 Task: Purchase the Mivi DuoPods A650 and select a delivery location.
Action: Mouse moved to (430, 357)
Screenshot: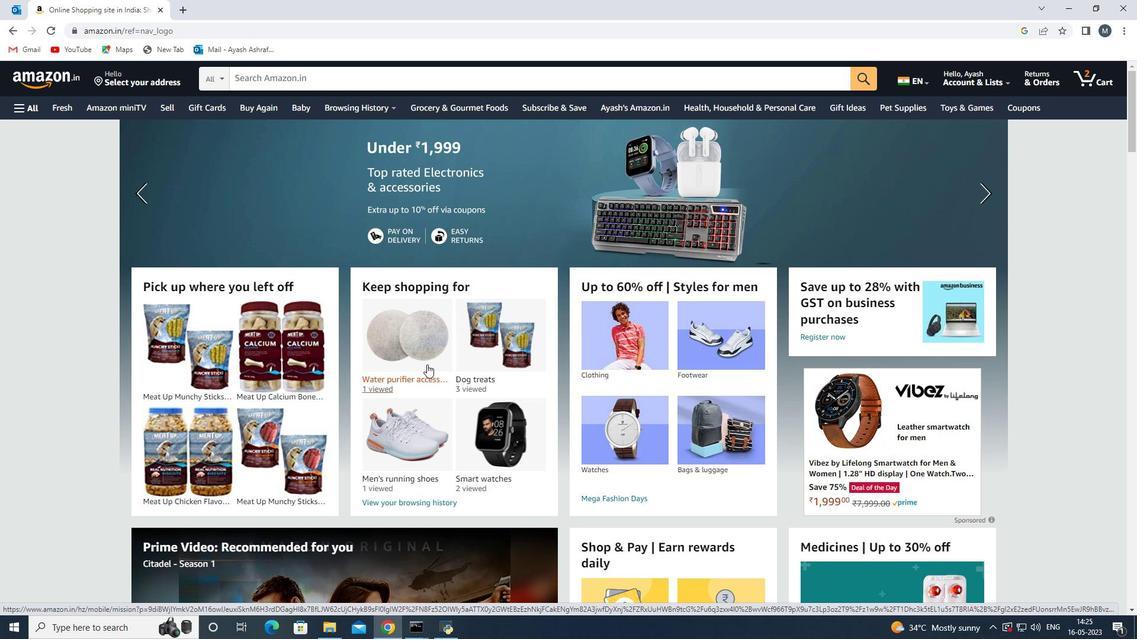
Action: Mouse scrolled (430, 357) with delta (0, 0)
Screenshot: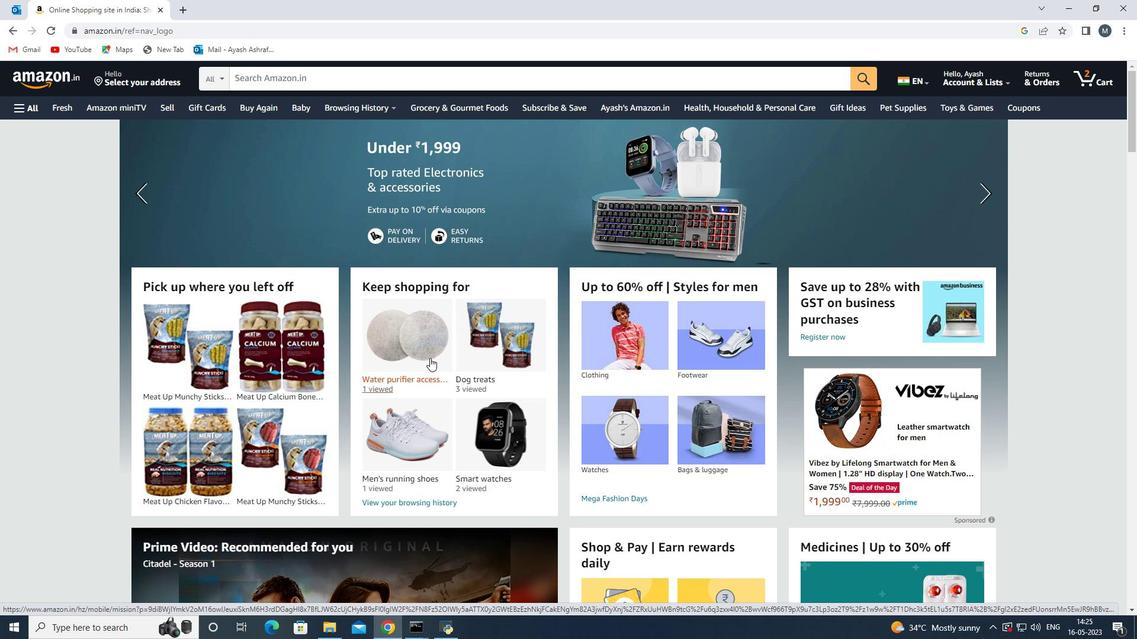 
Action: Mouse scrolled (430, 357) with delta (0, 0)
Screenshot: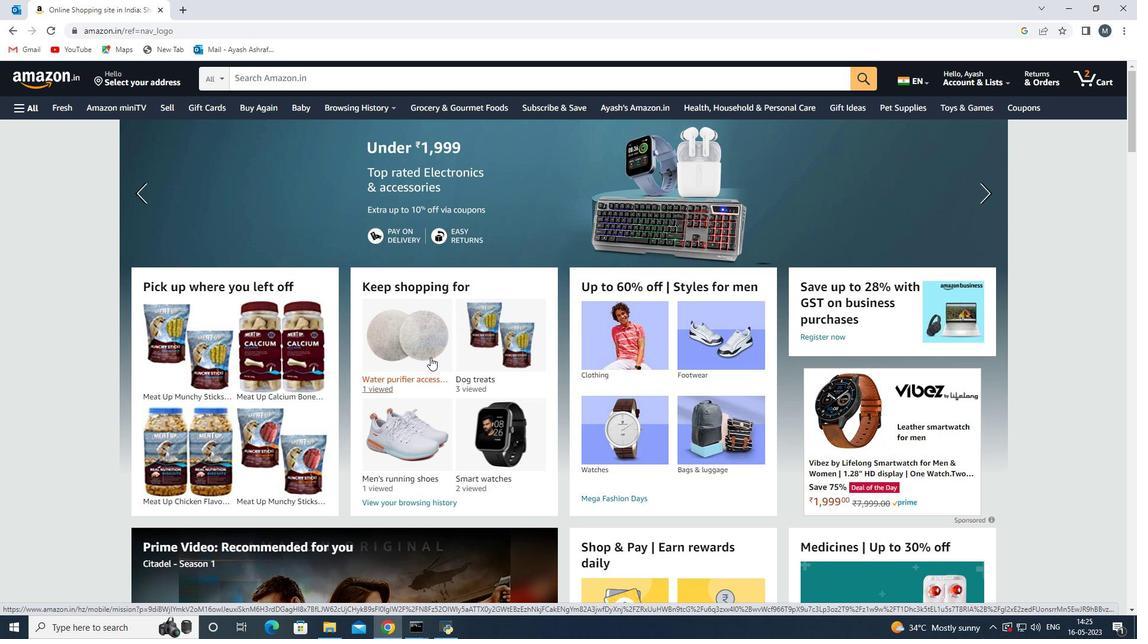 
Action: Mouse moved to (446, 333)
Screenshot: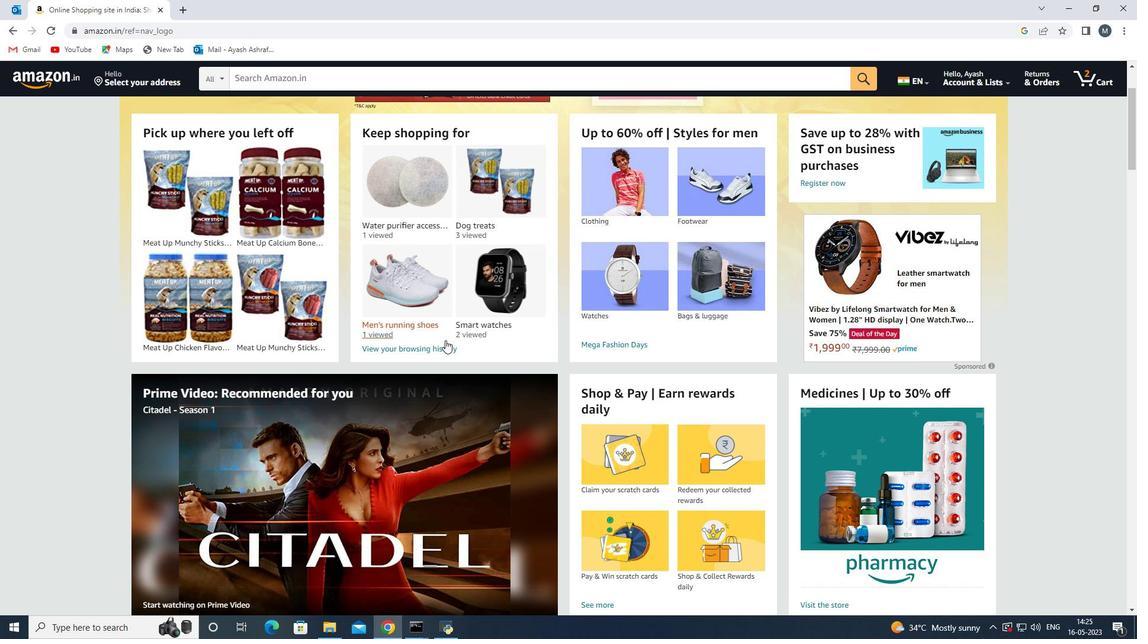 
Action: Mouse scrolled (446, 332) with delta (0, 0)
Screenshot: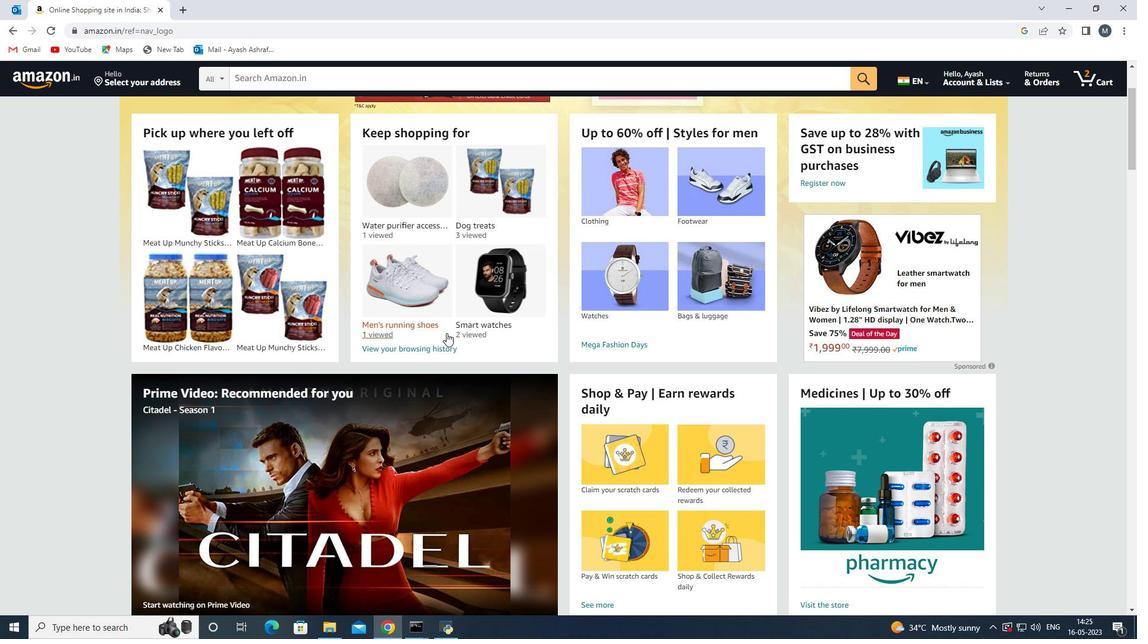 
Action: Mouse scrolled (446, 332) with delta (0, 0)
Screenshot: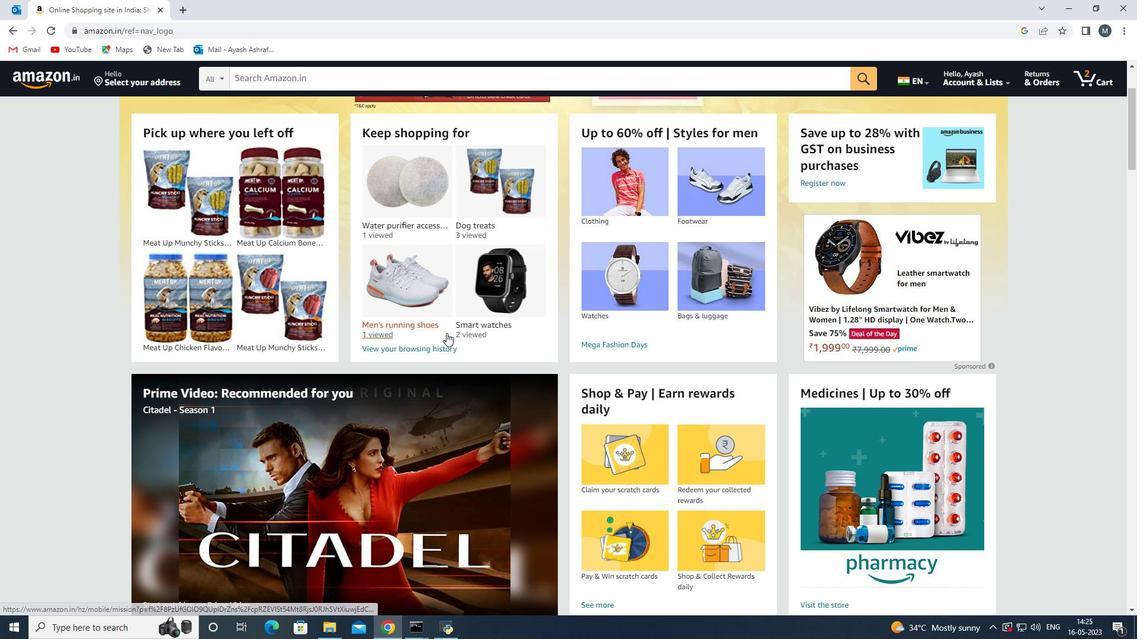 
Action: Mouse scrolled (446, 332) with delta (0, 0)
Screenshot: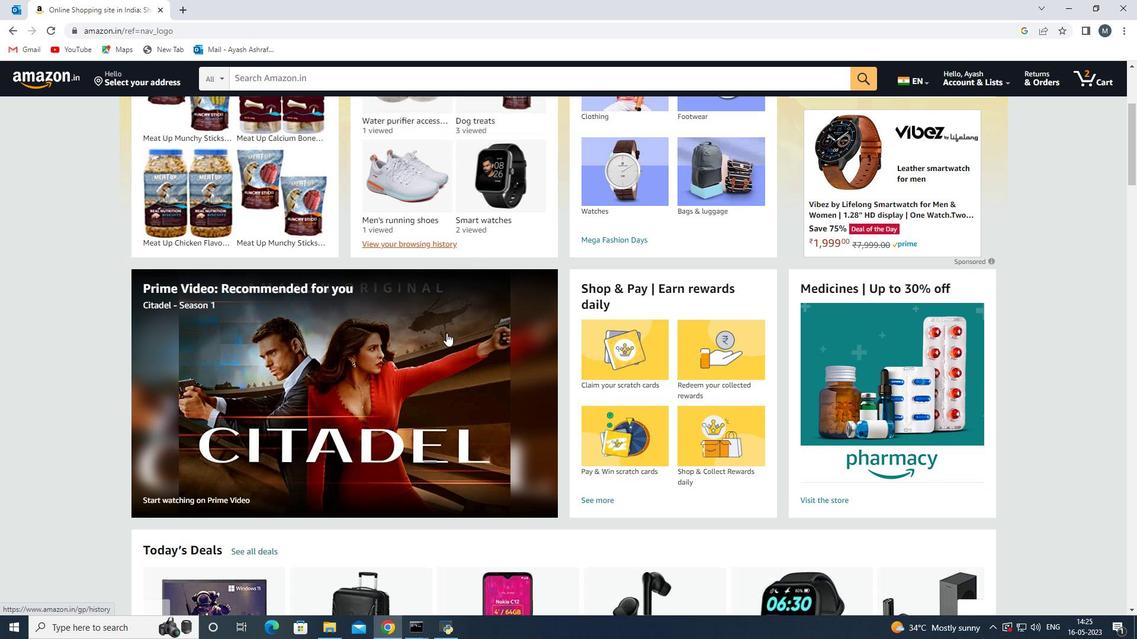
Action: Mouse scrolled (446, 332) with delta (0, 0)
Screenshot: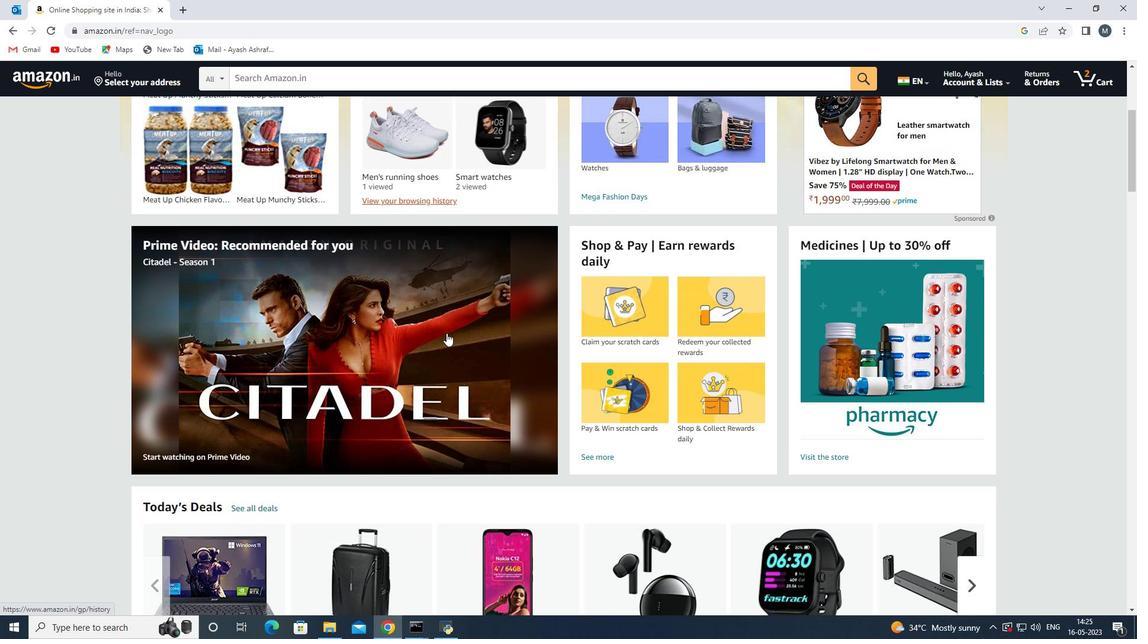 
Action: Mouse scrolled (446, 332) with delta (0, 0)
Screenshot: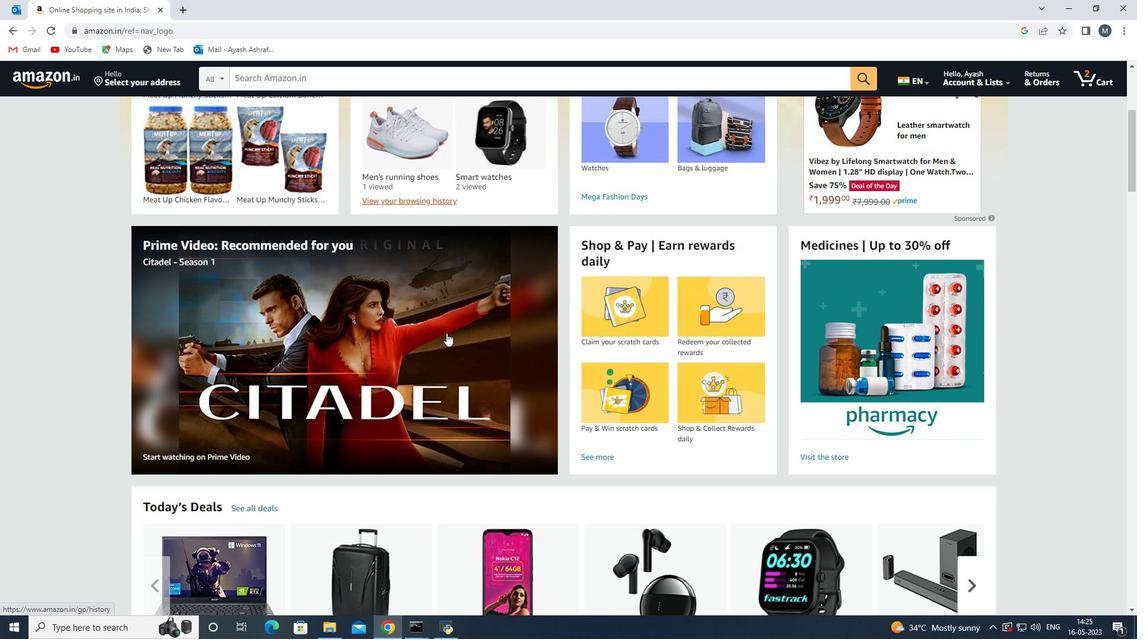 
Action: Mouse scrolled (446, 332) with delta (0, 0)
Screenshot: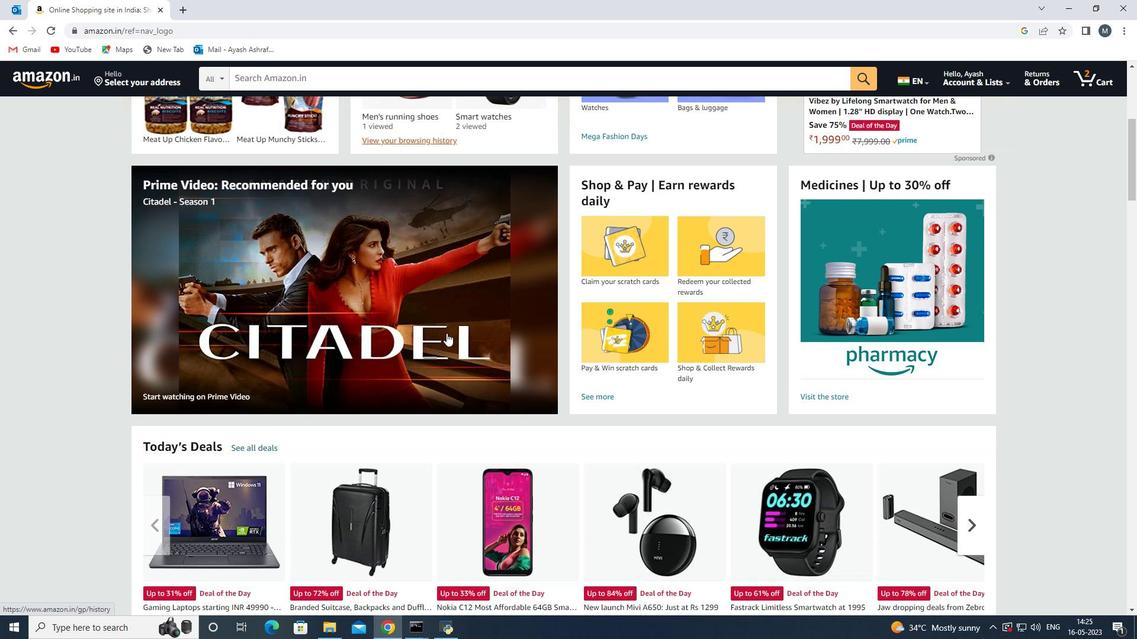 
Action: Mouse moved to (440, 336)
Screenshot: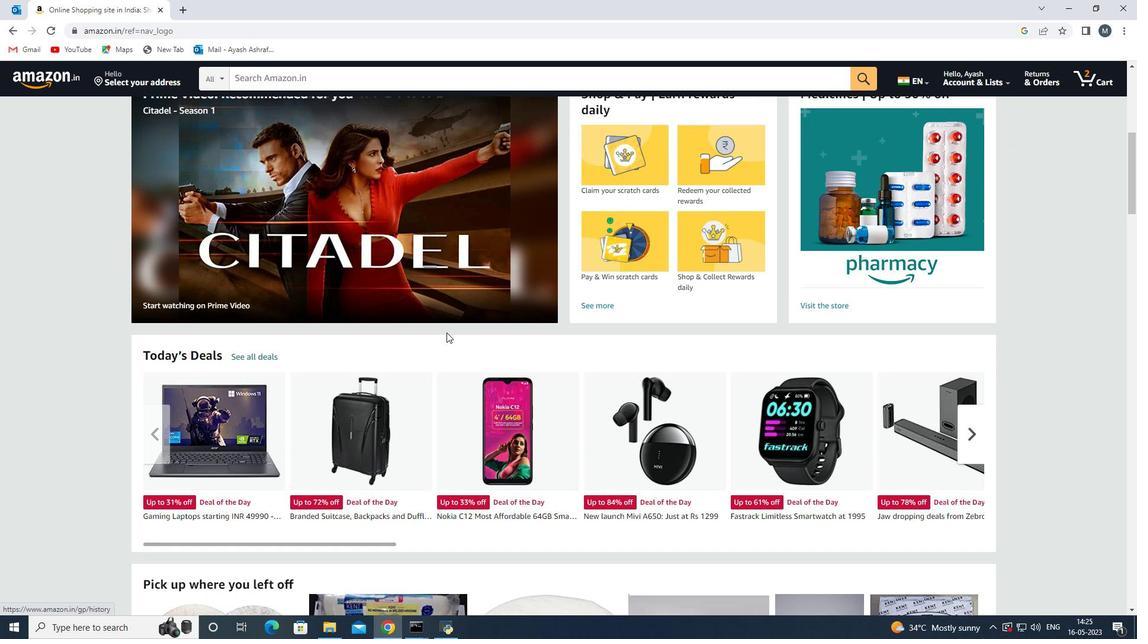 
Action: Mouse scrolled (440, 335) with delta (0, 0)
Screenshot: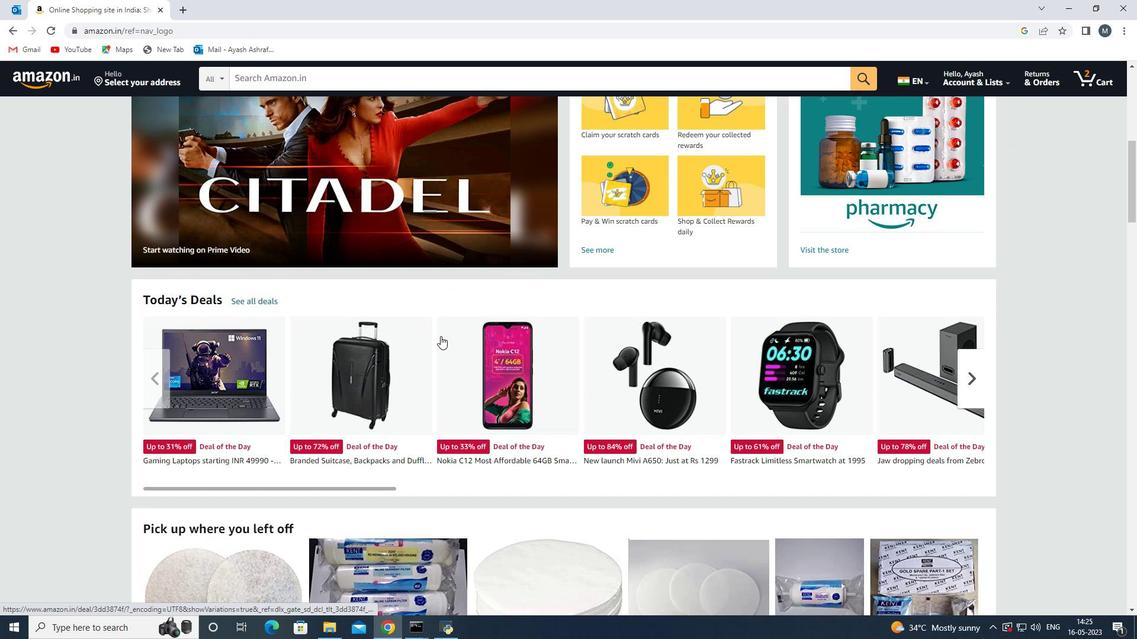 
Action: Mouse scrolled (440, 335) with delta (0, 0)
Screenshot: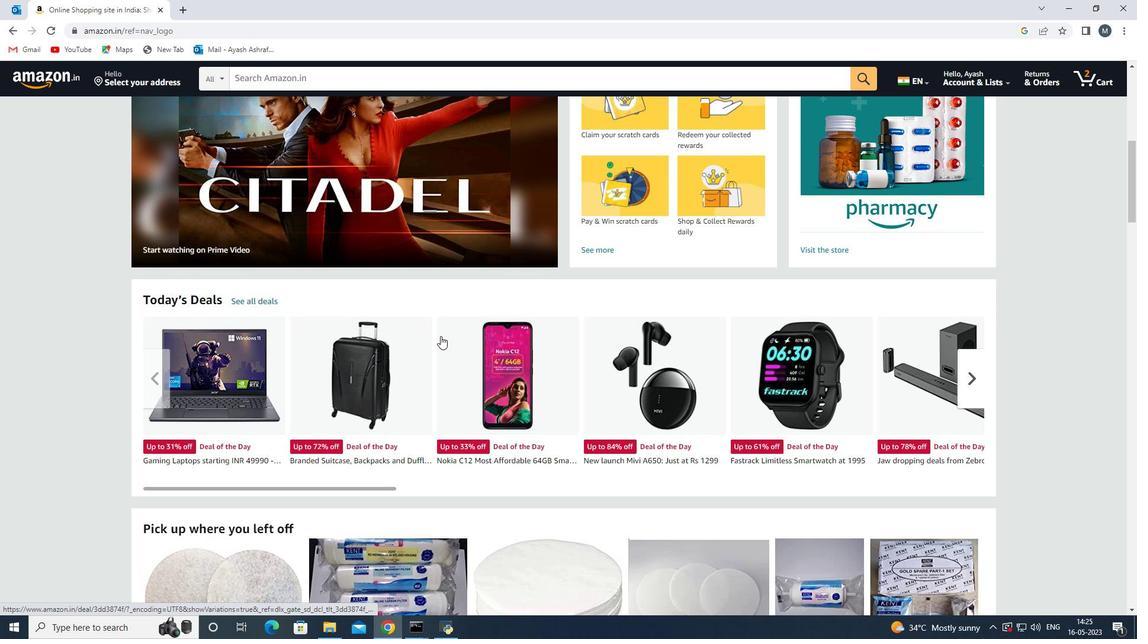 
Action: Mouse moved to (651, 266)
Screenshot: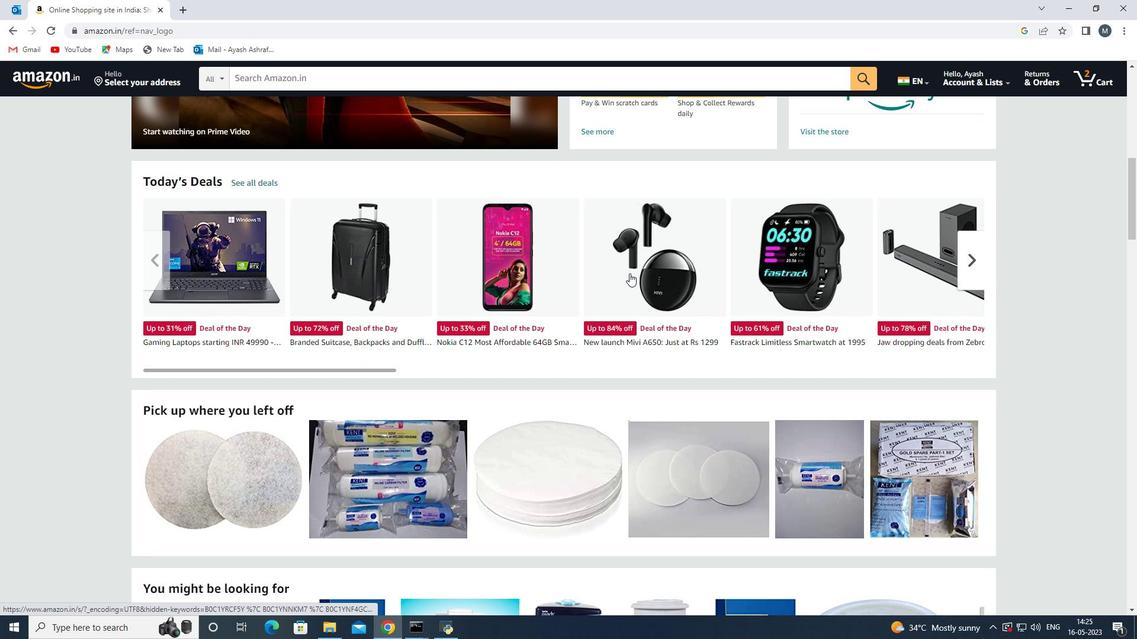 
Action: Mouse pressed left at (651, 266)
Screenshot: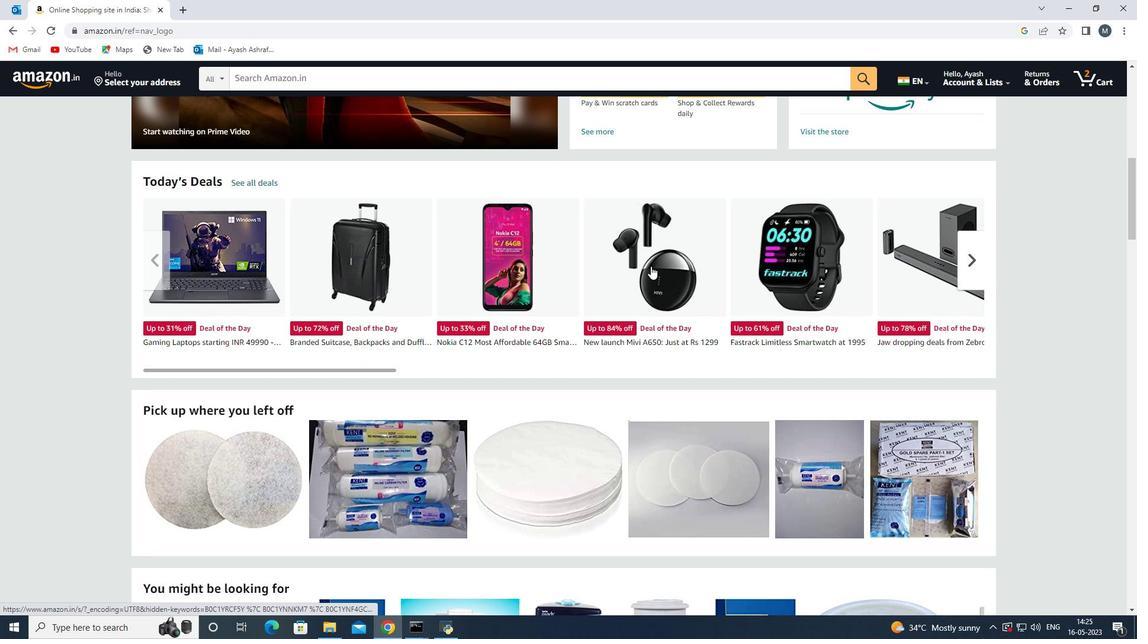 
Action: Mouse moved to (289, 312)
Screenshot: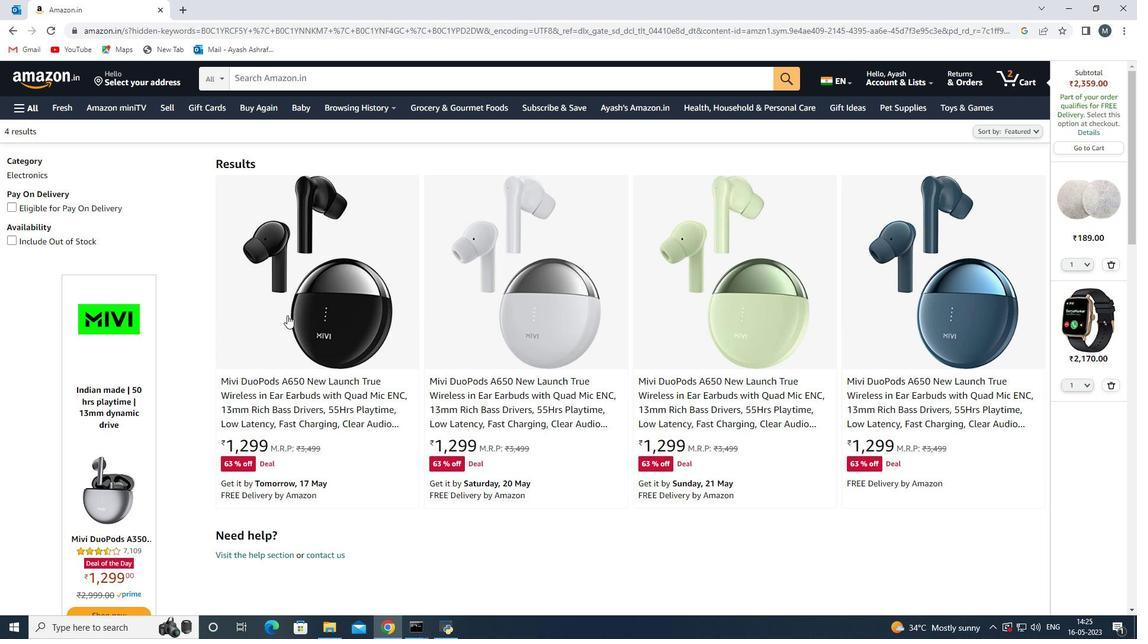
Action: Mouse pressed left at (289, 312)
Screenshot: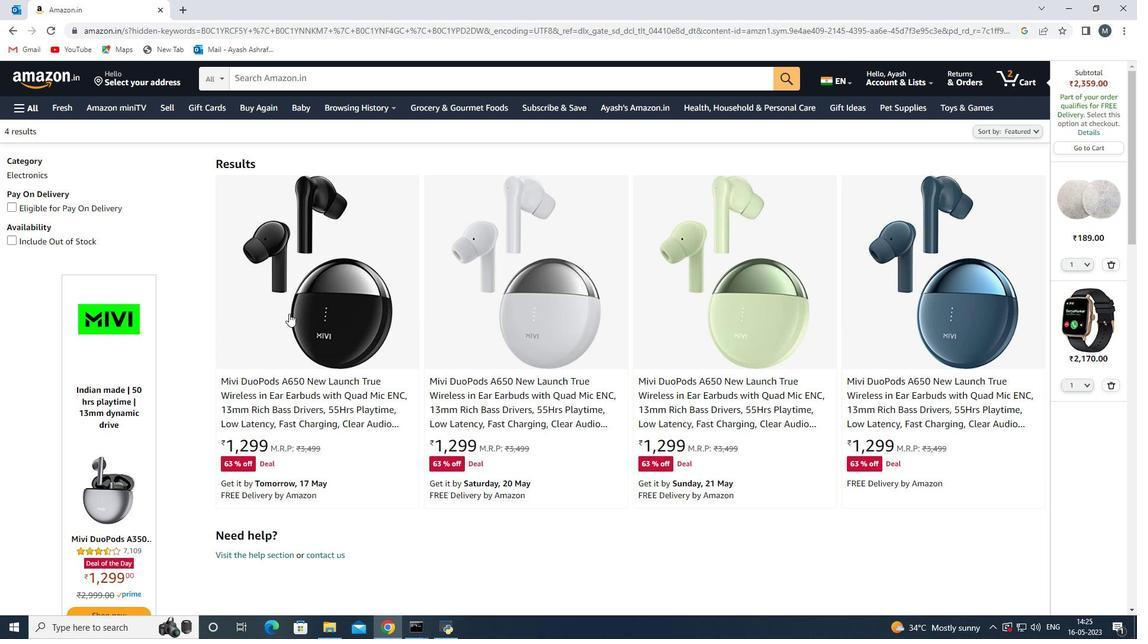 
Action: Mouse moved to (431, 318)
Screenshot: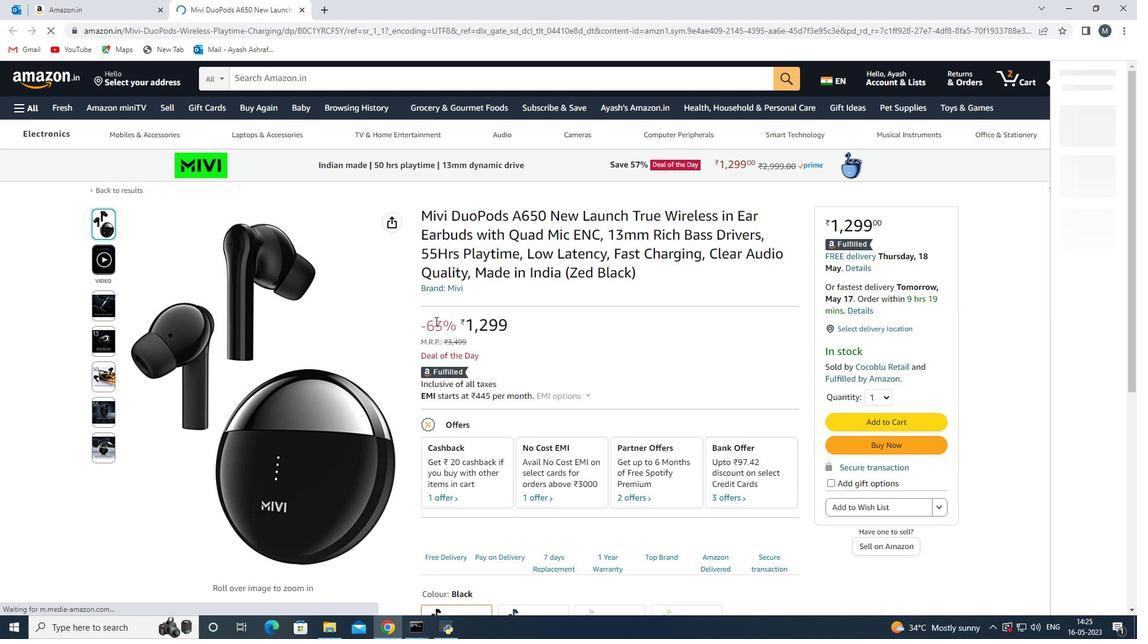 
Action: Mouse scrolled (431, 317) with delta (0, 0)
Screenshot: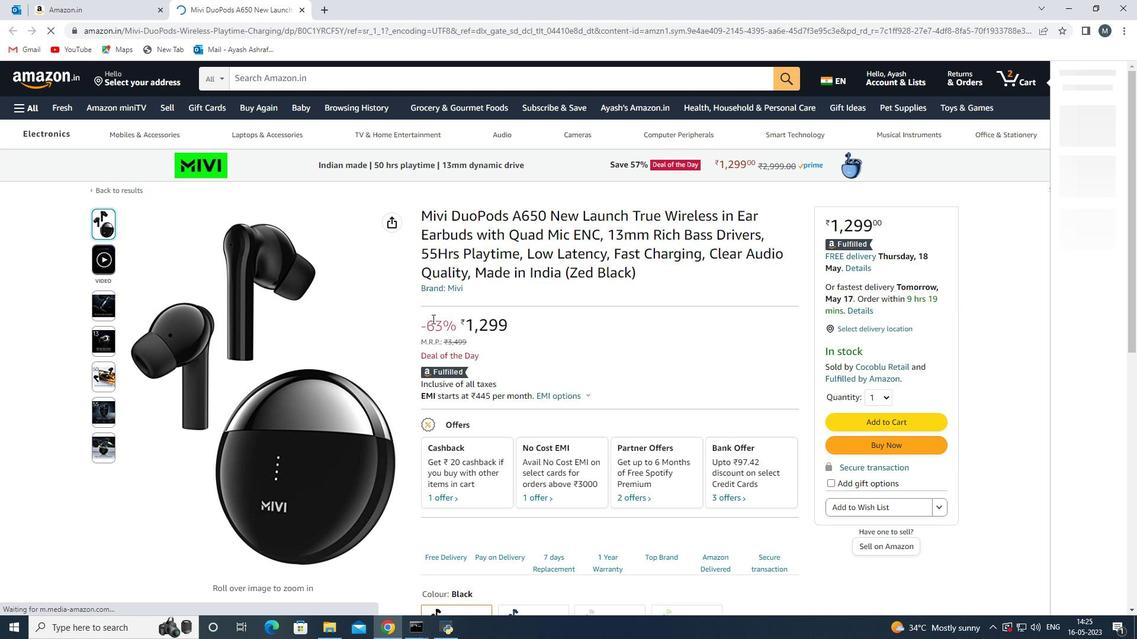 
Action: Mouse scrolled (431, 317) with delta (0, 0)
Screenshot: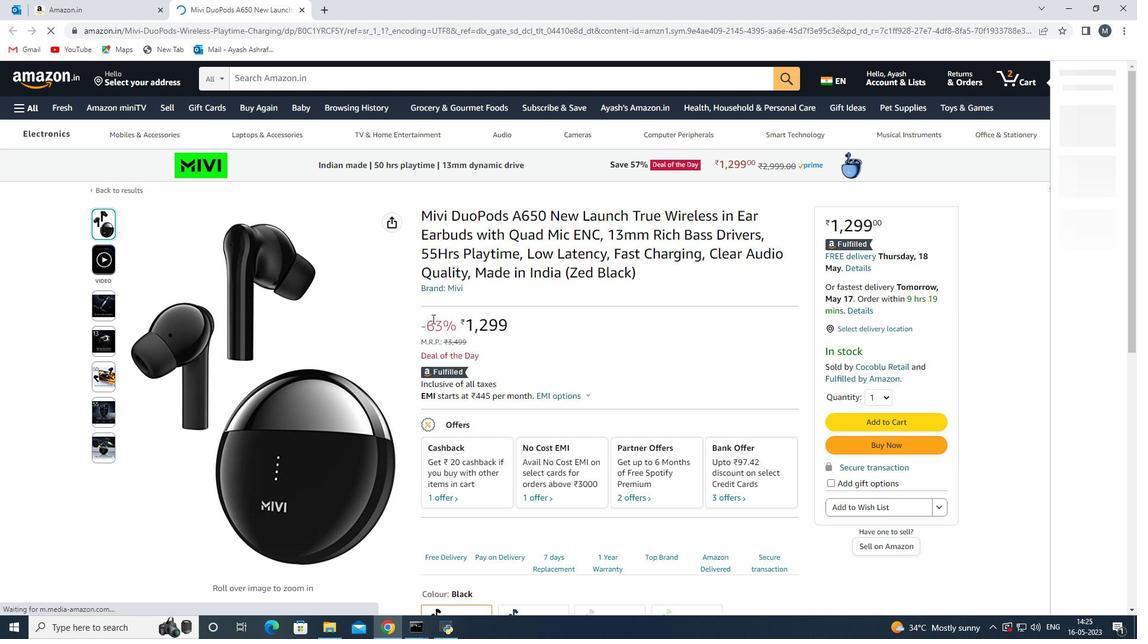 
Action: Mouse moved to (879, 331)
Screenshot: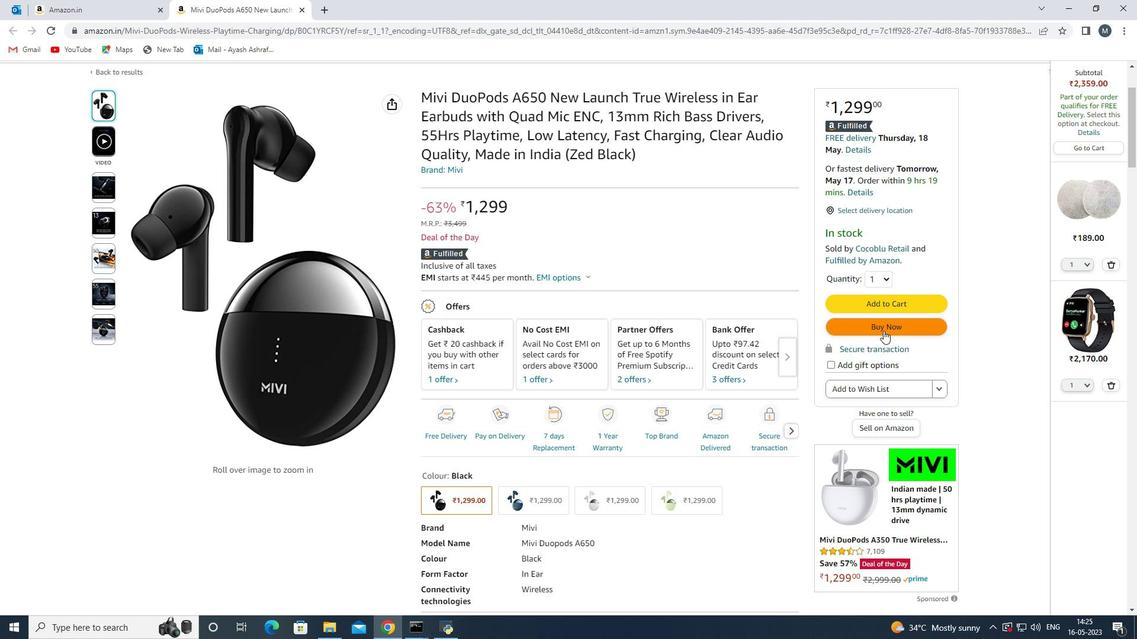 
Action: Mouse scrolled (879, 330) with delta (0, 0)
Screenshot: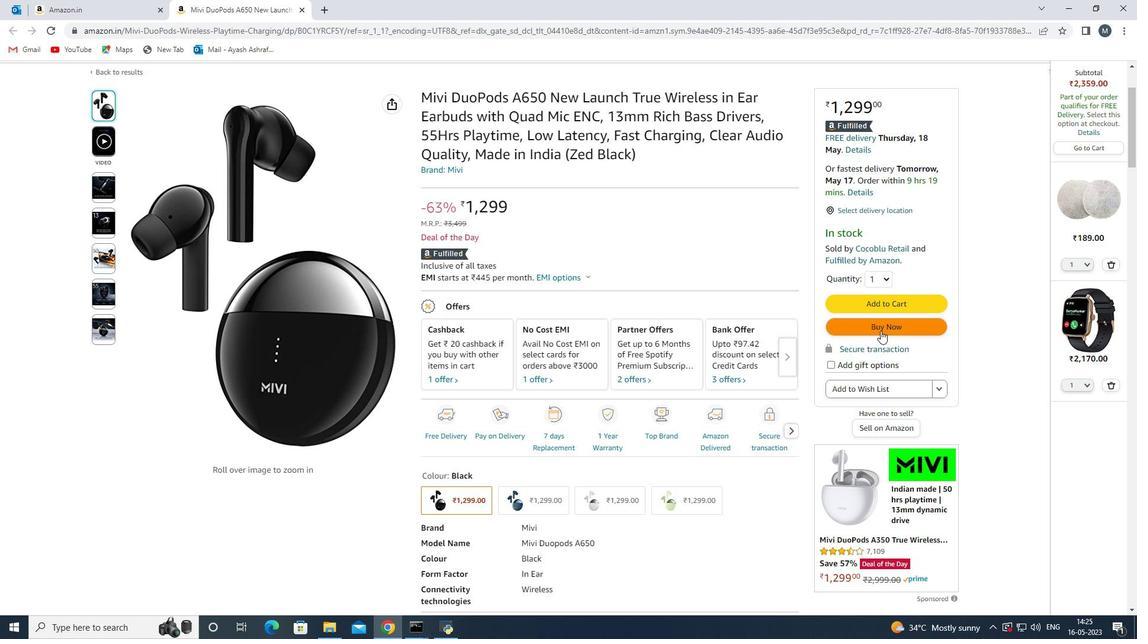 
Action: Mouse moved to (853, 331)
Screenshot: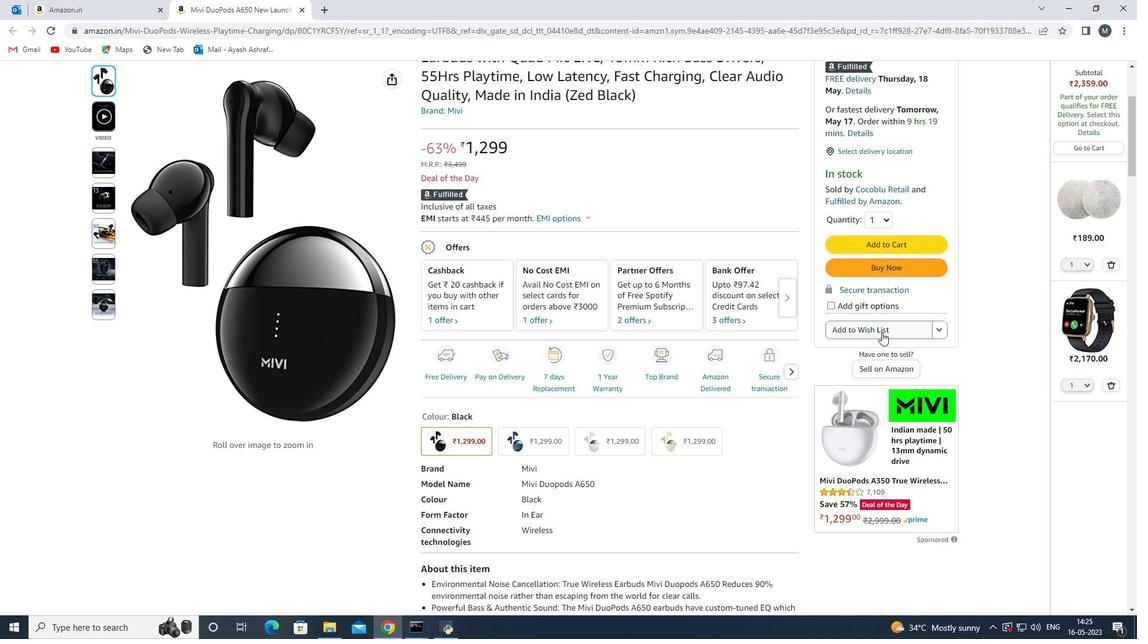 
Action: Mouse scrolled (853, 332) with delta (0, 0)
Screenshot: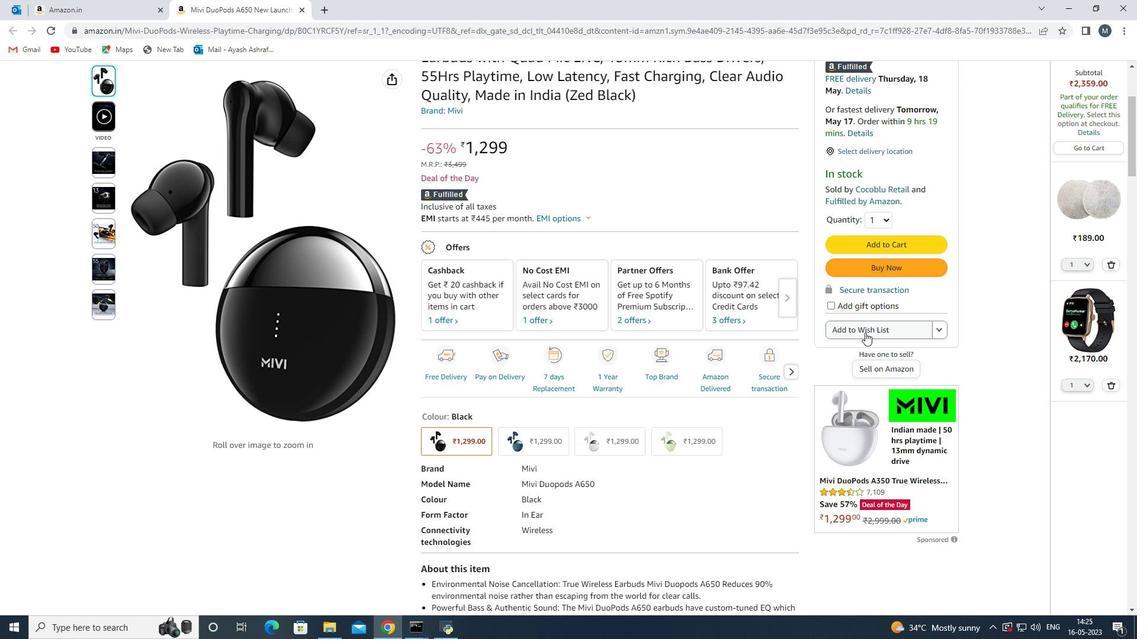 
Action: Mouse scrolled (853, 332) with delta (0, 0)
Screenshot: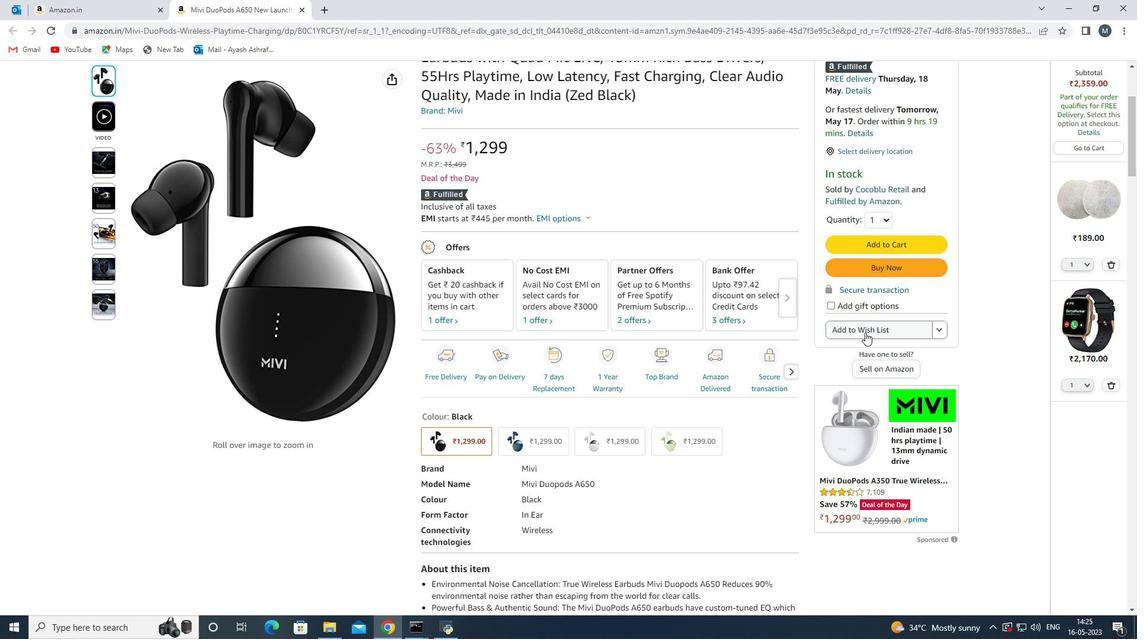 
Action: Mouse moved to (485, 332)
Screenshot: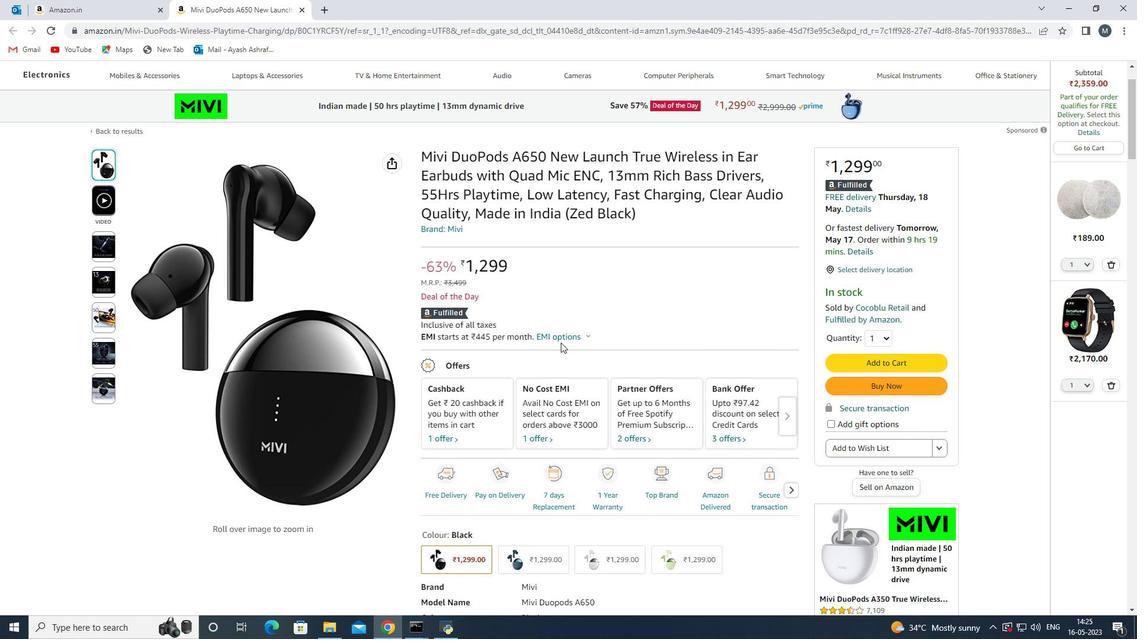 
Action: Mouse scrolled (485, 332) with delta (0, 0)
Screenshot: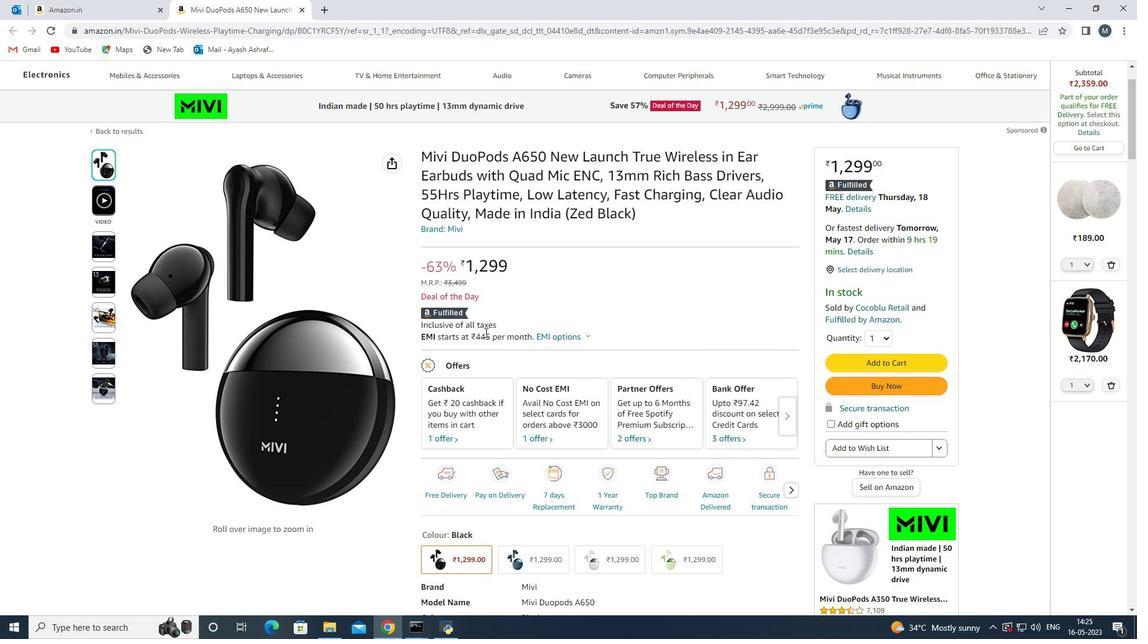 
Action: Mouse scrolled (485, 332) with delta (0, 0)
Screenshot: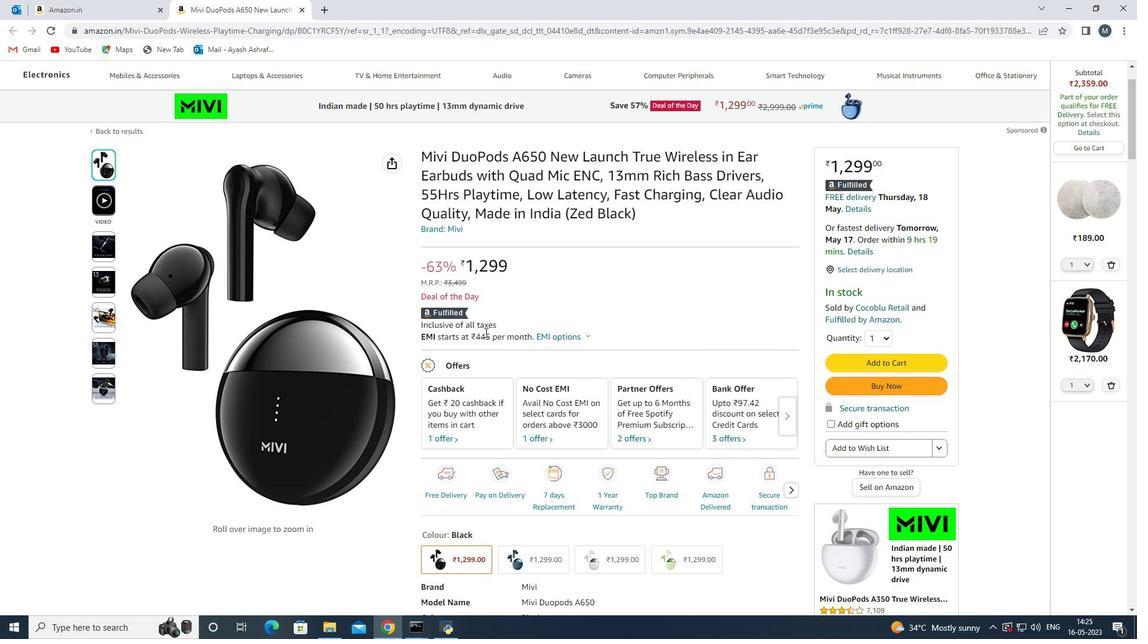 
Action: Mouse moved to (787, 300)
Screenshot: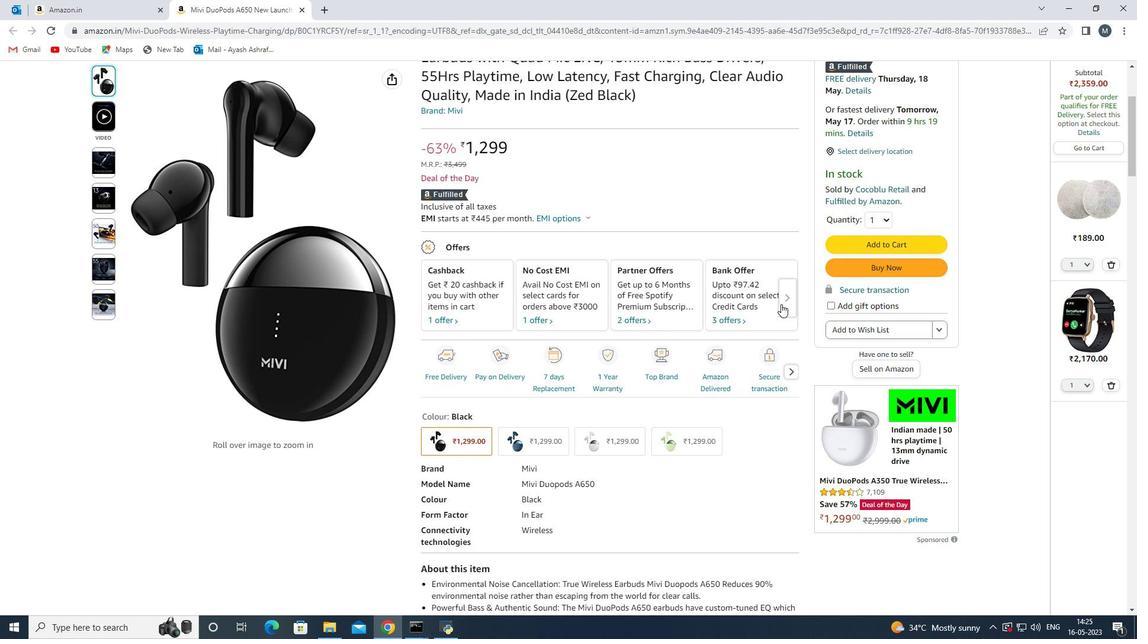 
Action: Mouse pressed left at (787, 300)
Screenshot: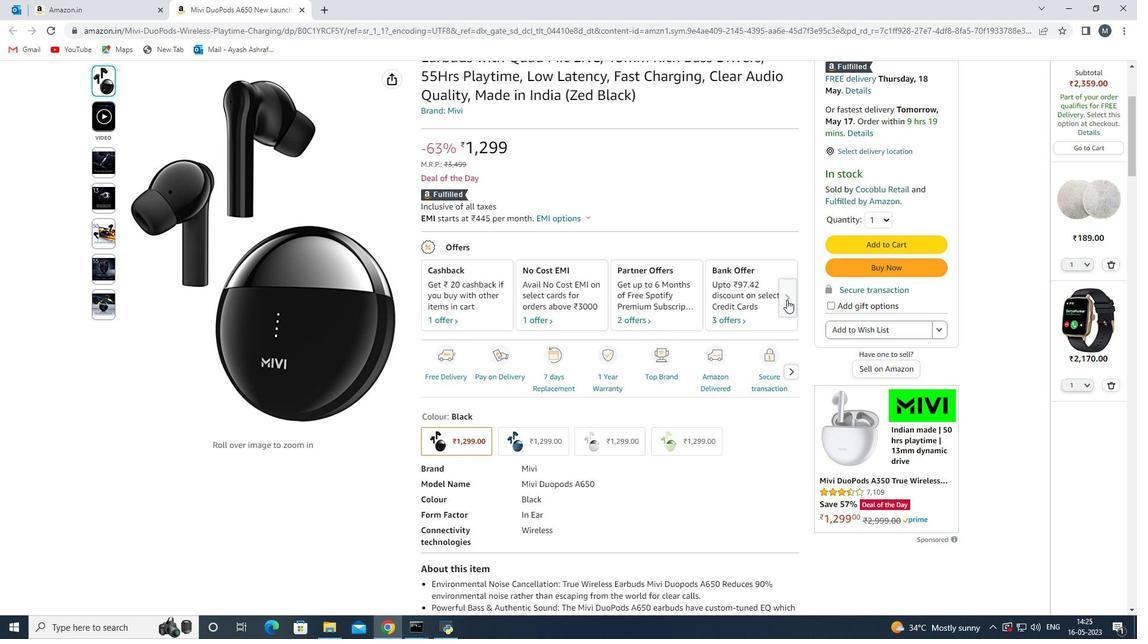
Action: Mouse moved to (494, 313)
Screenshot: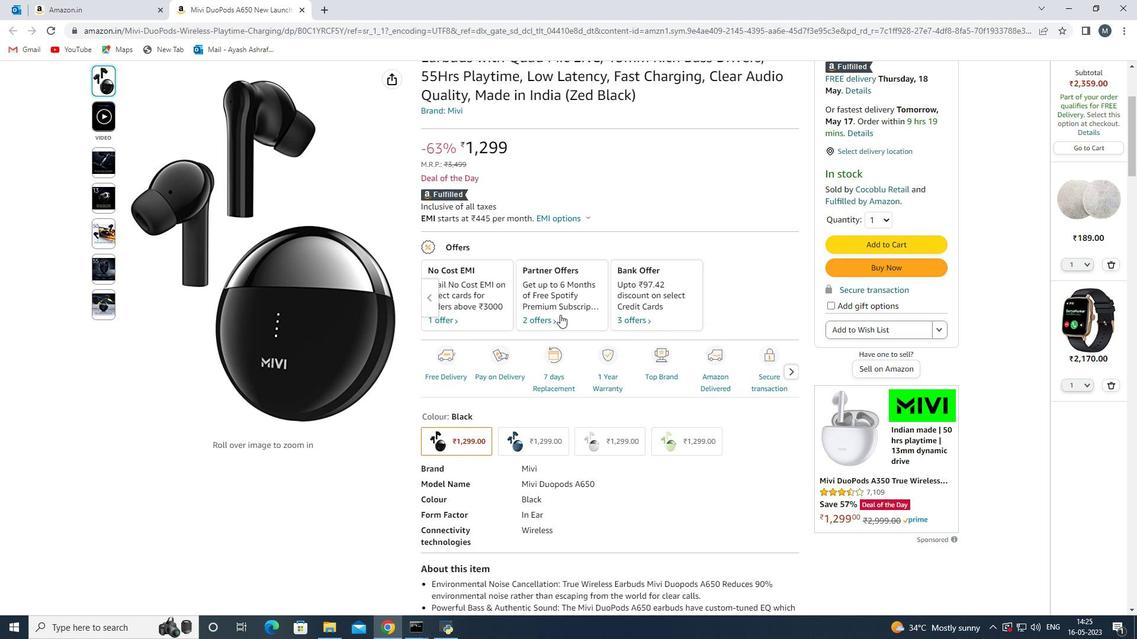 
Action: Mouse scrolled (494, 312) with delta (0, 0)
Screenshot: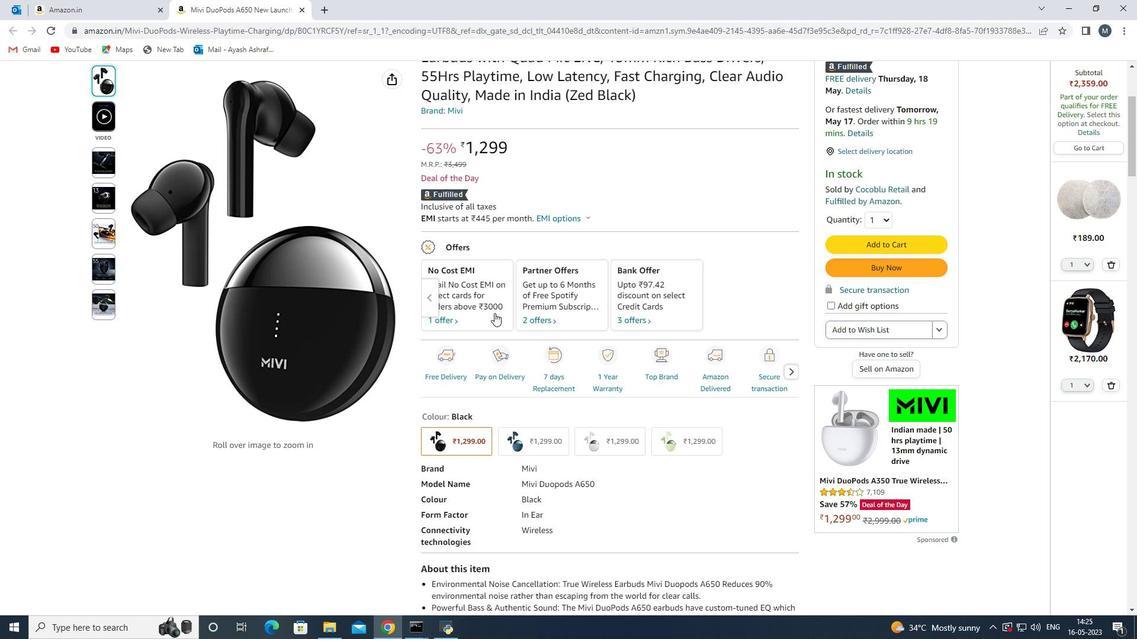 
Action: Mouse moved to (793, 312)
Screenshot: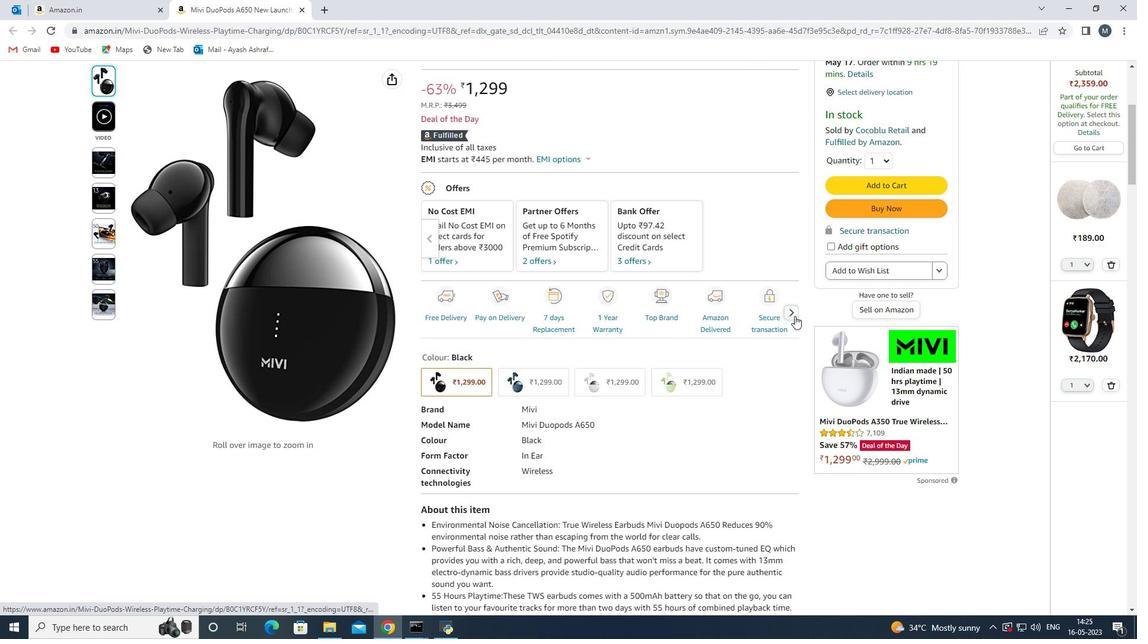 
Action: Mouse pressed left at (793, 312)
Screenshot: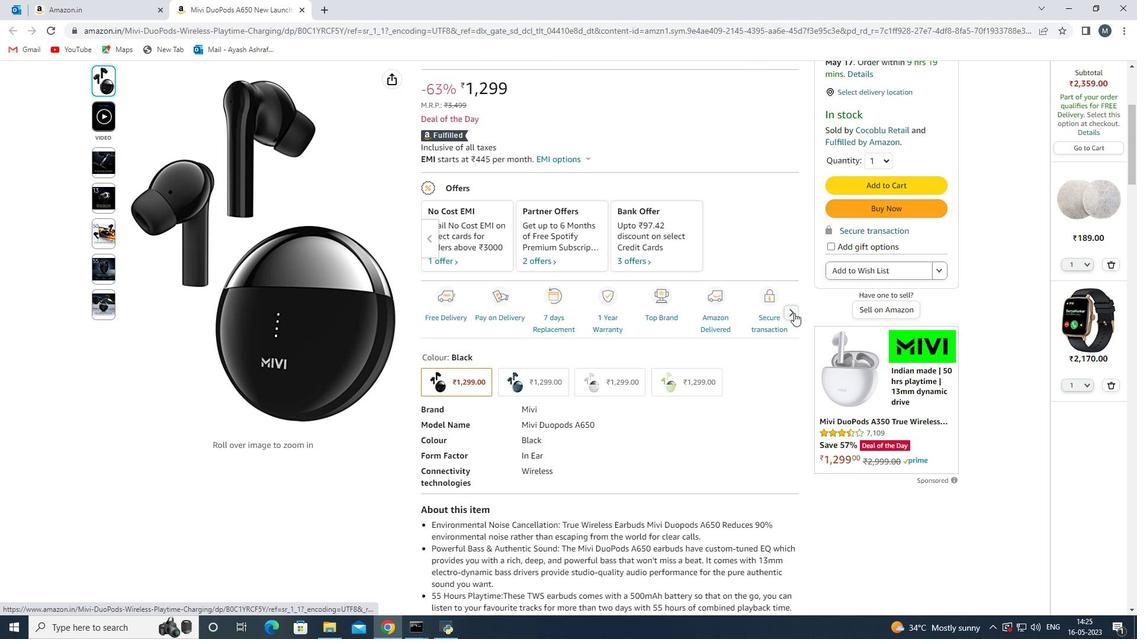 
Action: Mouse moved to (556, 351)
Screenshot: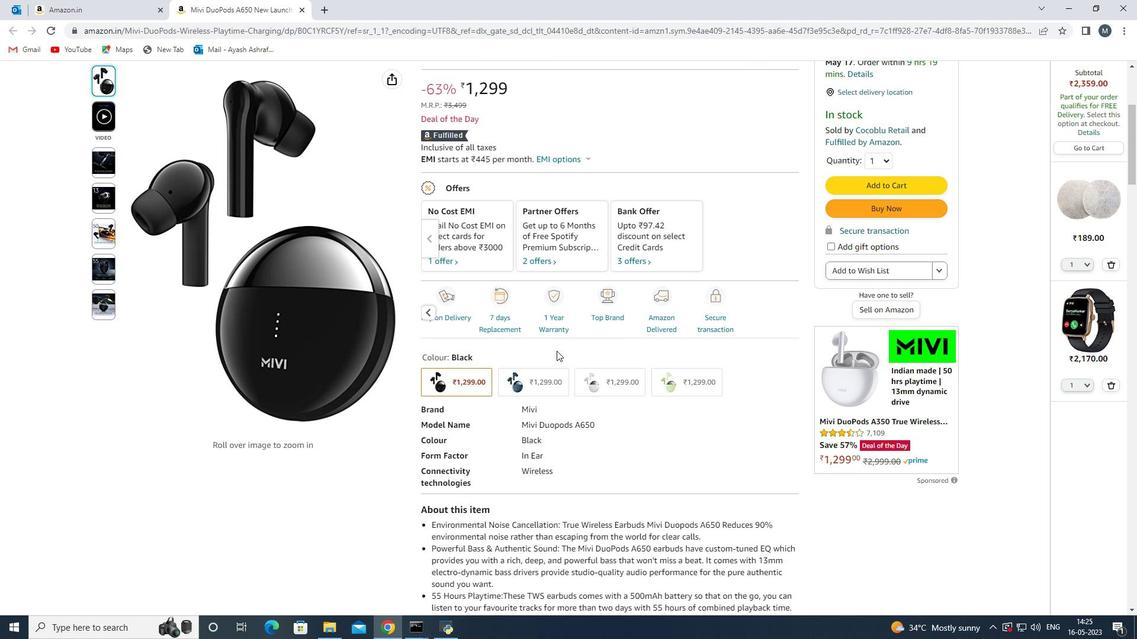 
Action: Mouse scrolled (556, 351) with delta (0, 0)
Screenshot: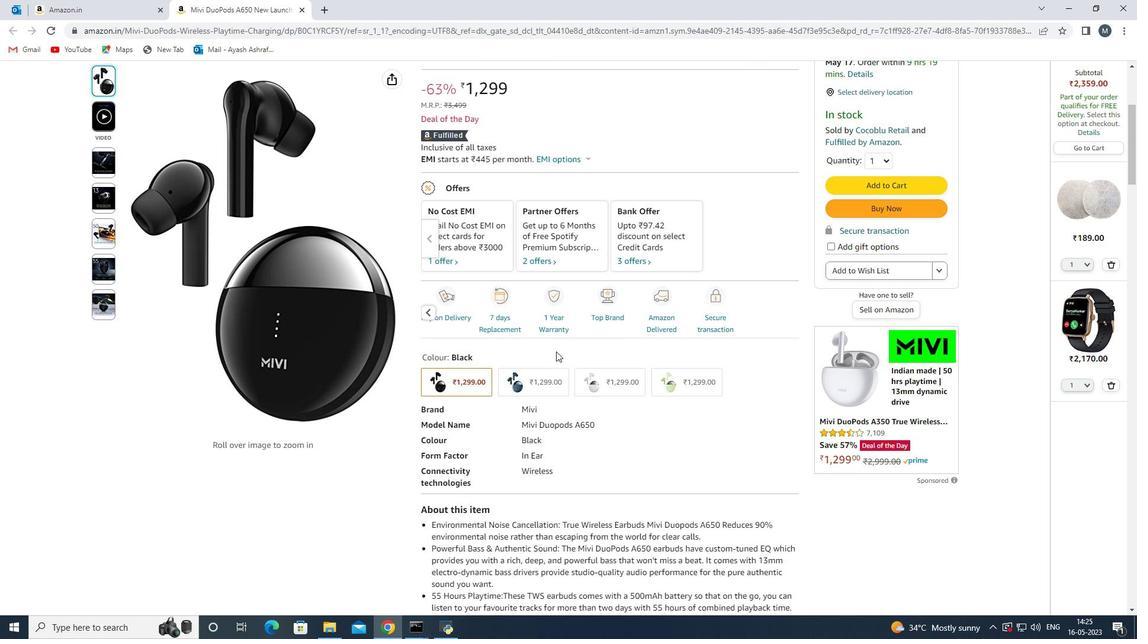 
Action: Mouse scrolled (556, 351) with delta (0, 0)
Screenshot: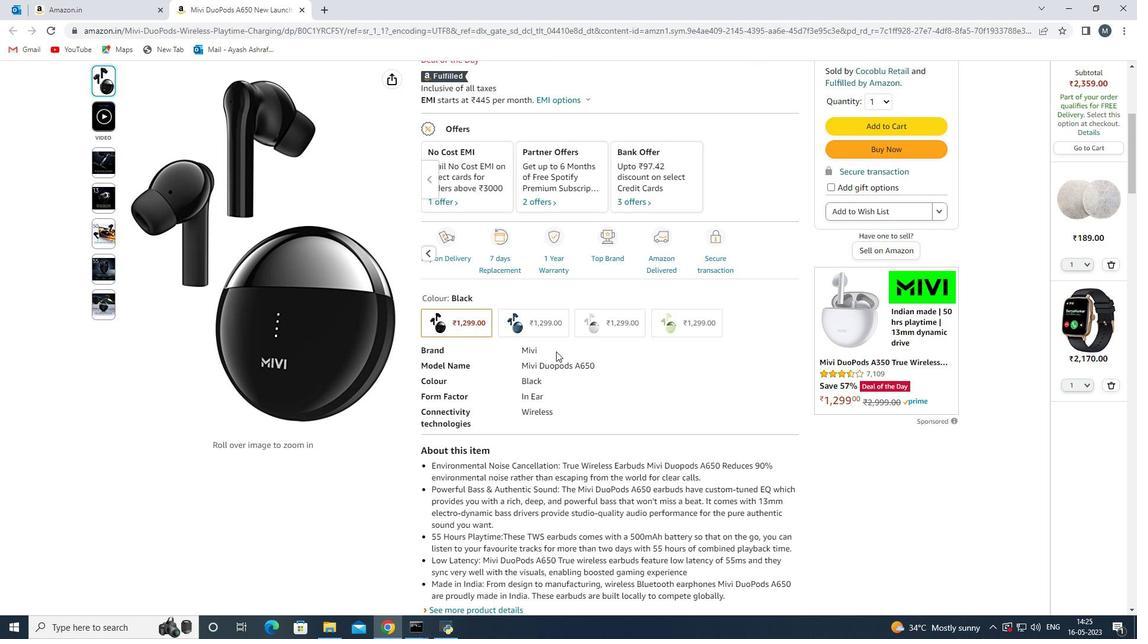 
Action: Mouse scrolled (556, 351) with delta (0, 0)
Screenshot: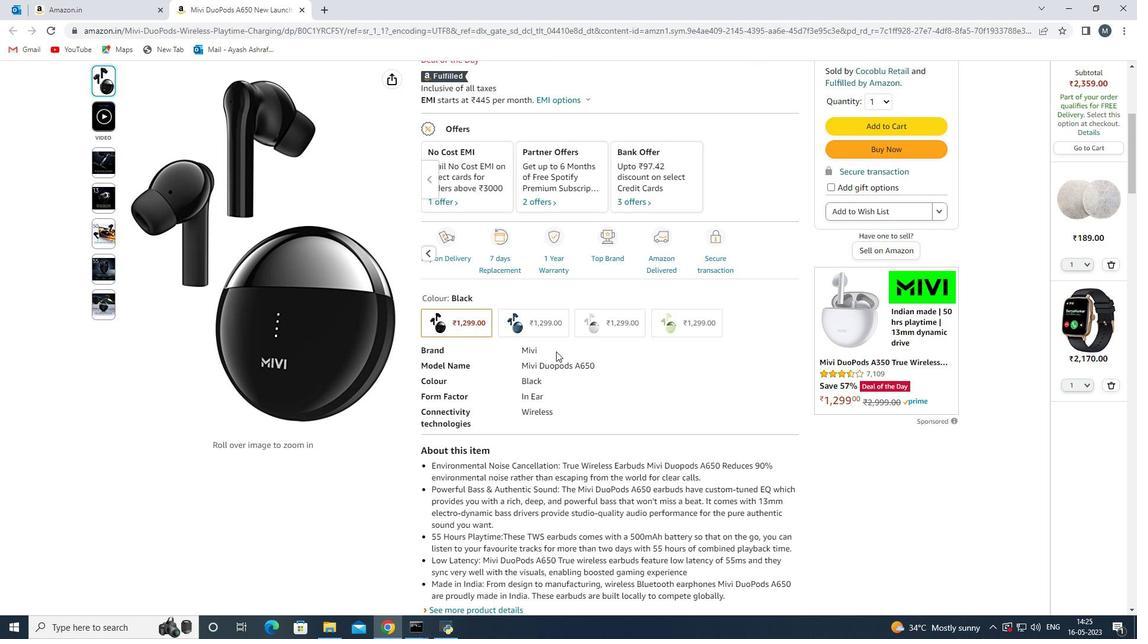 
Action: Mouse scrolled (556, 351) with delta (0, 0)
Screenshot: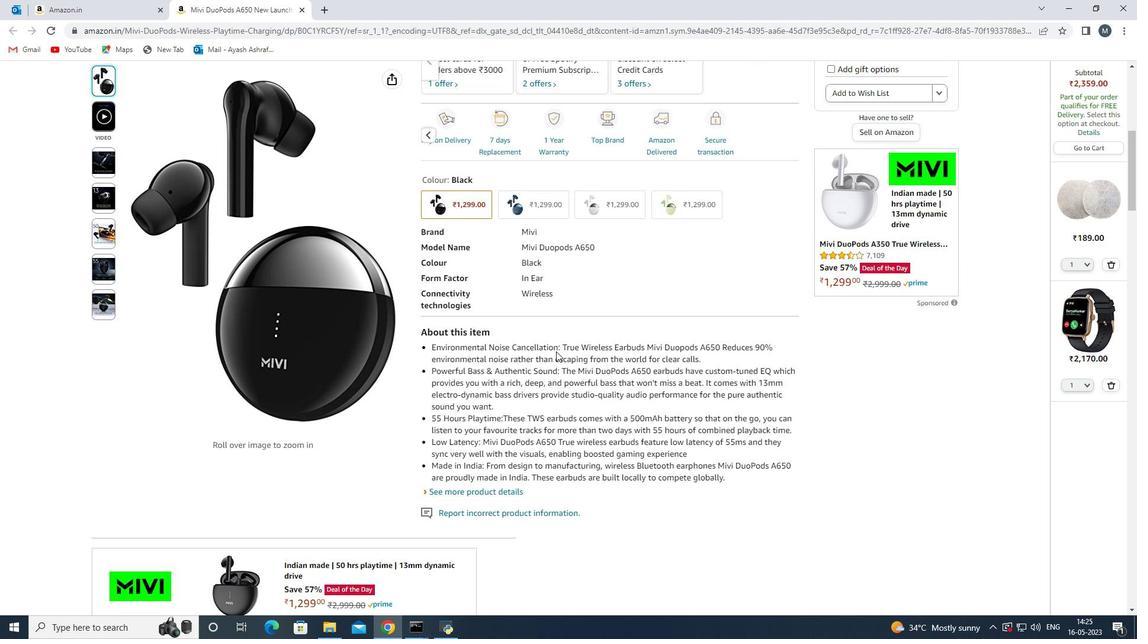 
Action: Mouse scrolled (556, 351) with delta (0, 0)
Screenshot: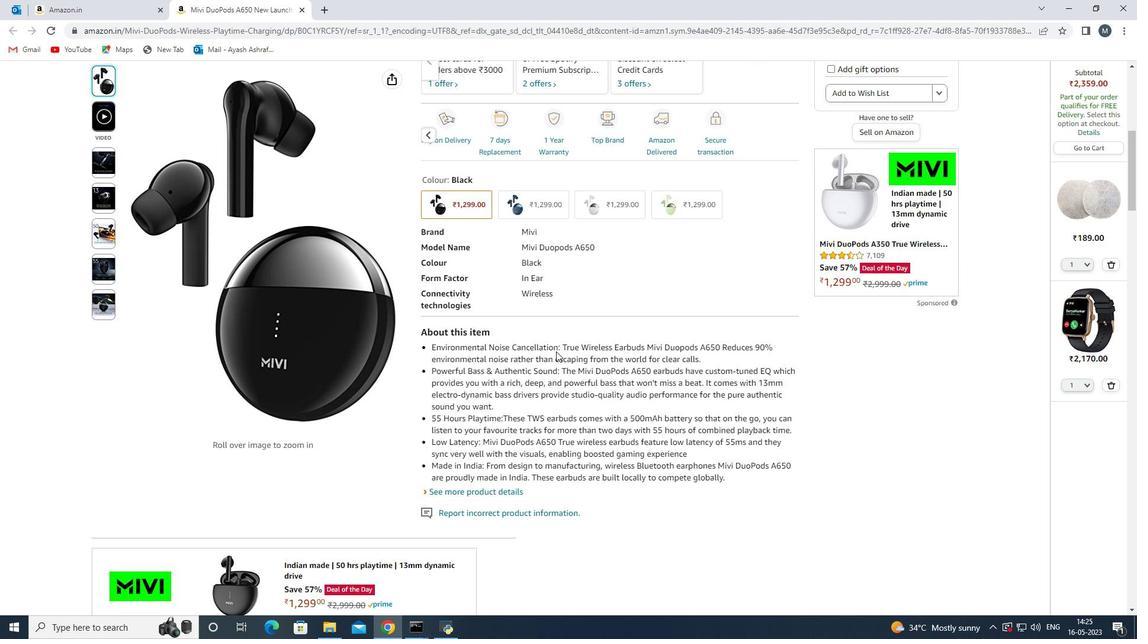 
Action: Mouse scrolled (556, 351) with delta (0, 0)
Screenshot: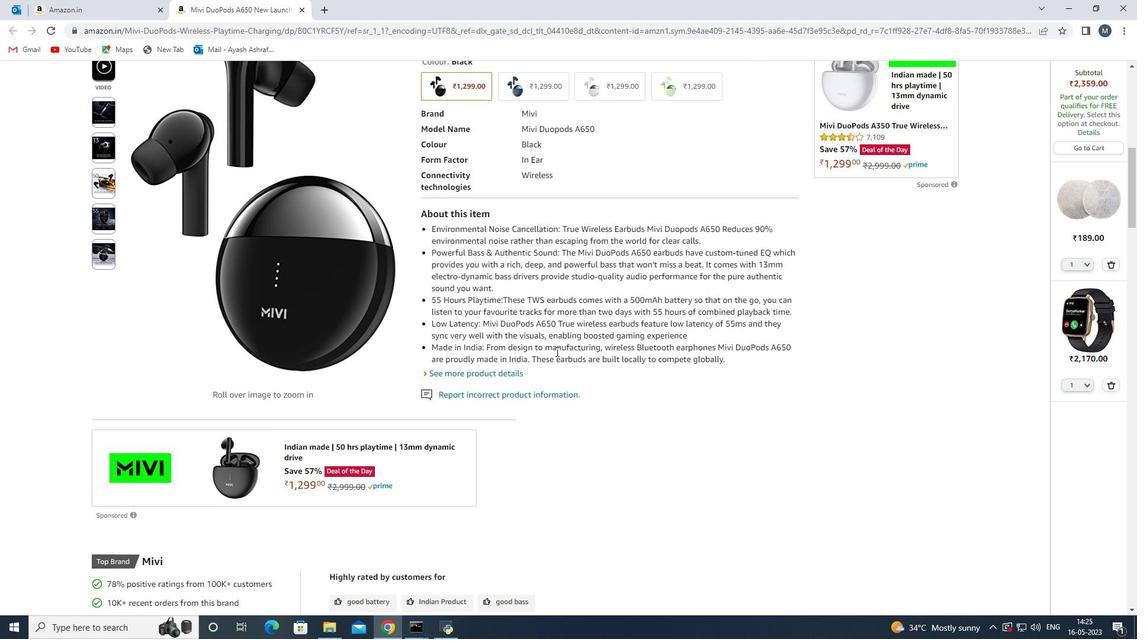 
Action: Mouse scrolled (556, 351) with delta (0, 0)
Screenshot: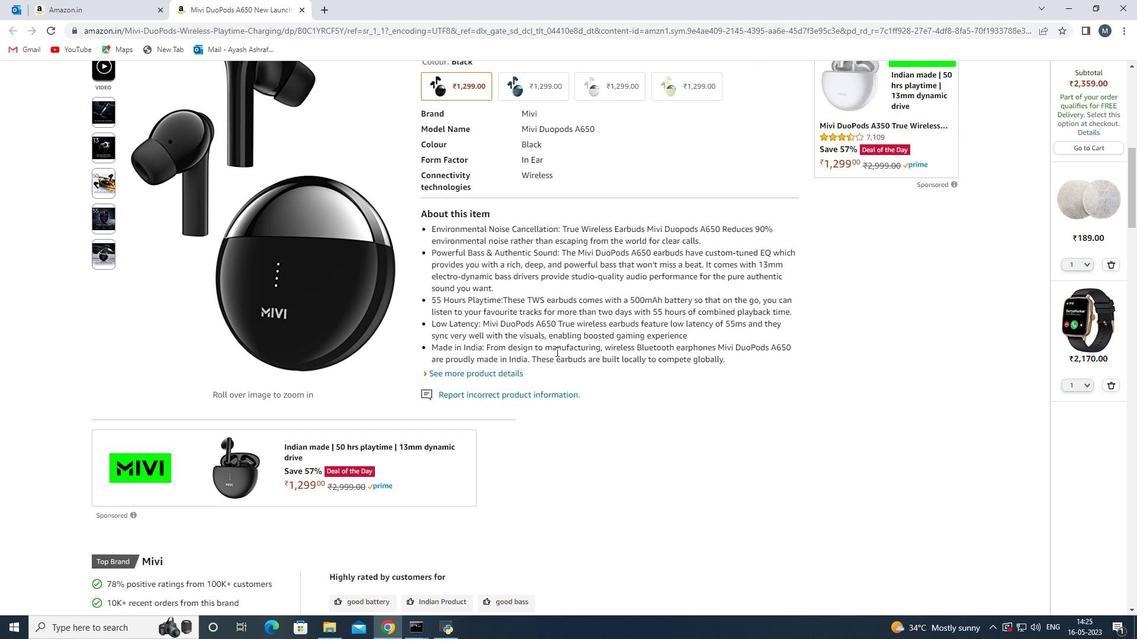 
Action: Mouse moved to (498, 355)
Screenshot: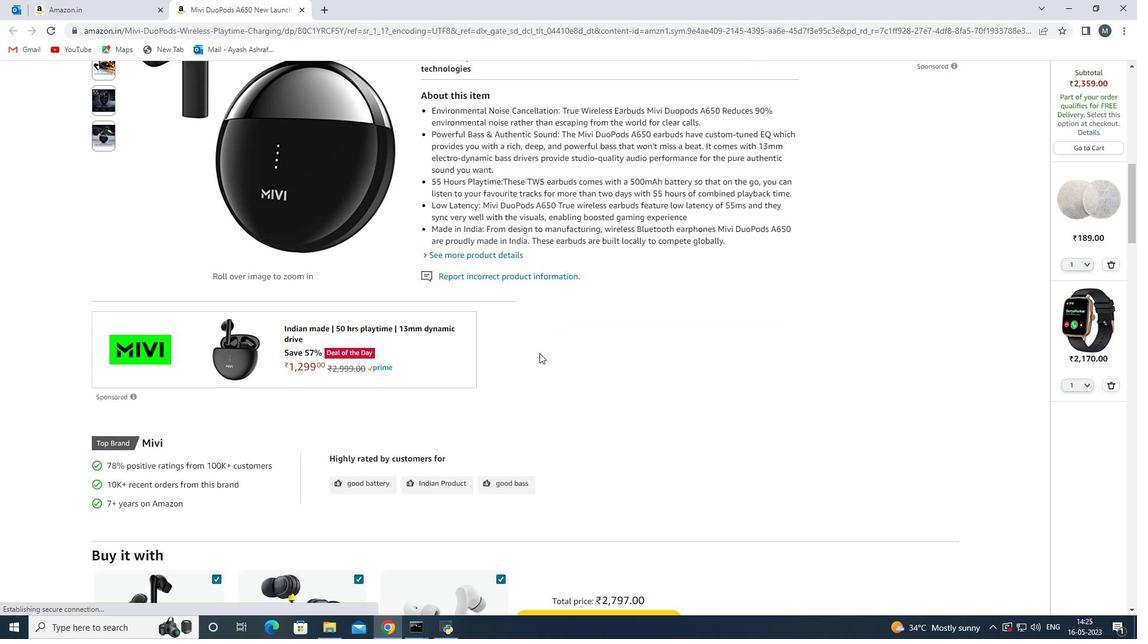 
Action: Mouse scrolled (498, 354) with delta (0, 0)
Screenshot: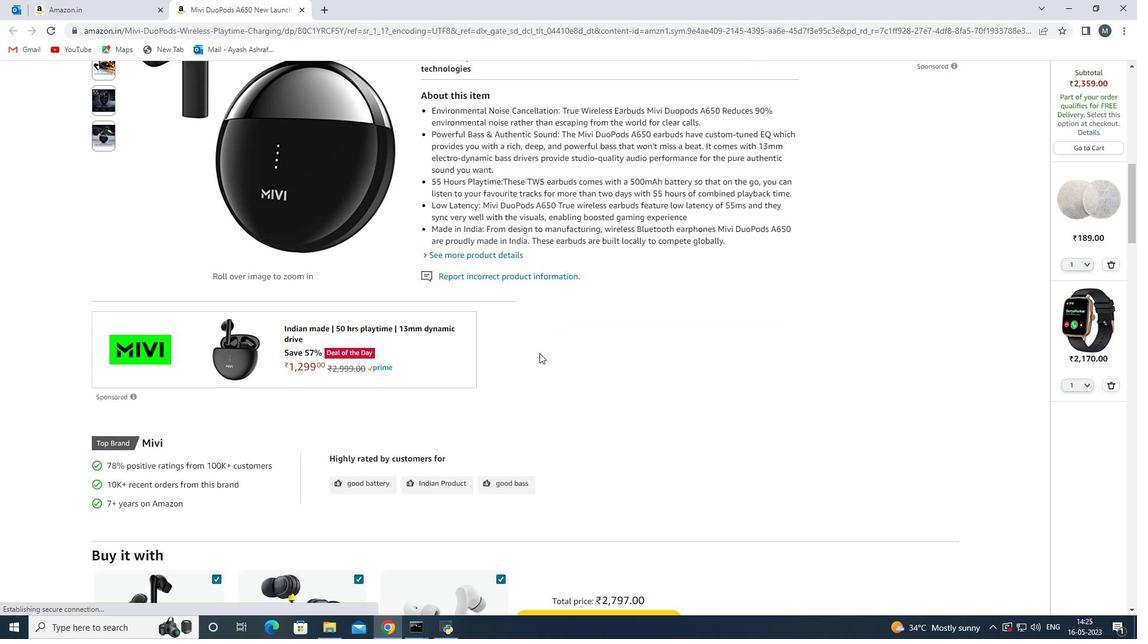 
Action: Mouse moved to (497, 355)
Screenshot: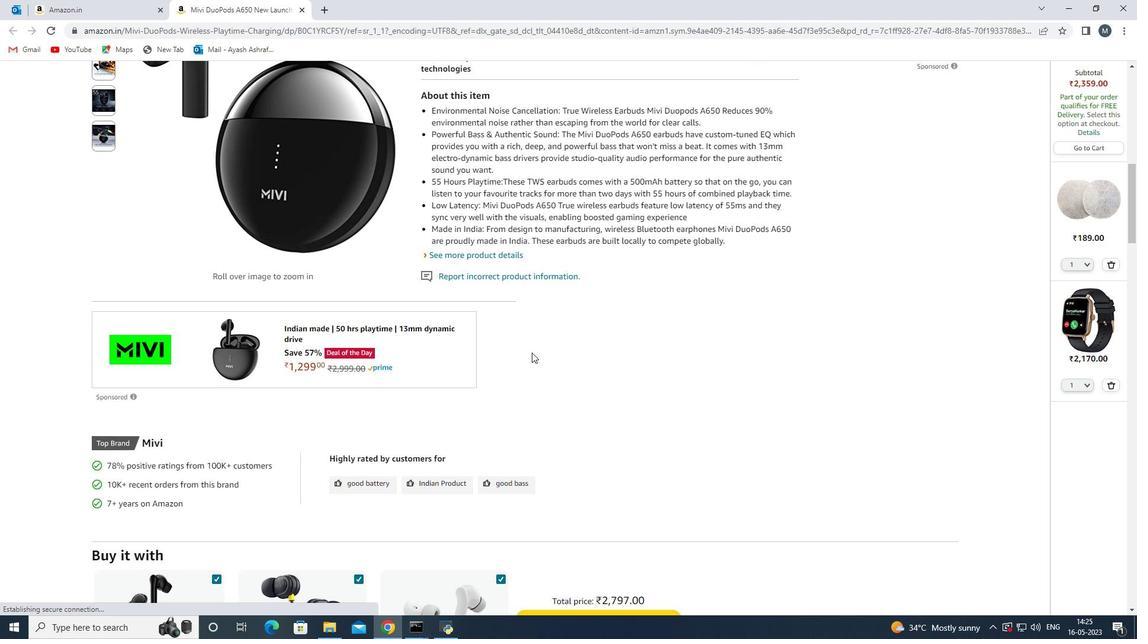 
Action: Mouse scrolled (497, 354) with delta (0, 0)
Screenshot: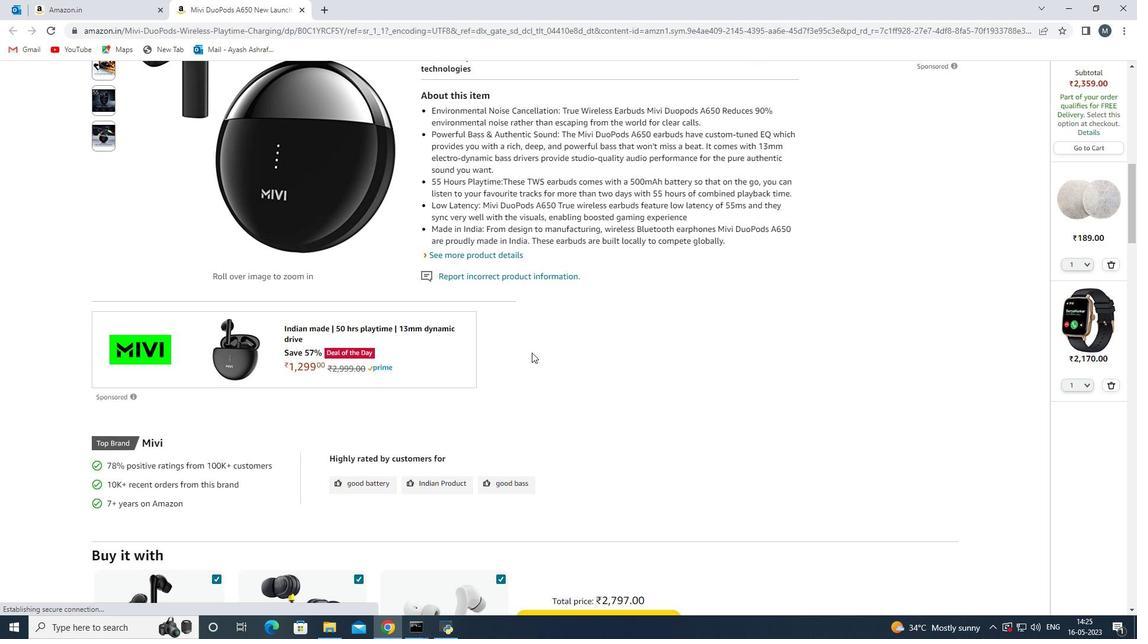
Action: Mouse scrolled (497, 354) with delta (0, 0)
Screenshot: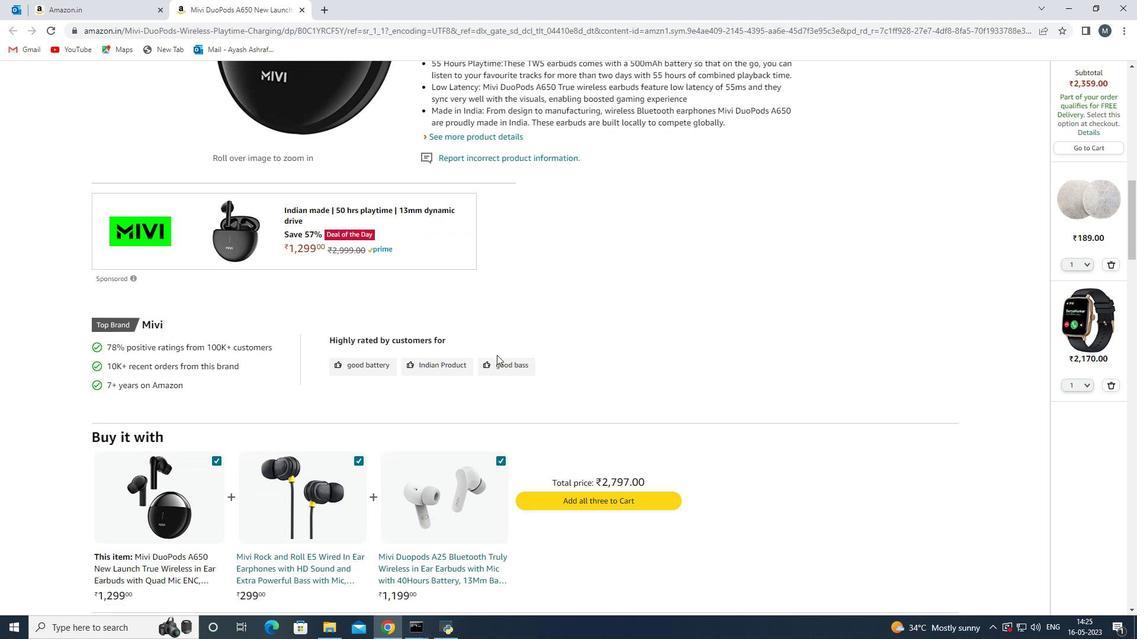 
Action: Mouse scrolled (497, 354) with delta (0, 0)
Screenshot: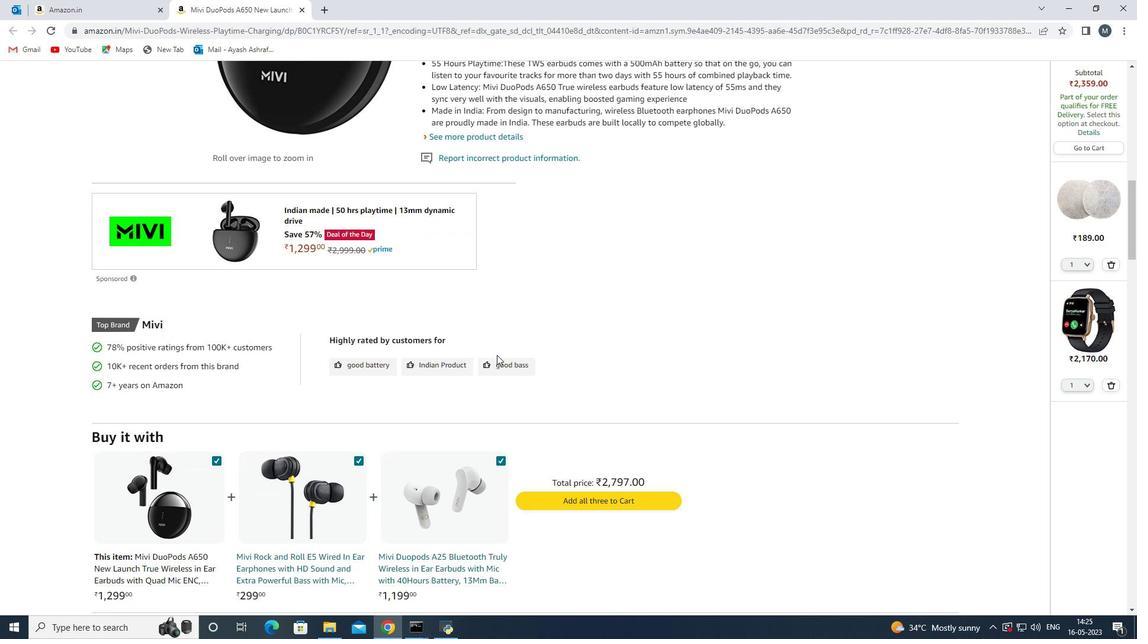 
Action: Mouse scrolled (497, 354) with delta (0, 0)
Screenshot: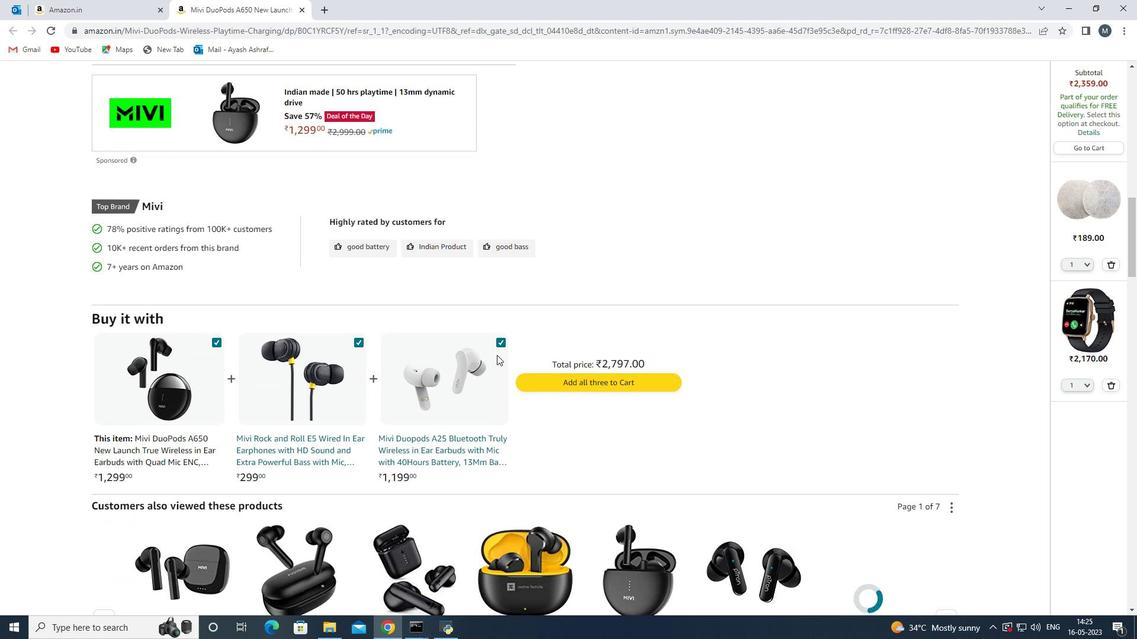 
Action: Mouse scrolled (497, 354) with delta (0, 0)
Screenshot: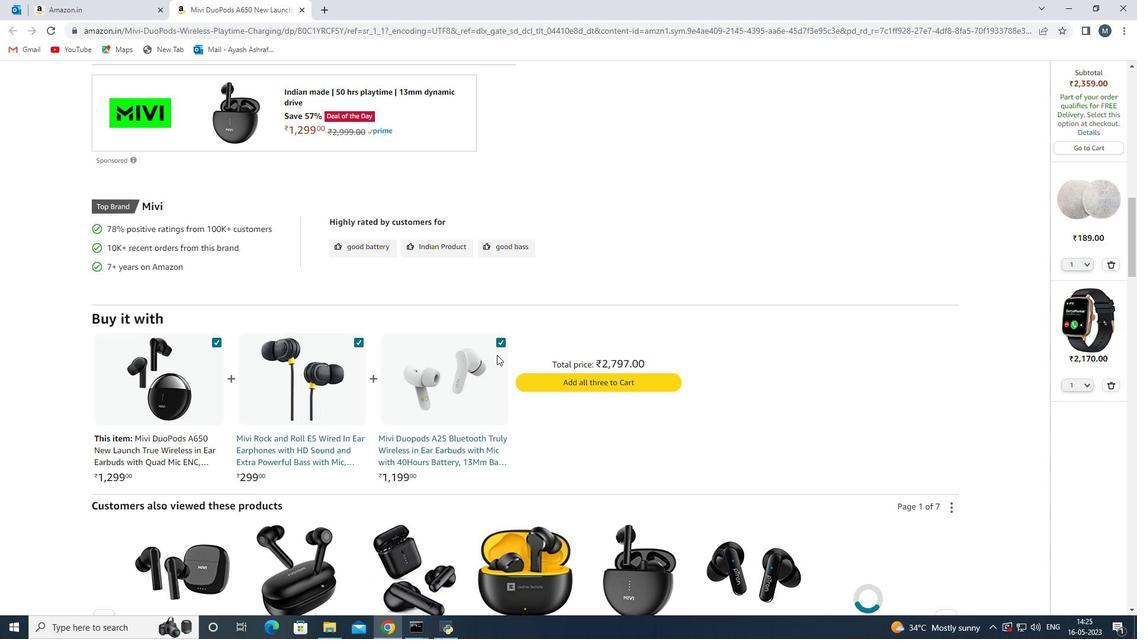 
Action: Mouse scrolled (497, 354) with delta (0, 0)
Screenshot: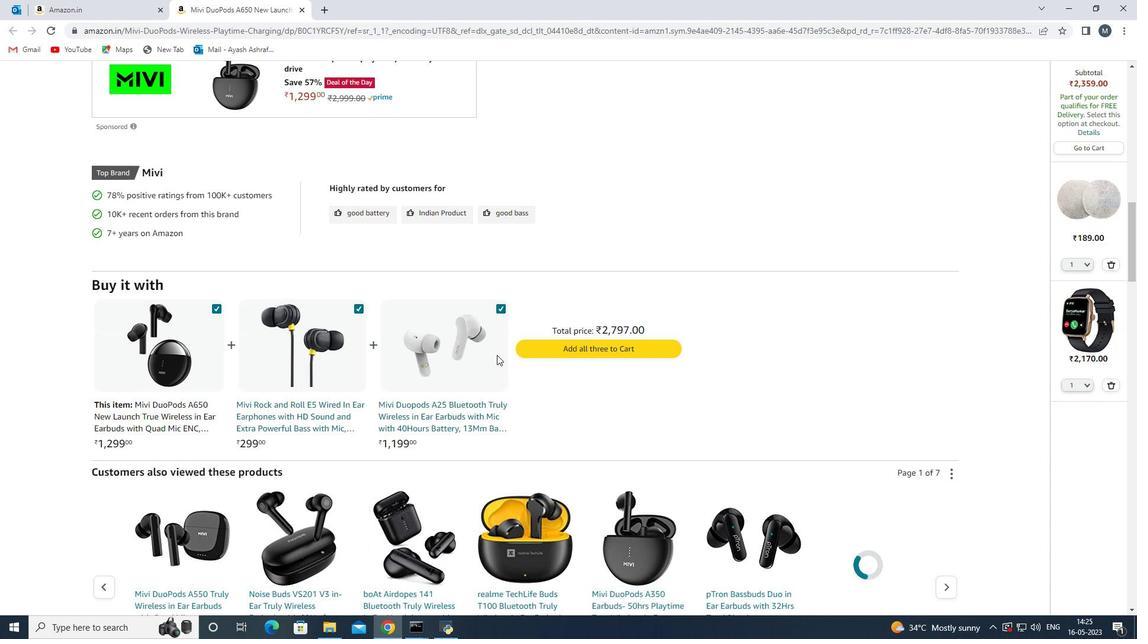 
Action: Mouse scrolled (497, 354) with delta (0, 0)
Screenshot: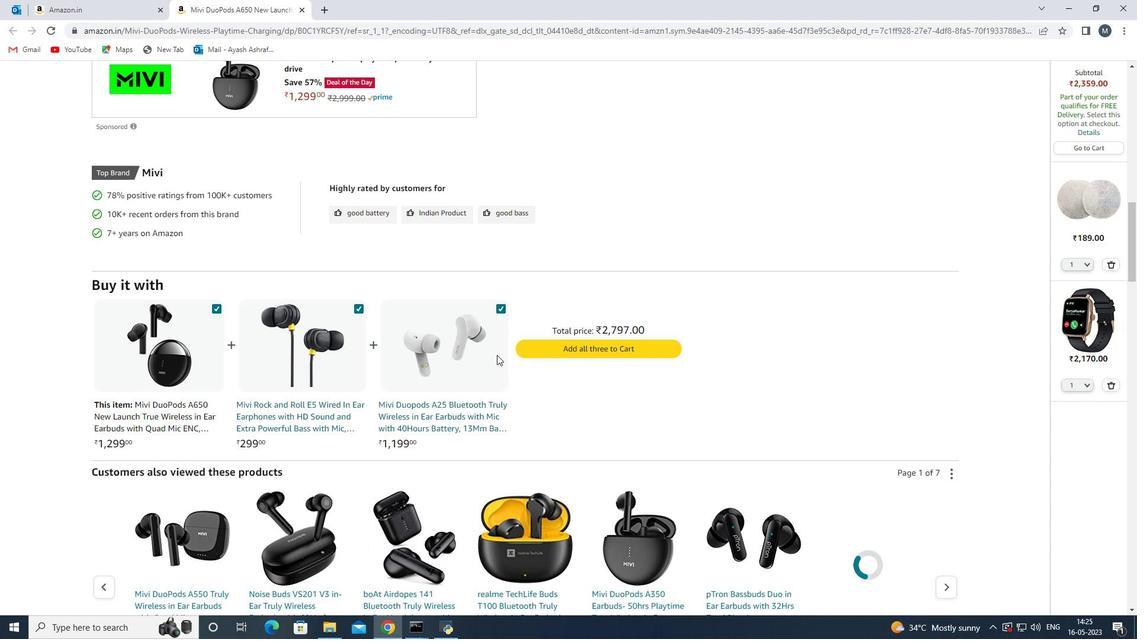 
Action: Mouse scrolled (497, 354) with delta (0, 0)
Screenshot: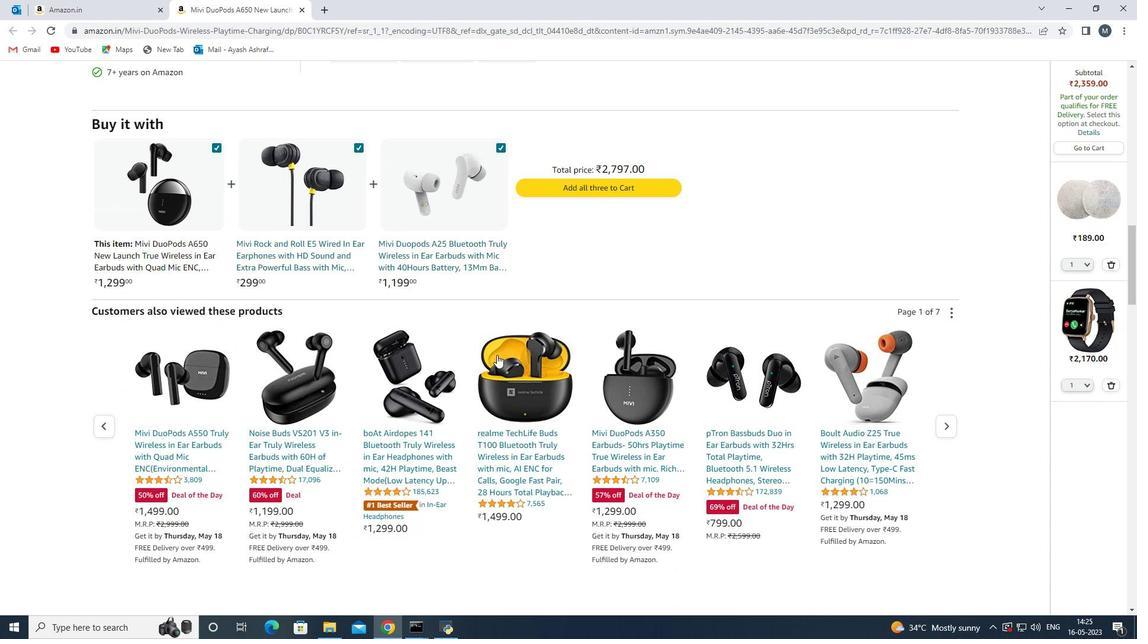 
Action: Mouse moved to (316, 274)
Screenshot: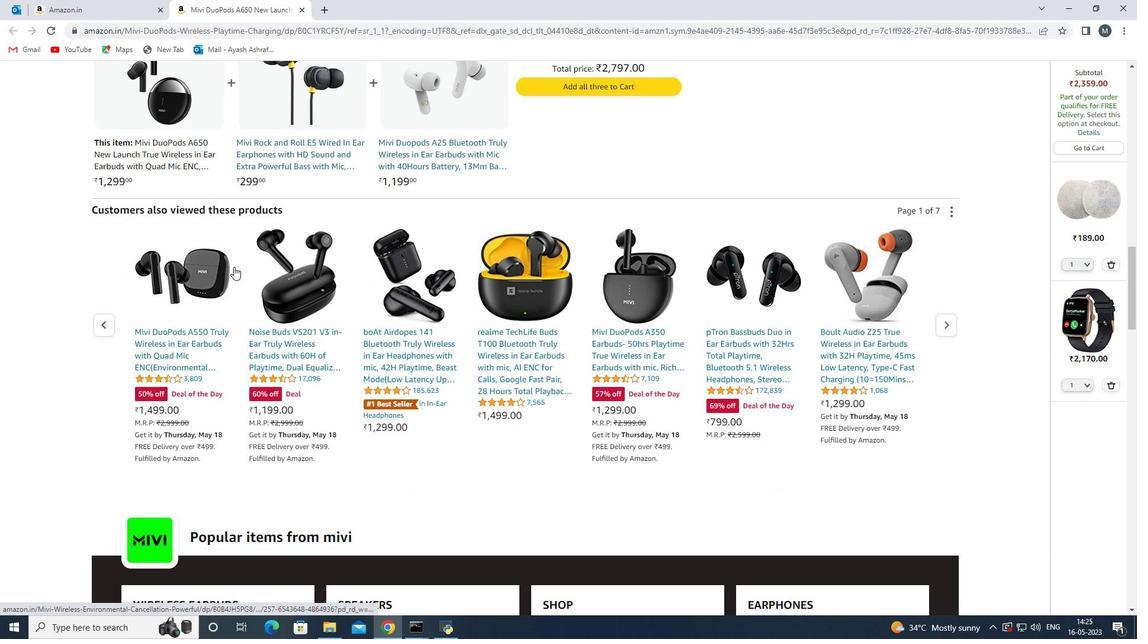 
Action: Mouse scrolled (316, 274) with delta (0, 0)
Screenshot: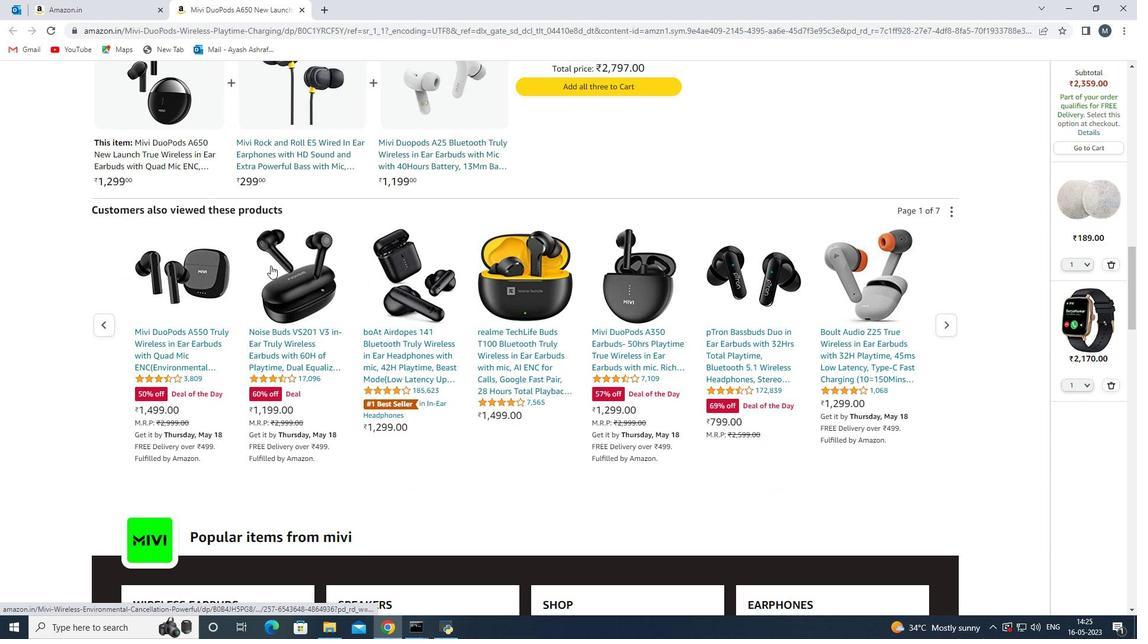 
Action: Mouse scrolled (316, 274) with delta (0, 0)
Screenshot: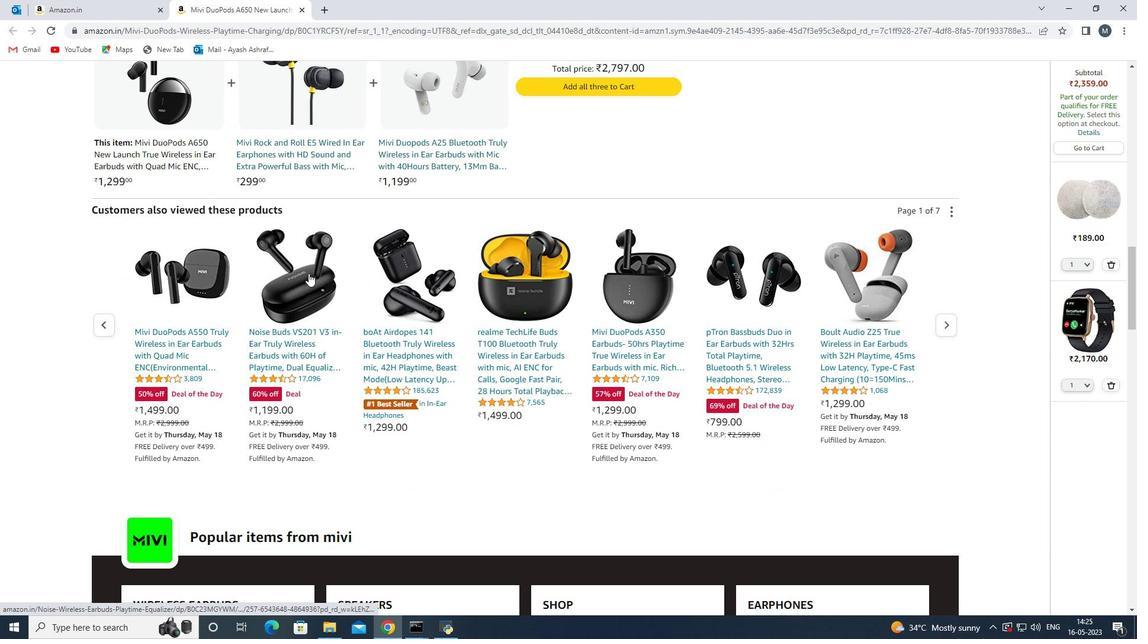 
Action: Mouse scrolled (316, 274) with delta (0, 0)
Screenshot: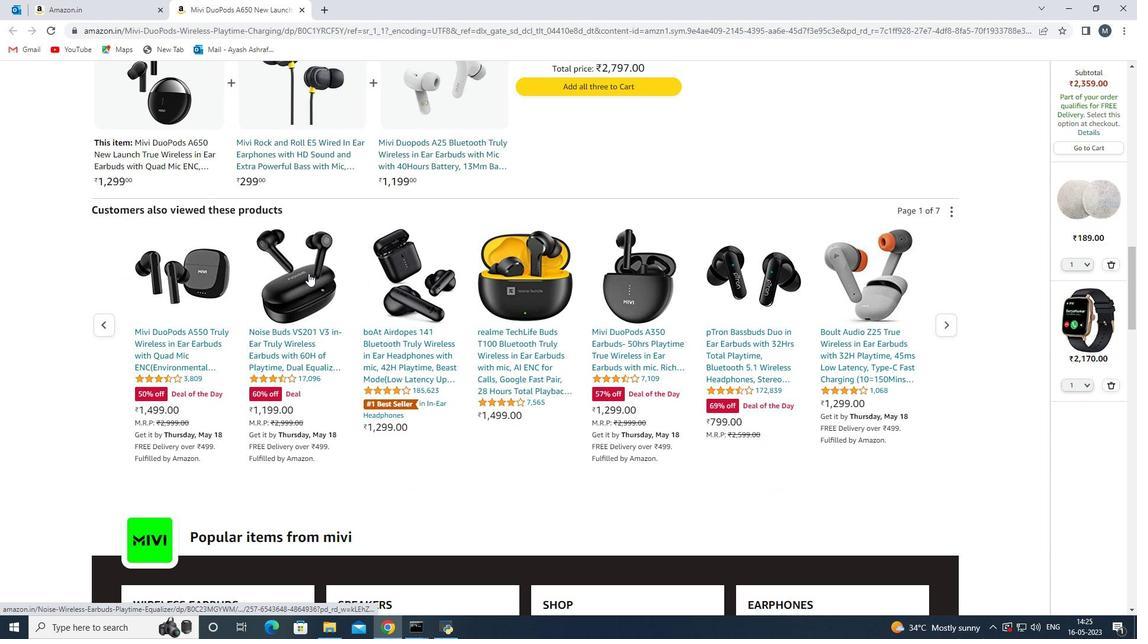 
Action: Mouse scrolled (316, 274) with delta (0, 0)
Screenshot: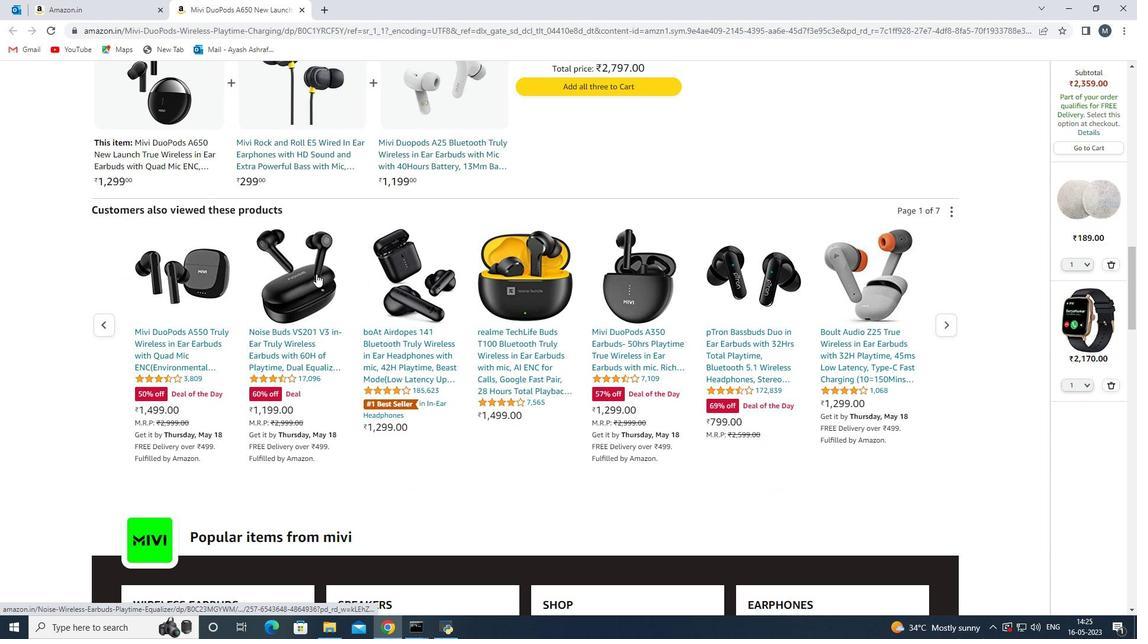
Action: Mouse scrolled (316, 274) with delta (0, 0)
Screenshot: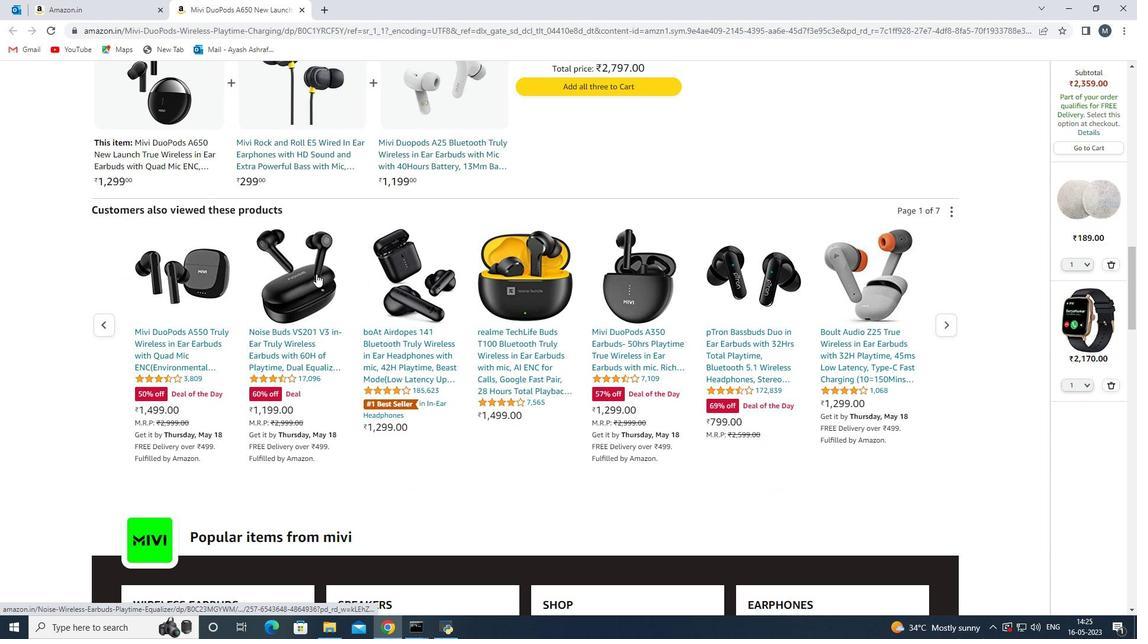 
Action: Mouse moved to (398, 291)
Screenshot: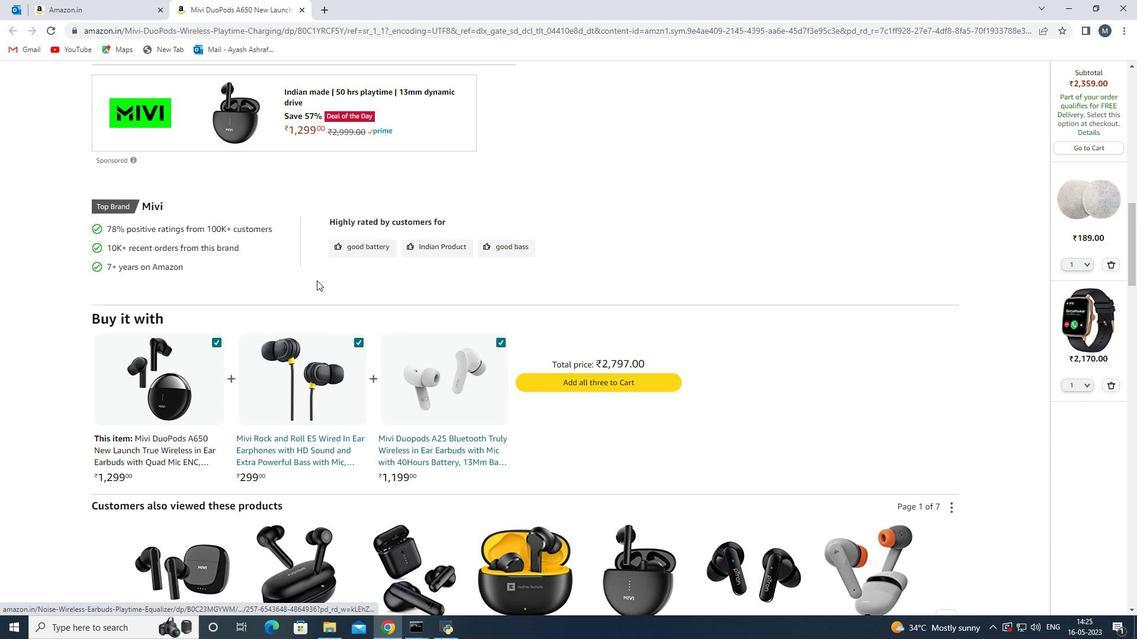 
Action: Mouse scrolled (398, 292) with delta (0, 0)
Screenshot: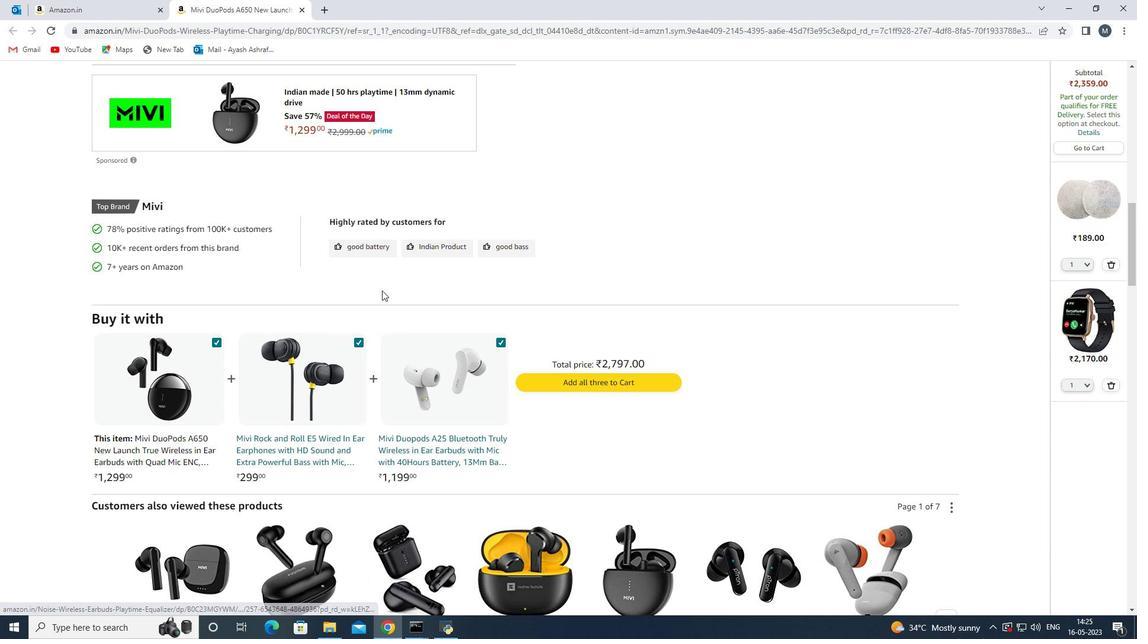 
Action: Mouse moved to (398, 292)
Screenshot: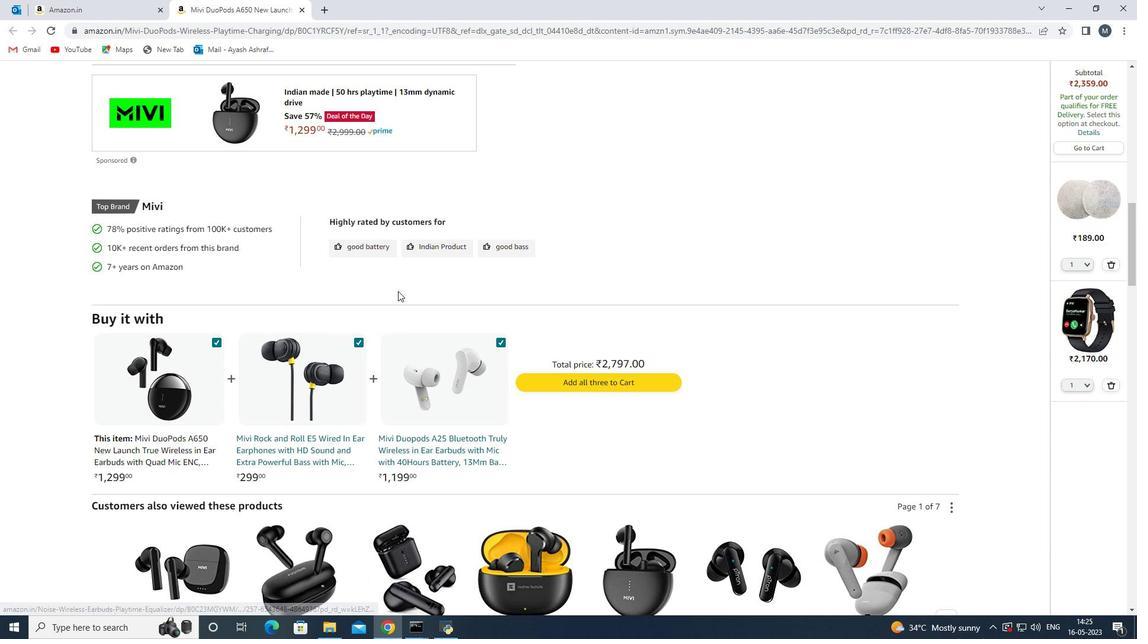 
Action: Mouse scrolled (398, 292) with delta (0, 0)
Screenshot: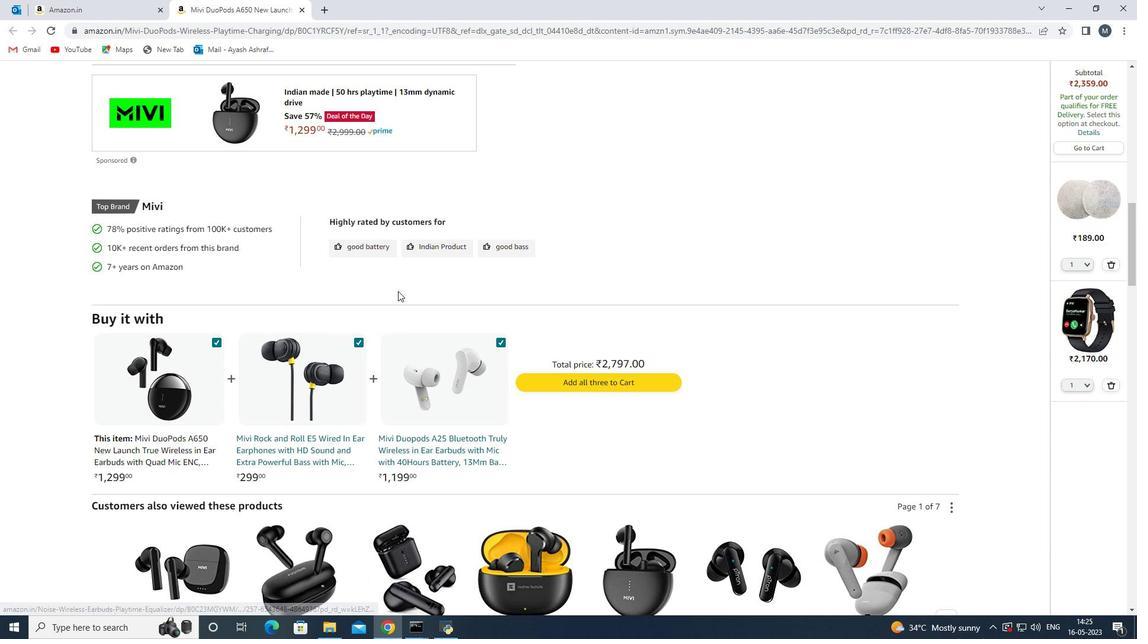 
Action: Mouse scrolled (398, 292) with delta (0, 0)
Screenshot: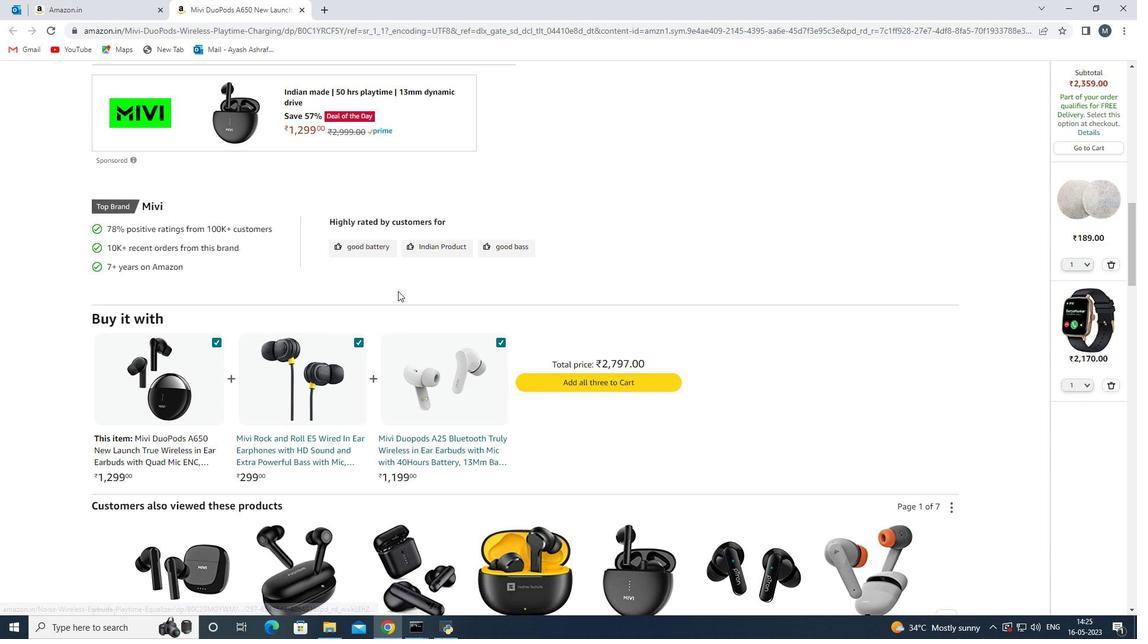 
Action: Mouse moved to (379, 305)
Screenshot: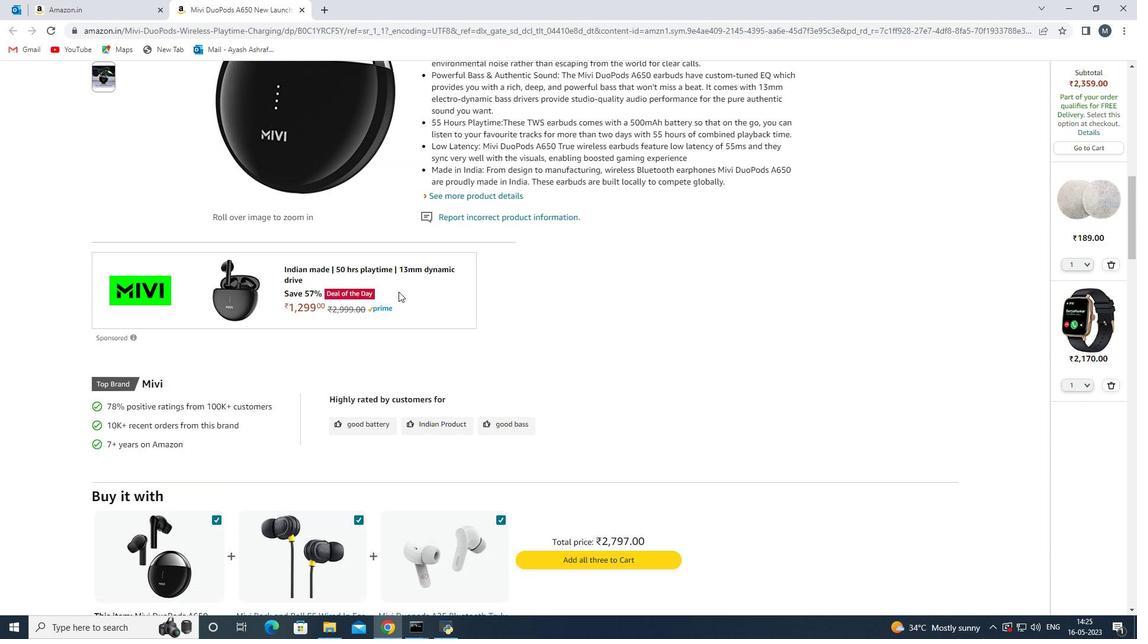 
Action: Mouse scrolled (379, 306) with delta (0, 0)
Screenshot: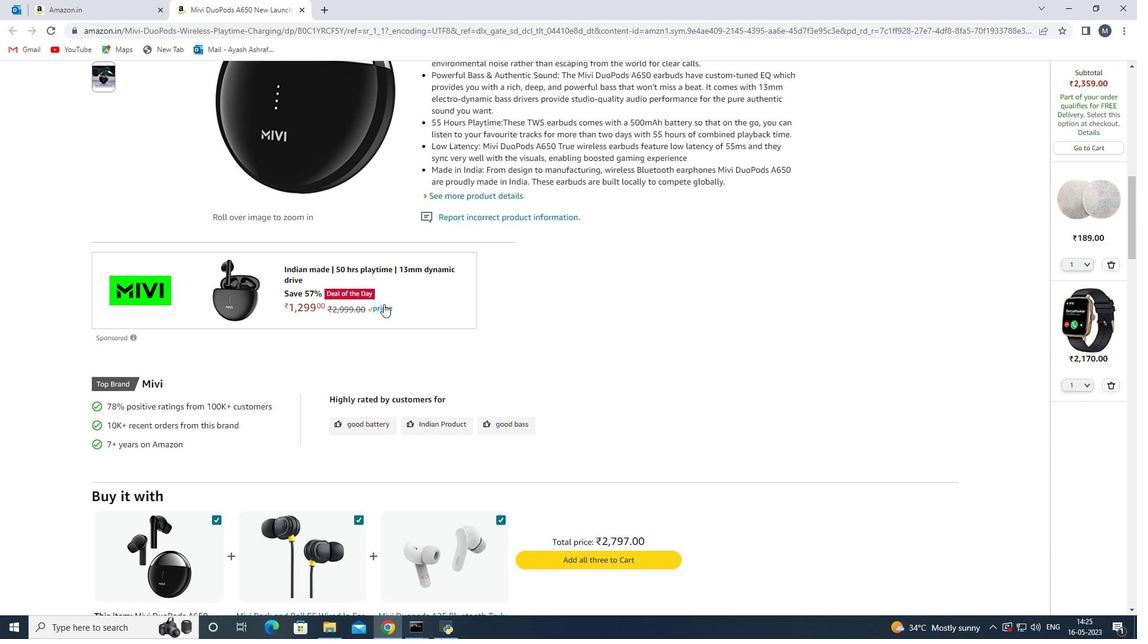 
Action: Mouse moved to (378, 306)
Screenshot: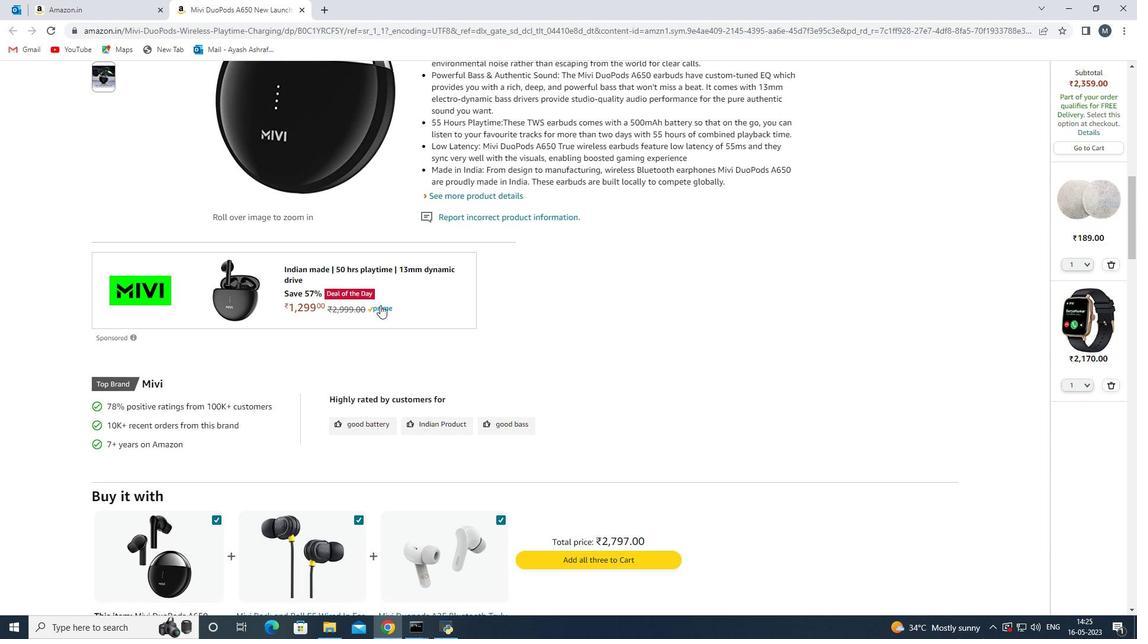 
Action: Mouse scrolled (378, 306) with delta (0, 0)
Screenshot: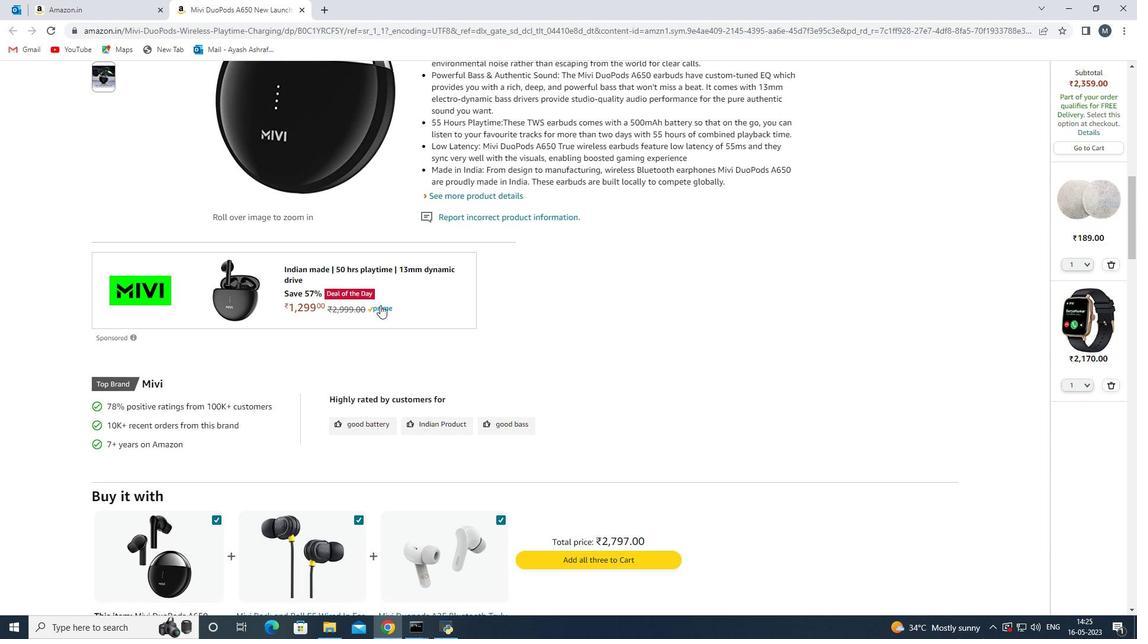 
Action: Mouse moved to (372, 308)
Screenshot: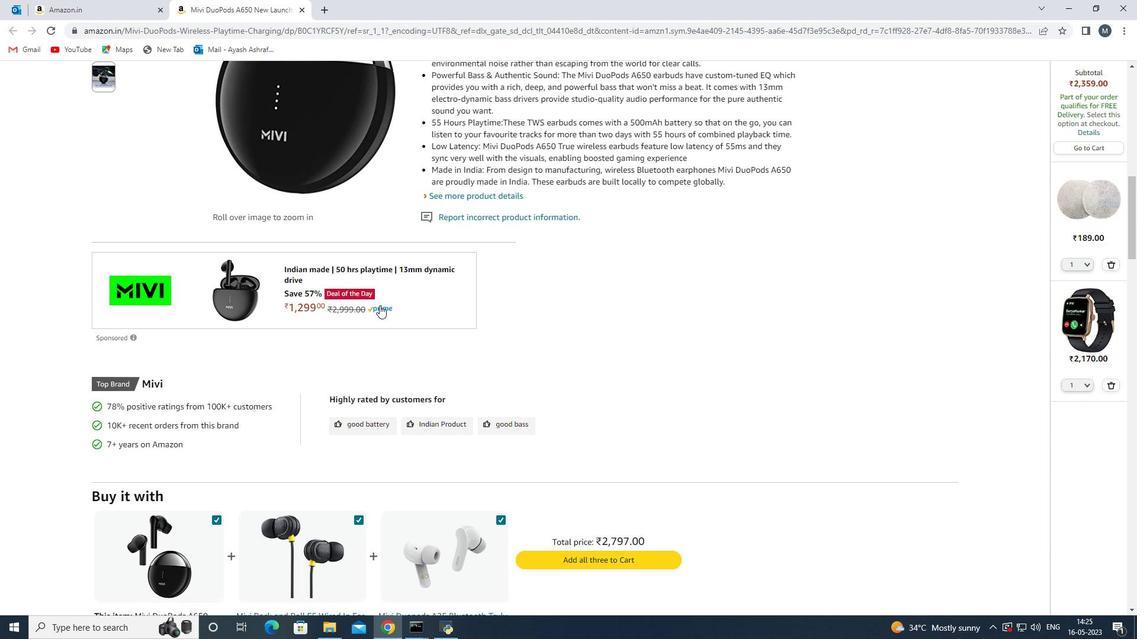 
Action: Mouse scrolled (372, 308) with delta (0, 0)
Screenshot: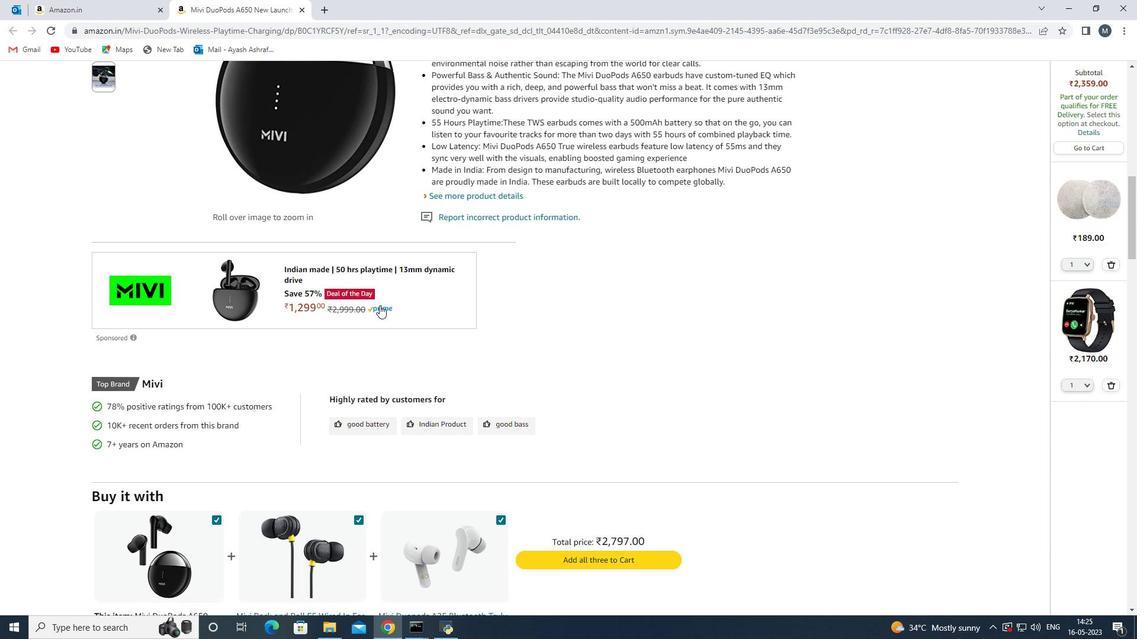 
Action: Mouse moved to (324, 290)
Screenshot: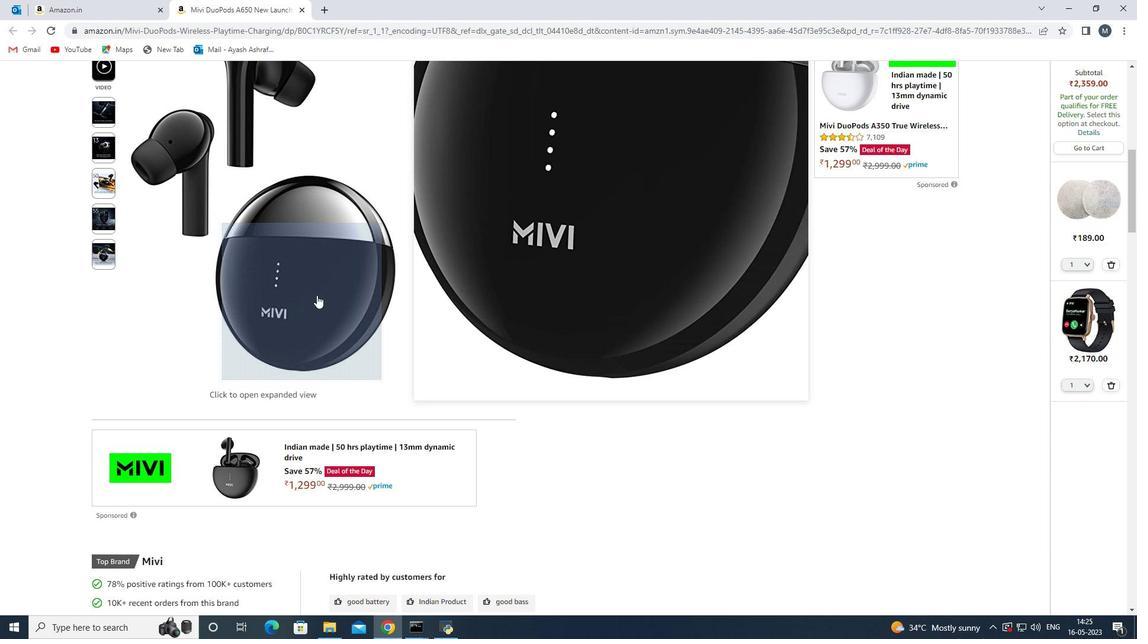 
Action: Mouse scrolled (324, 290) with delta (0, 0)
Screenshot: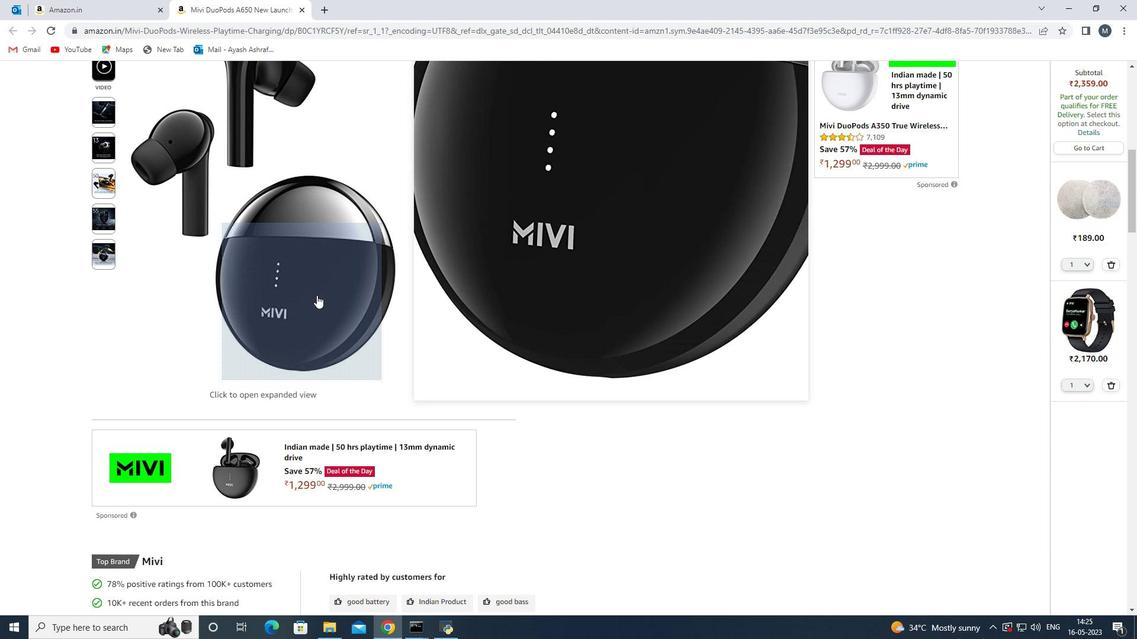 
Action: Mouse scrolled (324, 290) with delta (0, 0)
Screenshot: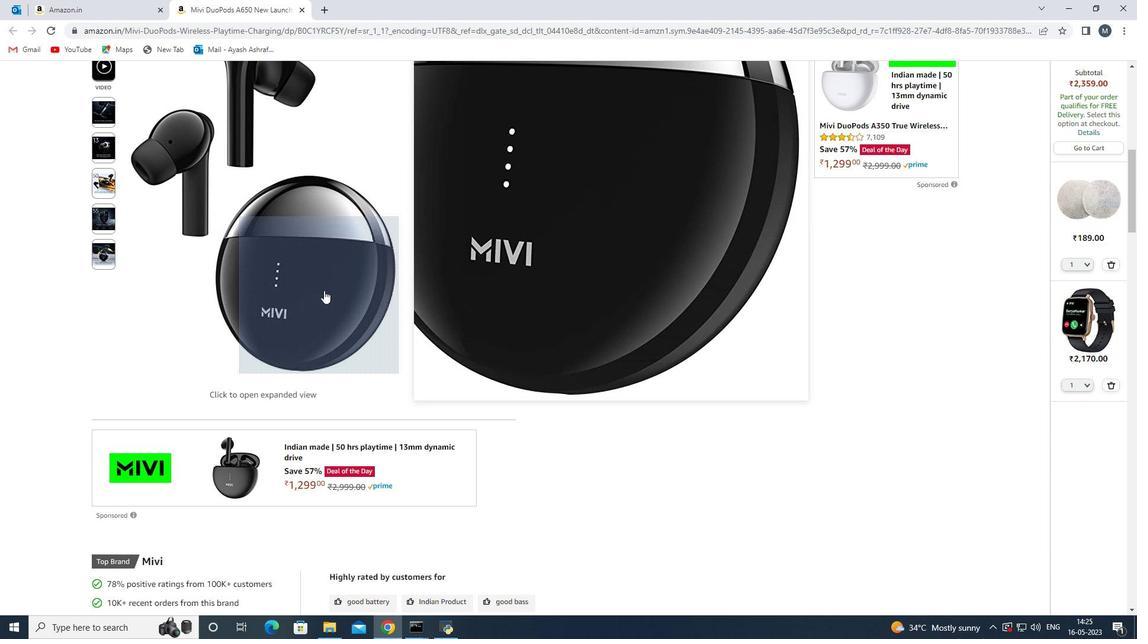 
Action: Mouse moved to (488, 360)
Screenshot: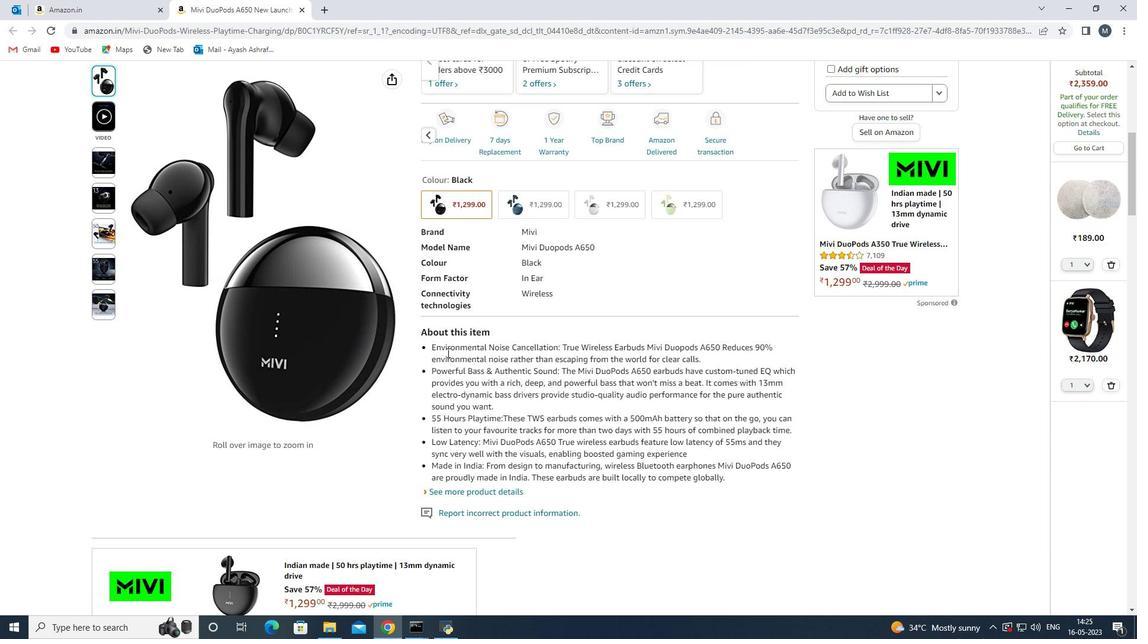 
Action: Mouse scrolled (488, 361) with delta (0, 0)
Screenshot: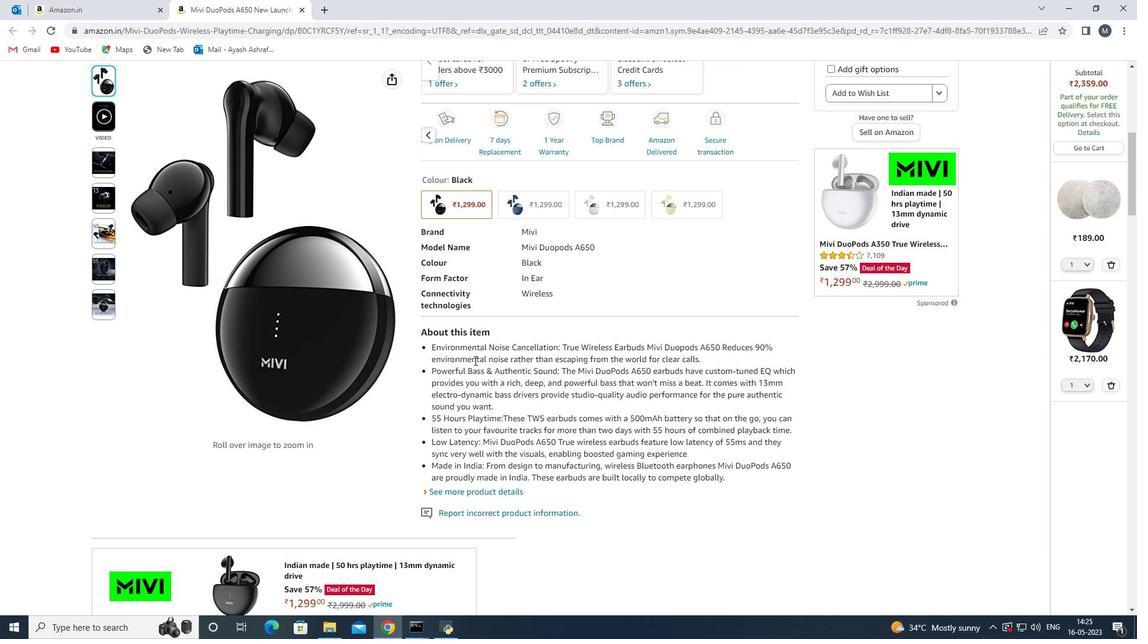 
Action: Mouse scrolled (488, 361) with delta (0, 0)
Screenshot: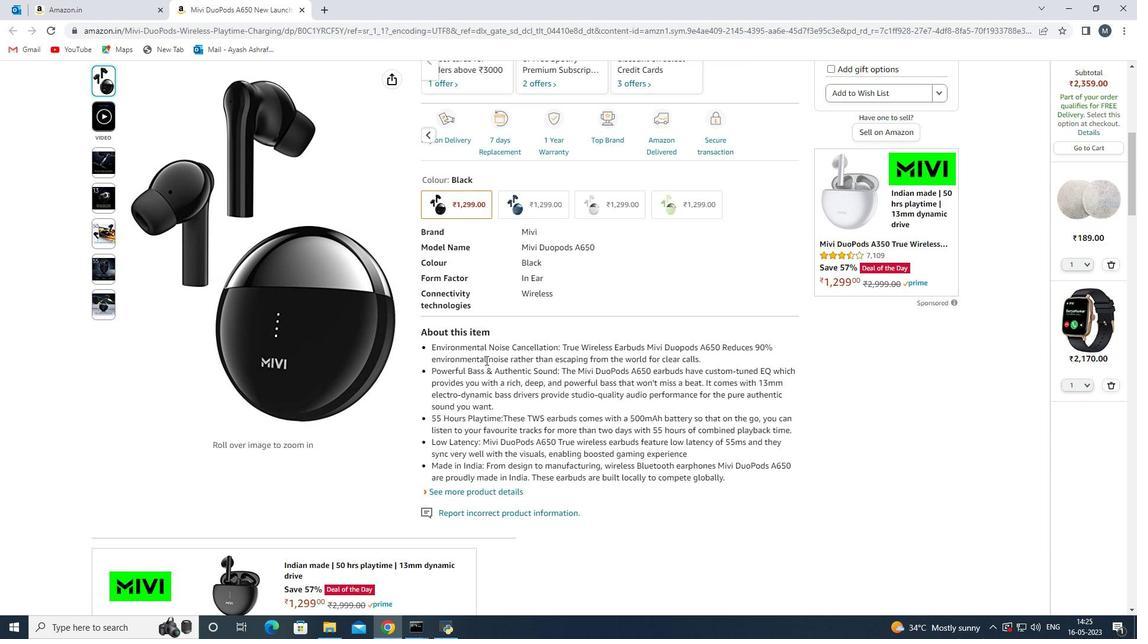 
Action: Mouse scrolled (488, 361) with delta (0, 0)
Screenshot: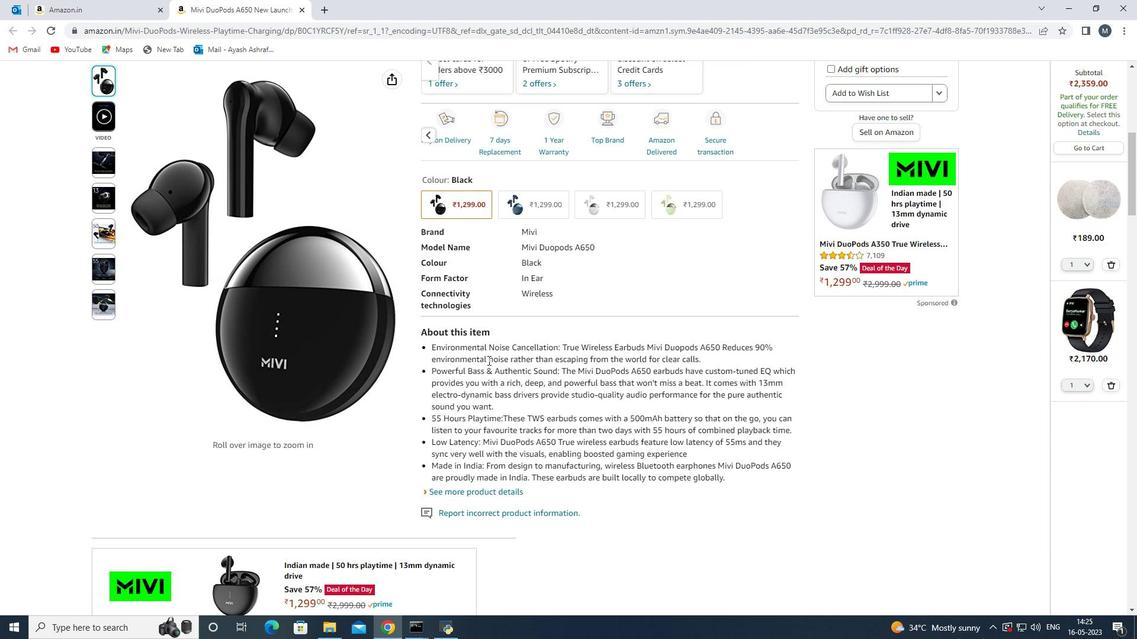 
Action: Mouse scrolled (488, 361) with delta (0, 0)
Screenshot: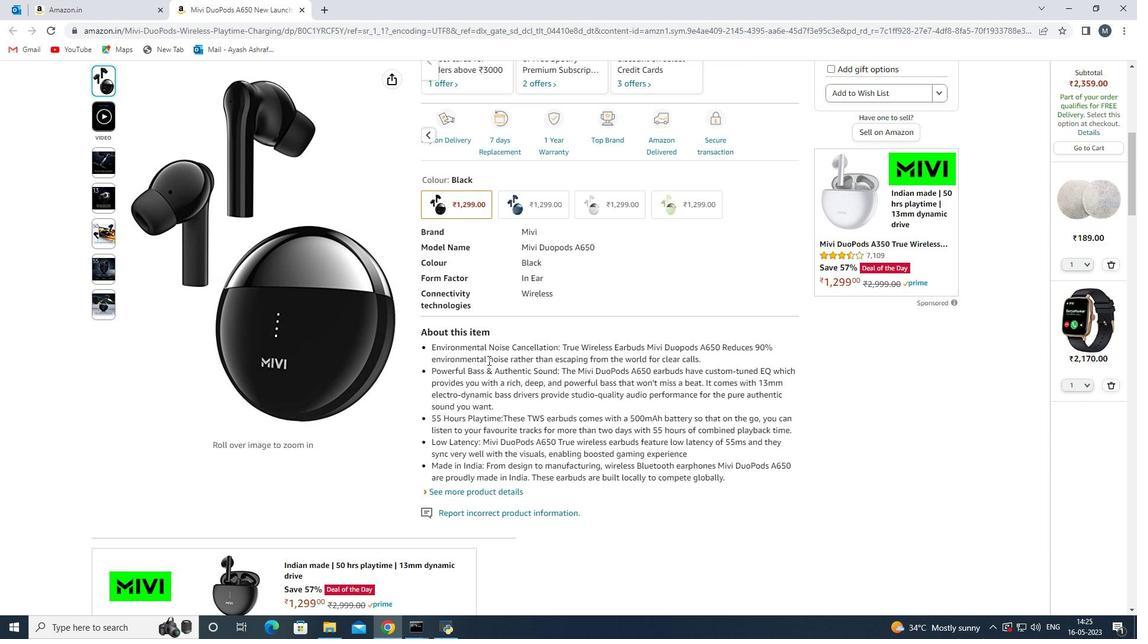 
Action: Mouse moved to (489, 364)
Screenshot: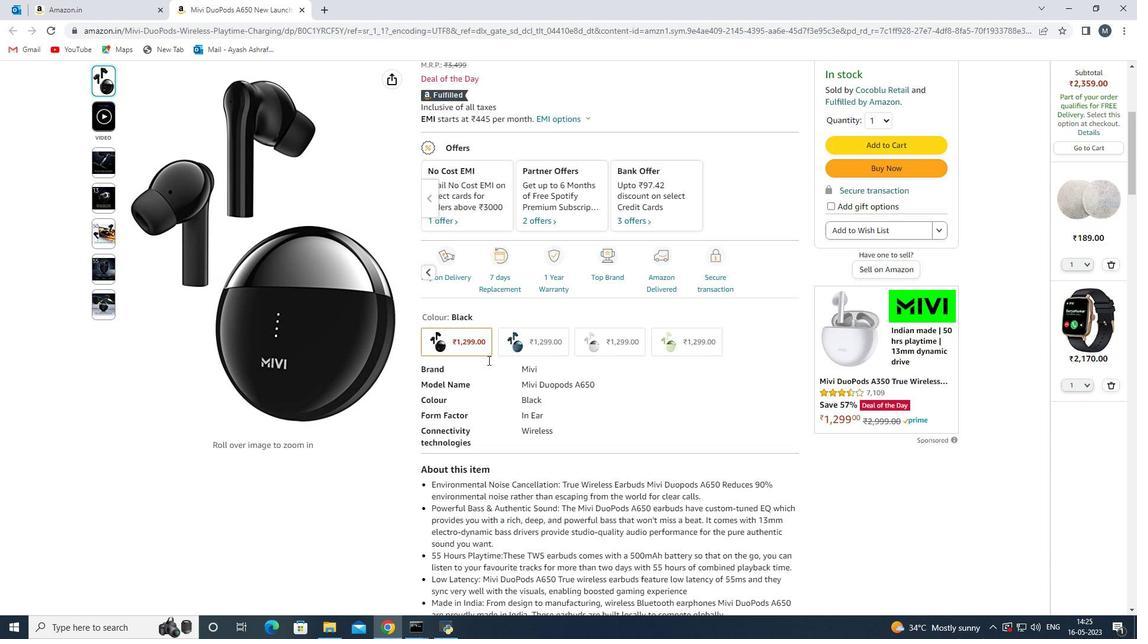 
Action: Mouse scrolled (489, 364) with delta (0, 0)
Screenshot: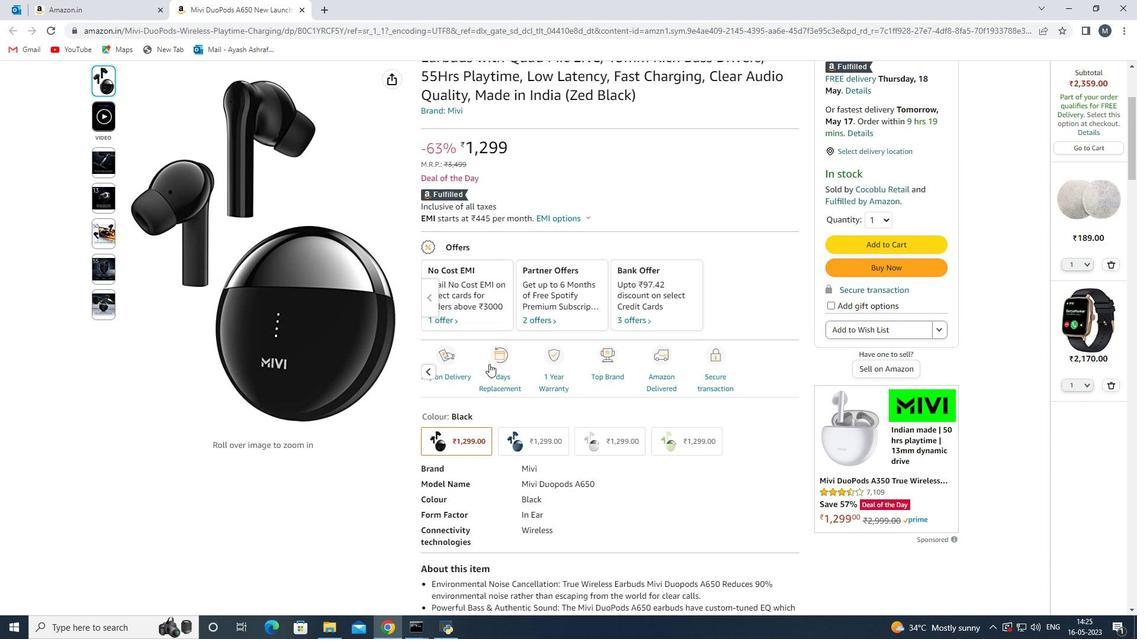 
Action: Mouse scrolled (489, 364) with delta (0, 0)
Screenshot: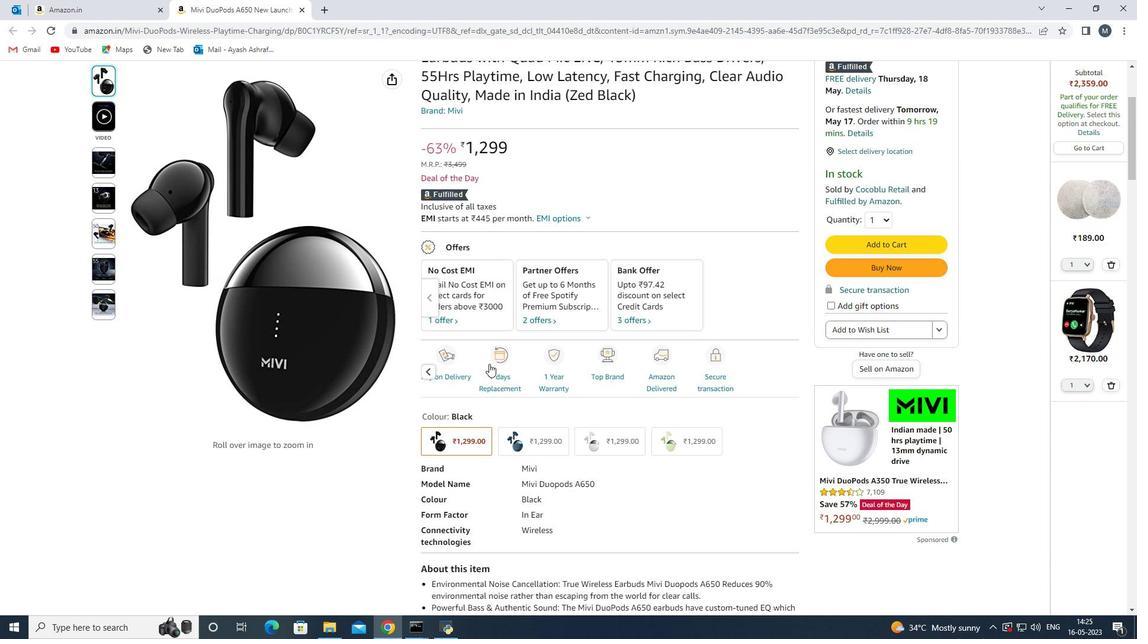 
Action: Mouse scrolled (489, 364) with delta (0, 0)
Screenshot: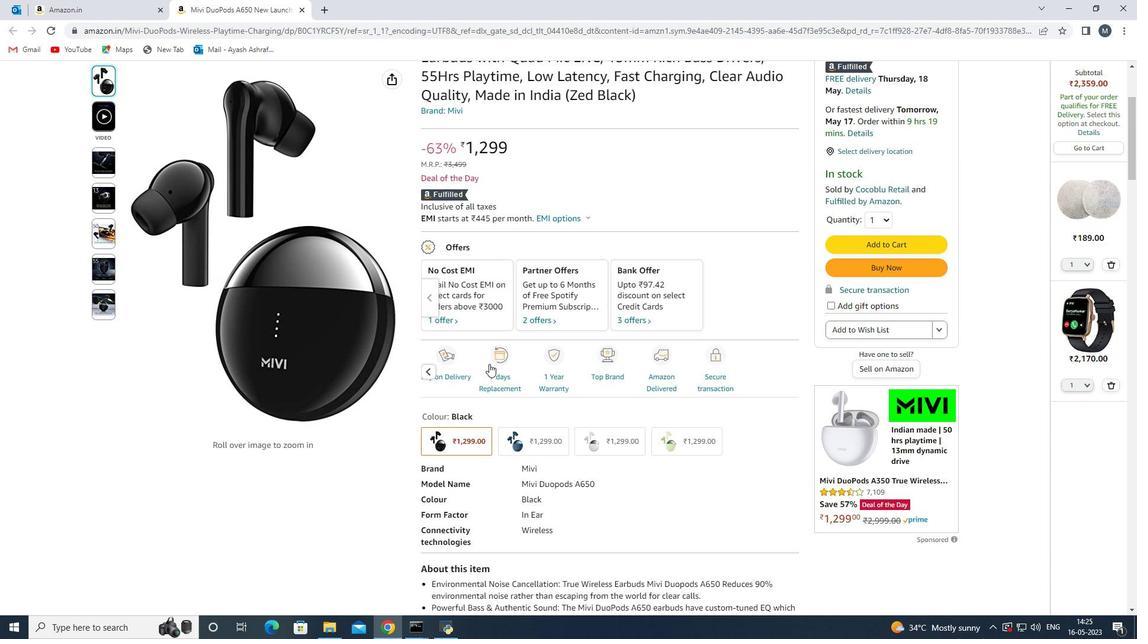 
Action: Mouse moved to (491, 360)
Screenshot: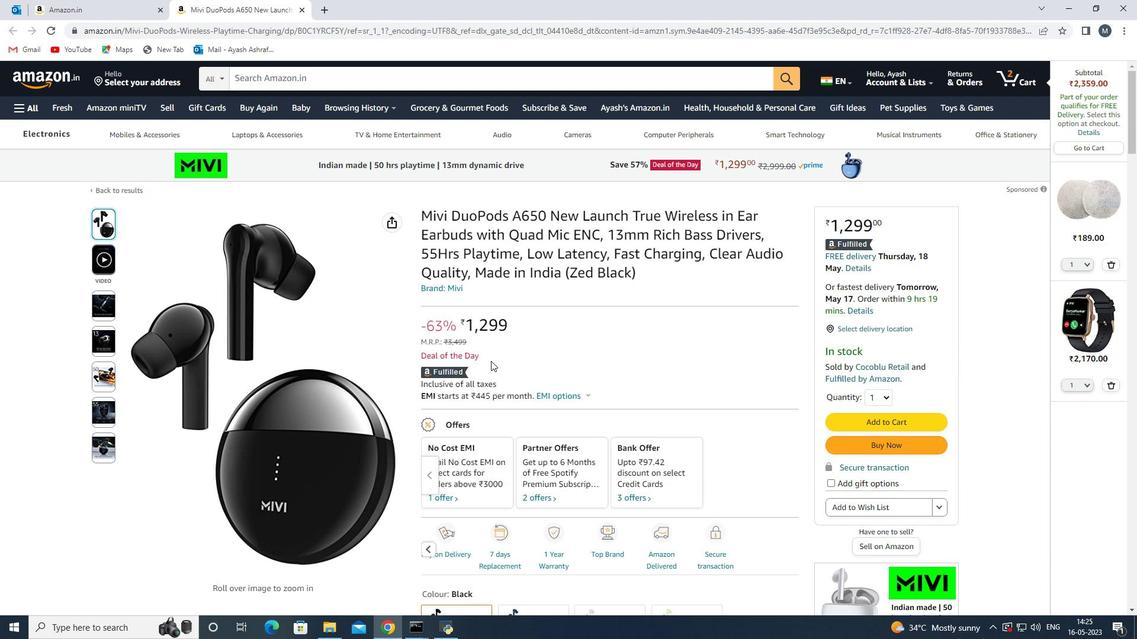 
Action: Mouse scrolled (491, 361) with delta (0, 0)
Screenshot: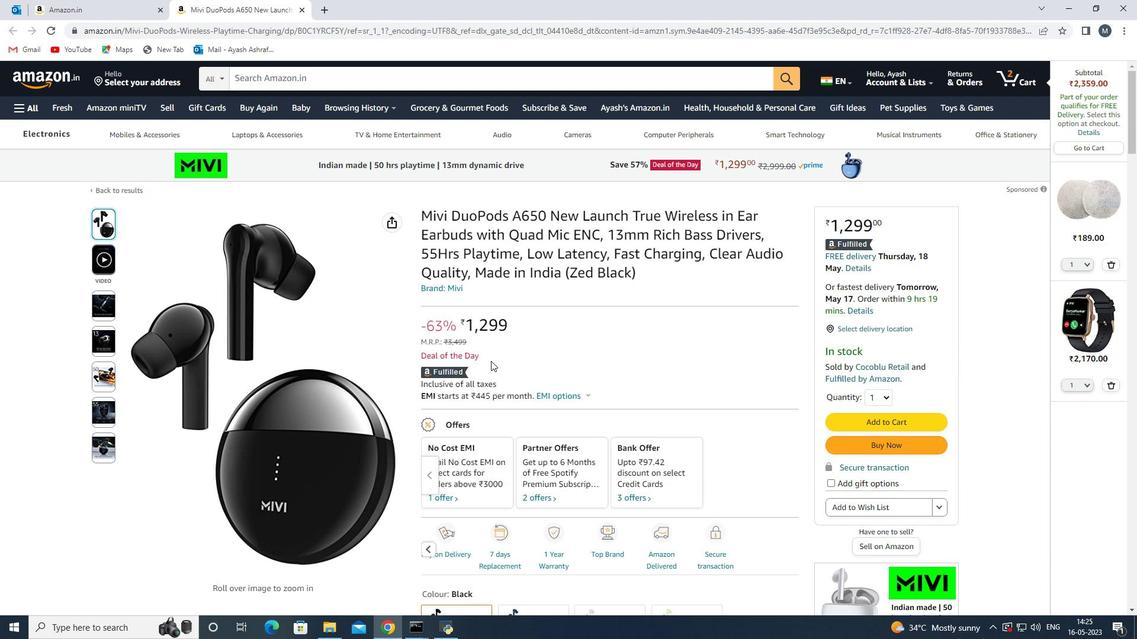 
Action: Mouse moved to (734, 369)
Screenshot: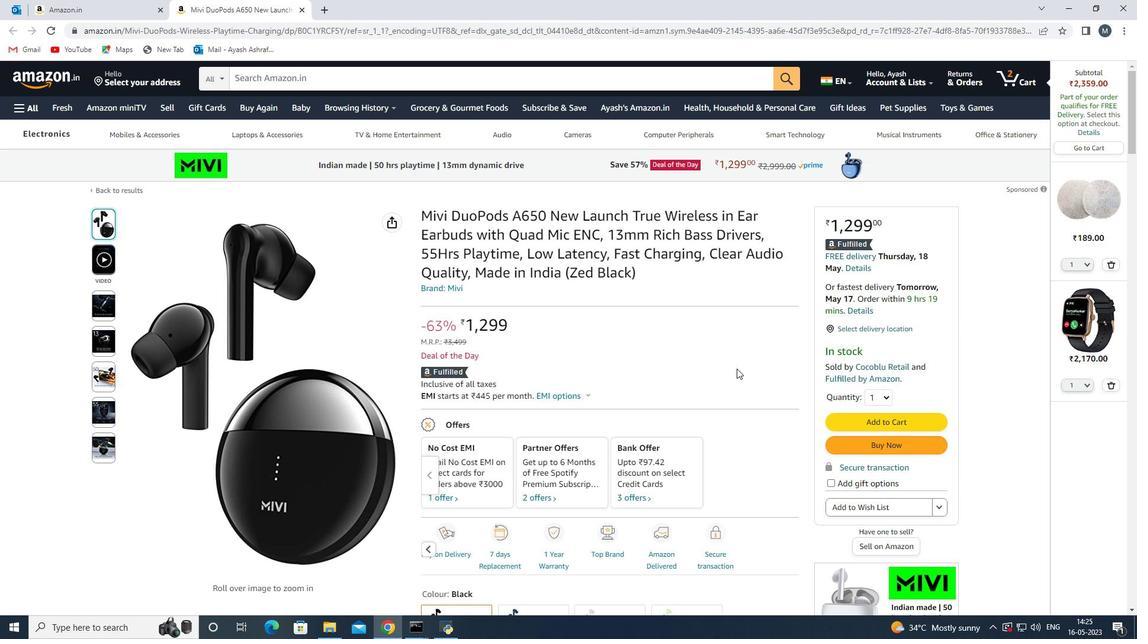 
Action: Mouse scrolled (734, 368) with delta (0, 0)
Screenshot: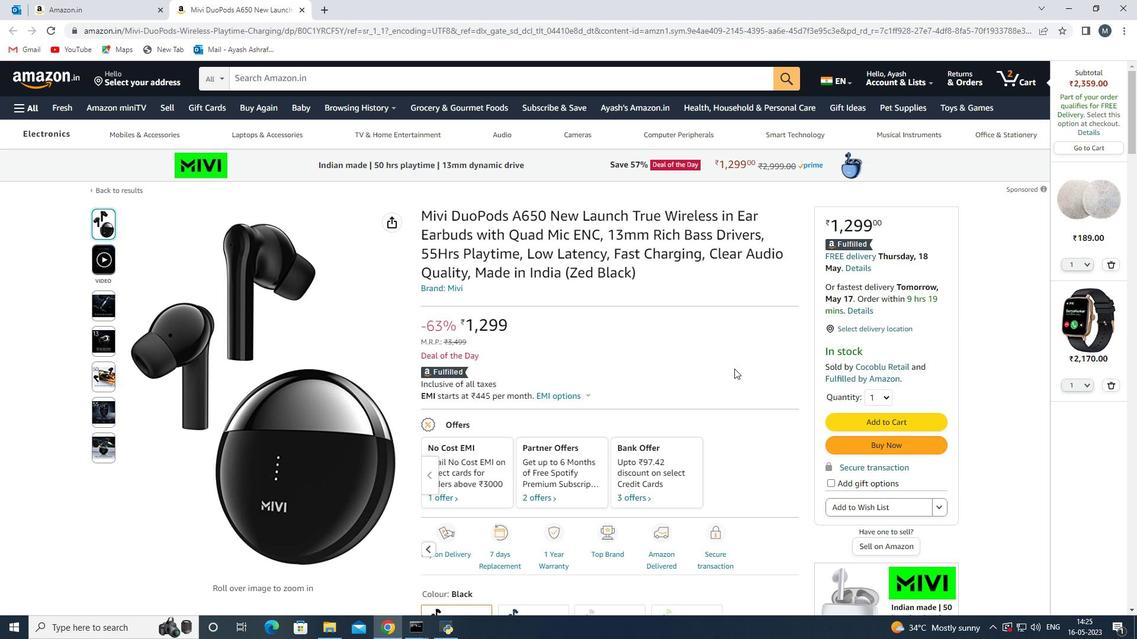 
Action: Mouse moved to (861, 389)
Screenshot: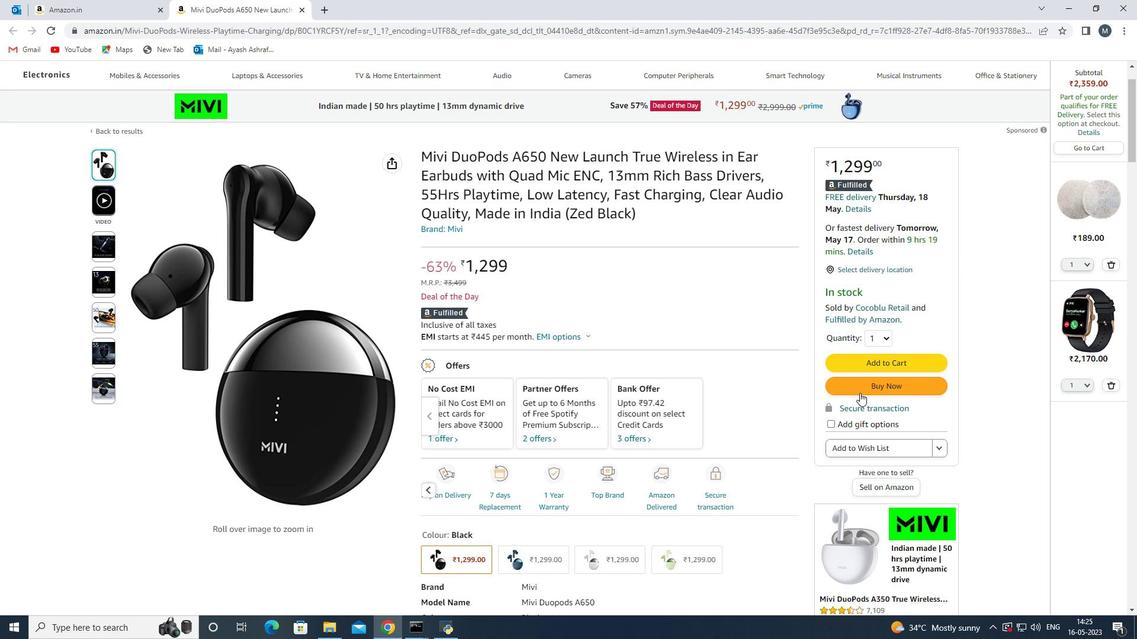 
Action: Mouse pressed left at (861, 389)
Screenshot: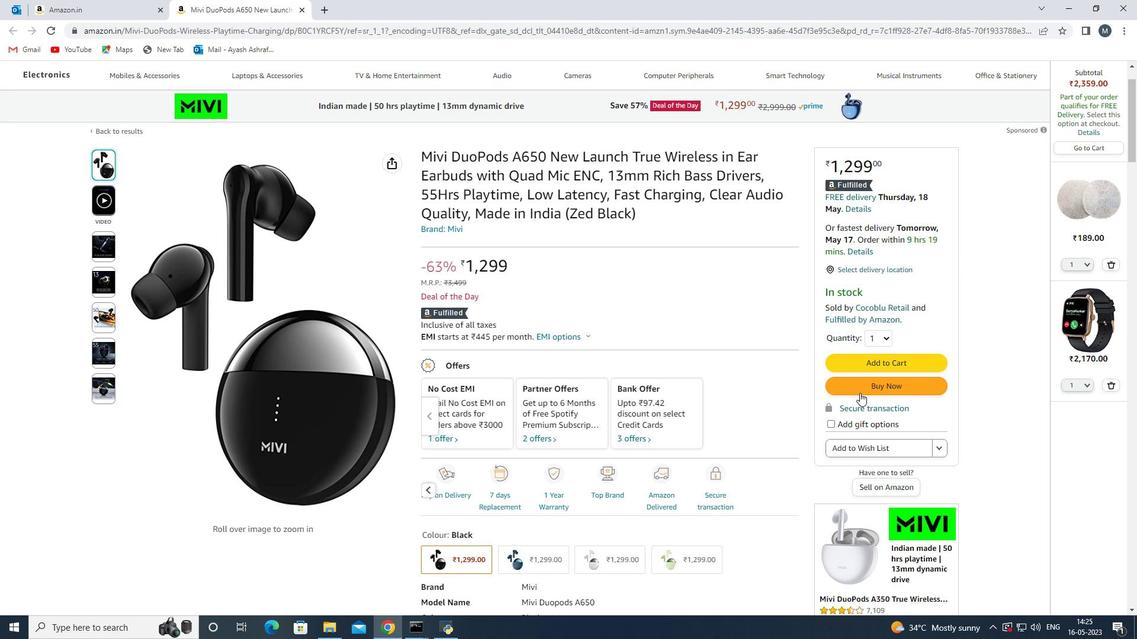 
Action: Mouse moved to (333, 256)
Screenshot: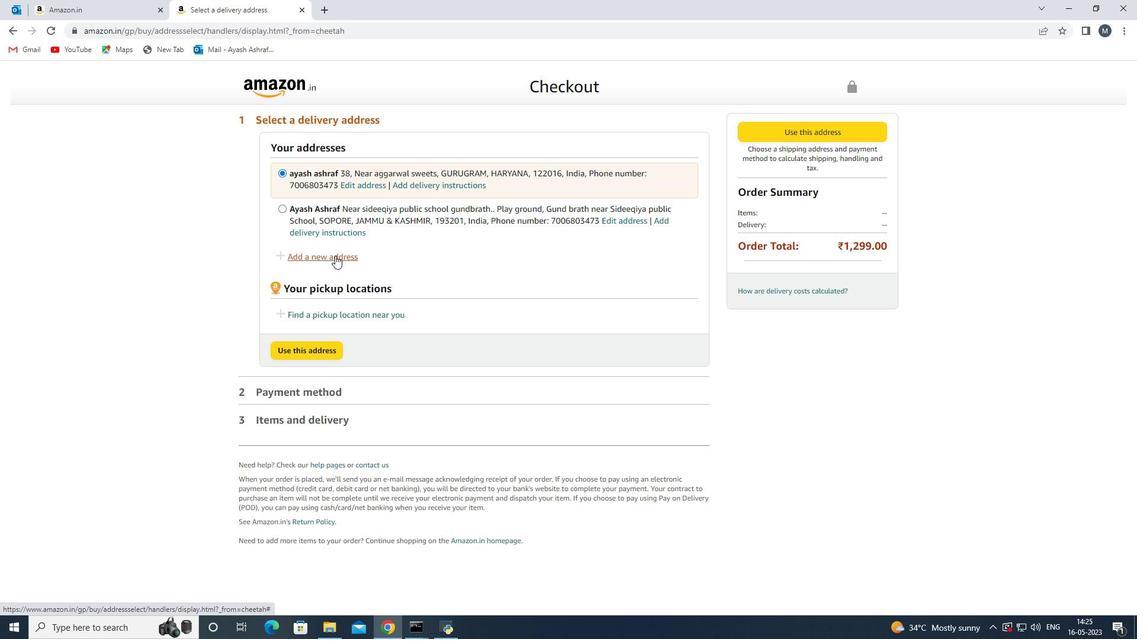 
Action: Mouse pressed left at (333, 256)
Screenshot: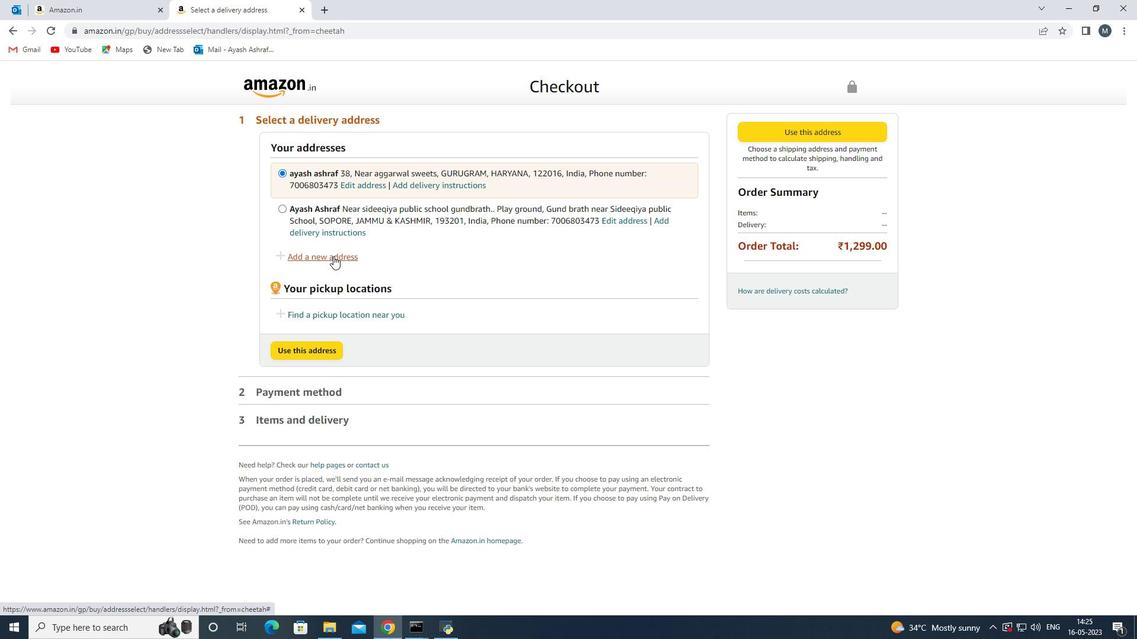 
Action: Mouse moved to (792, 132)
Screenshot: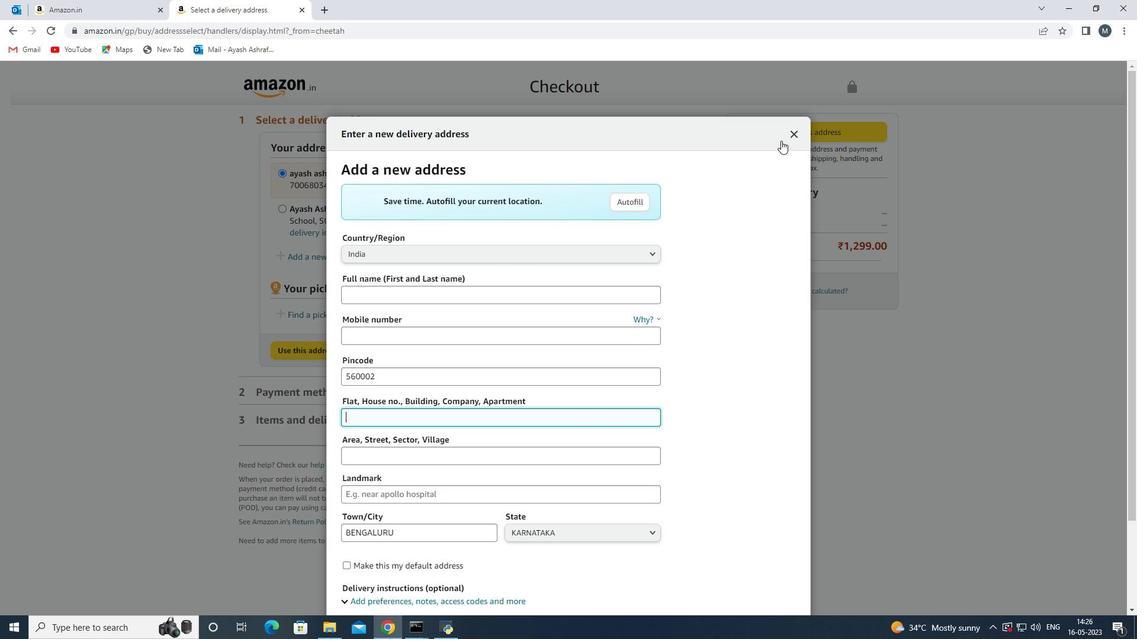 
Action: Mouse pressed left at (792, 132)
Screenshot: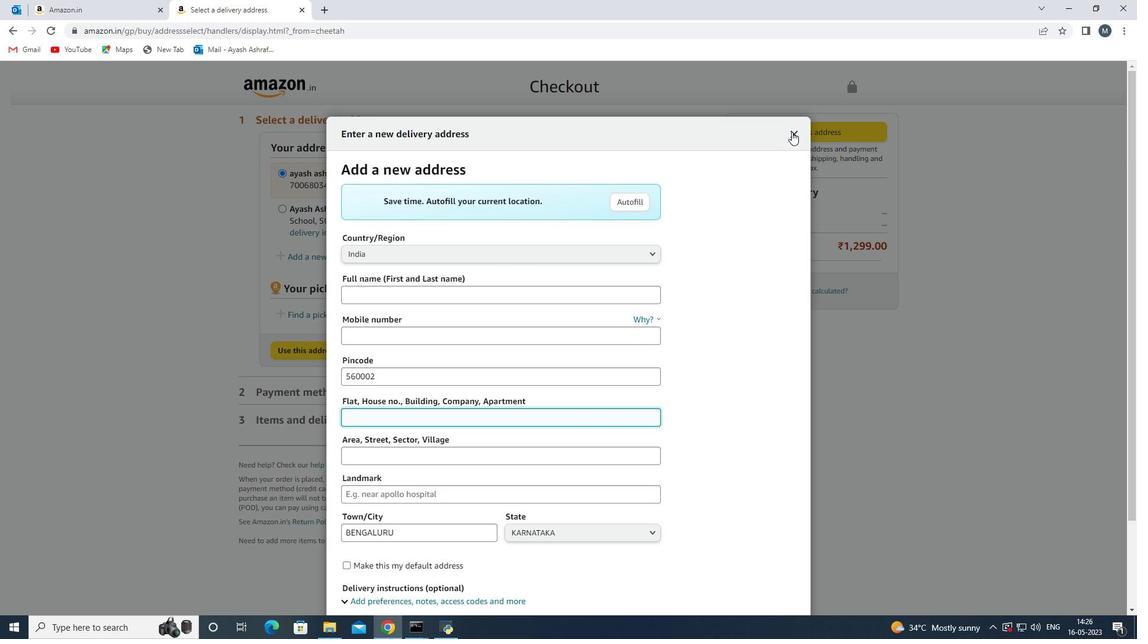 
Action: Mouse moved to (334, 318)
Screenshot: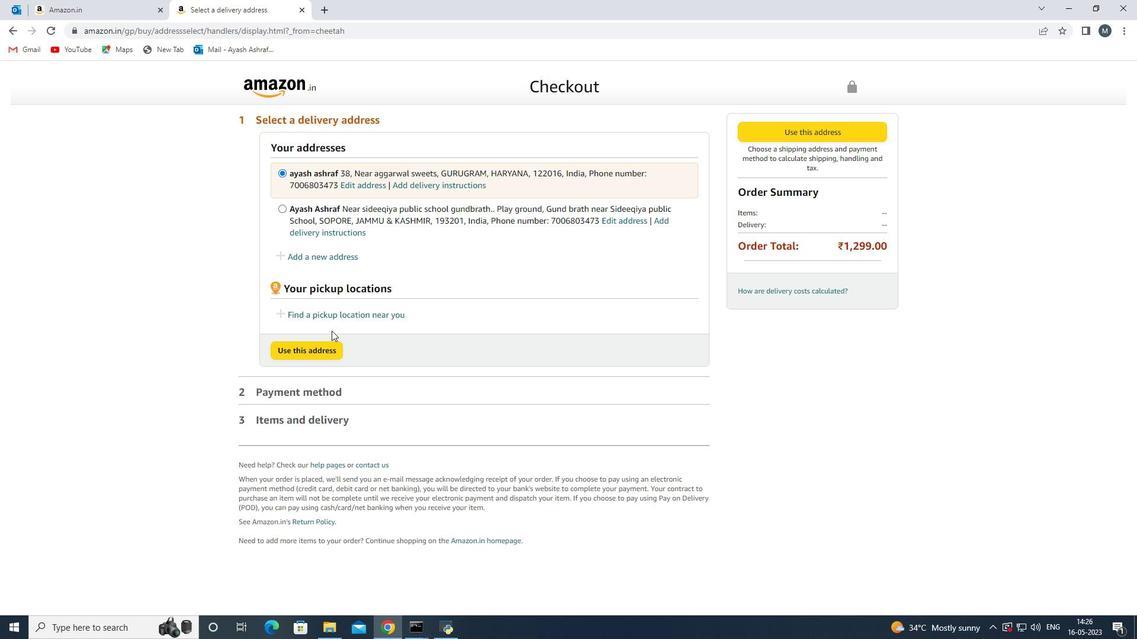 
Action: Mouse pressed left at (334, 318)
Screenshot: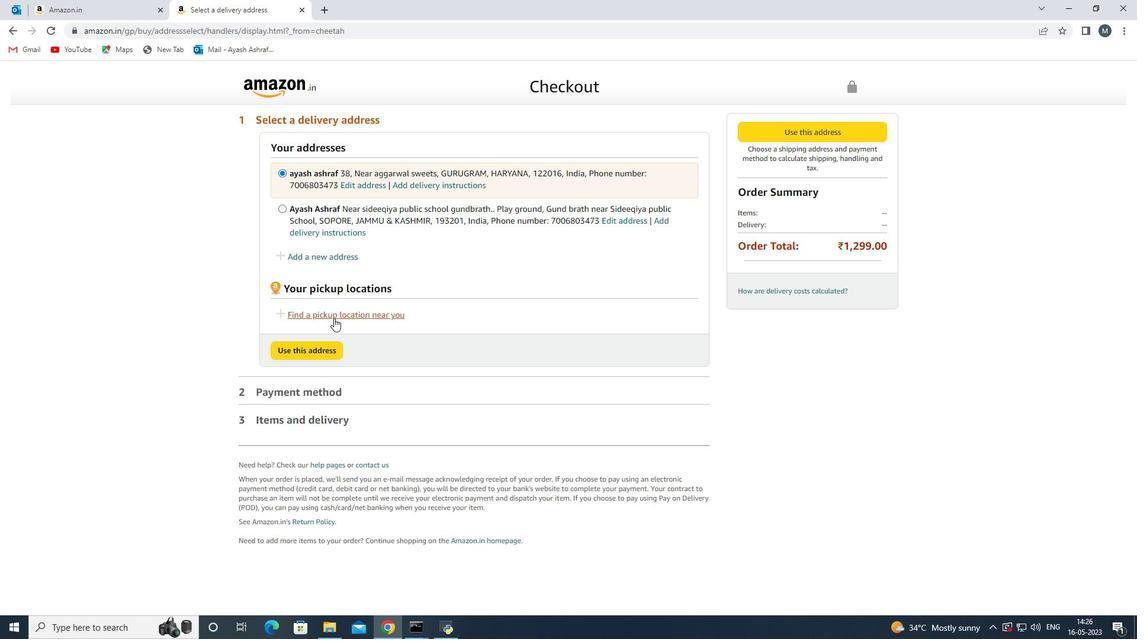 
Action: Mouse moved to (189, 176)
Screenshot: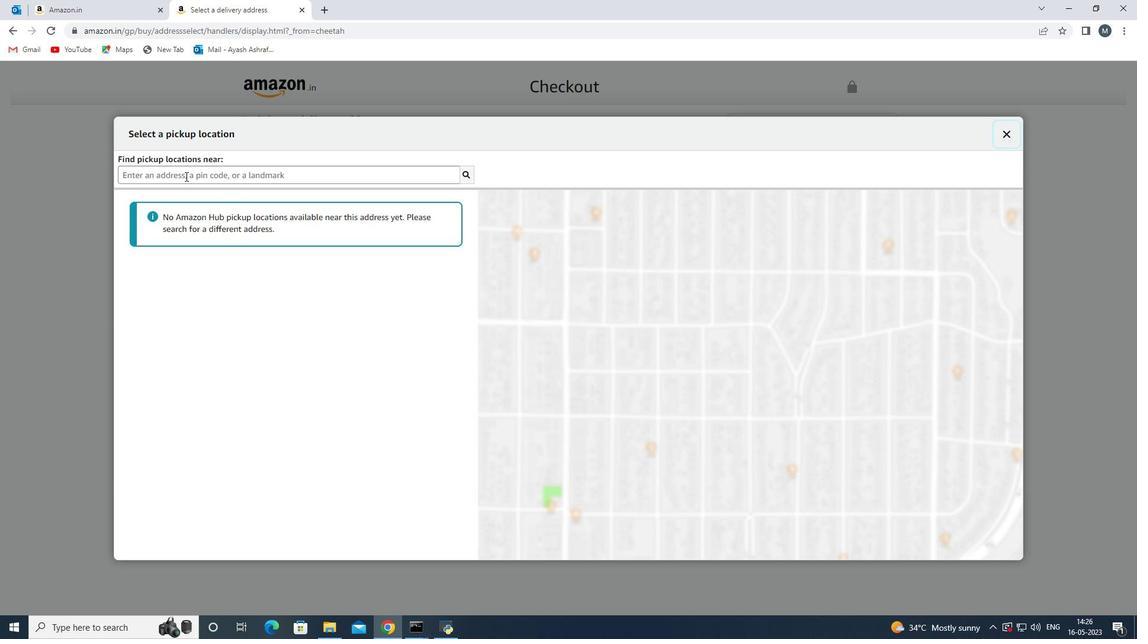 
Action: Mouse pressed left at (189, 176)
Screenshot: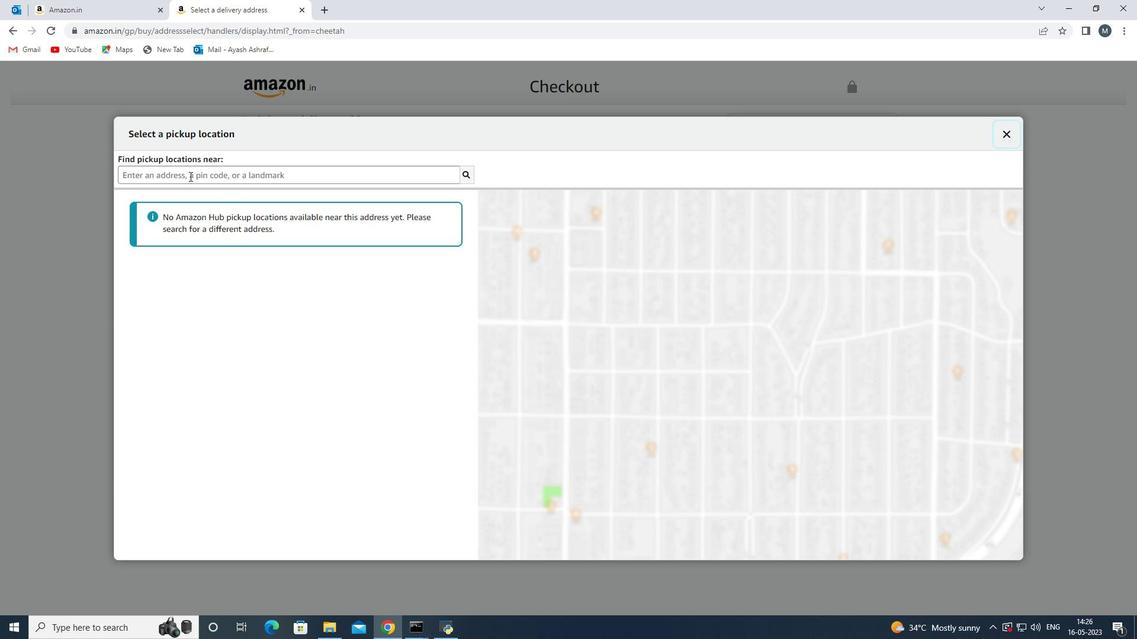 
Action: Mouse moved to (221, 207)
Screenshot: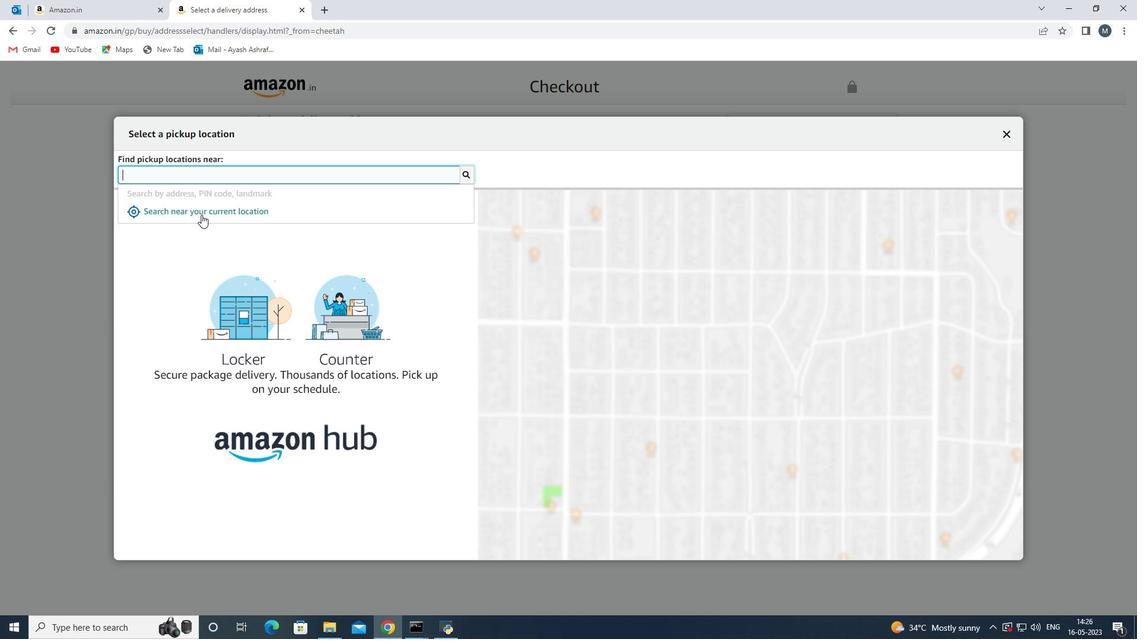 
Action: Key pressed 85123<Key.enter><Key.backspace><Key.backspace><Key.backspace><Key.backspace><Key.backspace><Key.backspace><Key.backspace><Key.backspace><Key.backspace><Key.backspace><Key.backspace>85142<Key.enter><Key.backspace><Key.backspace><Key.backspace><Key.backspace><Key.backspace>875<Key.enter>
Screenshot: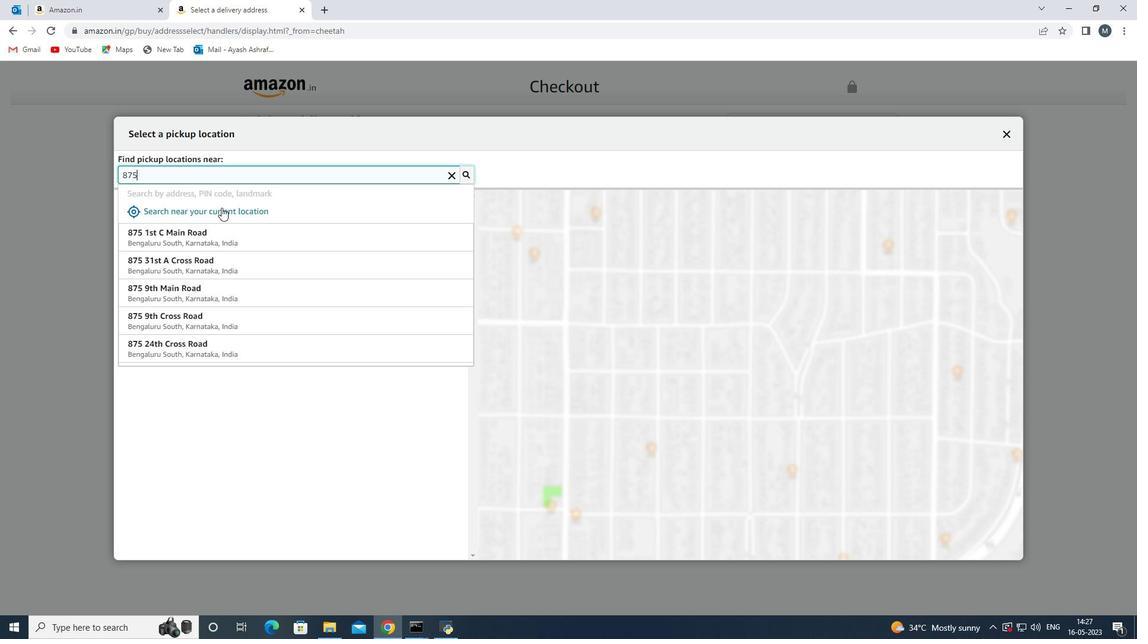 
Action: Mouse moved to (319, 425)
Screenshot: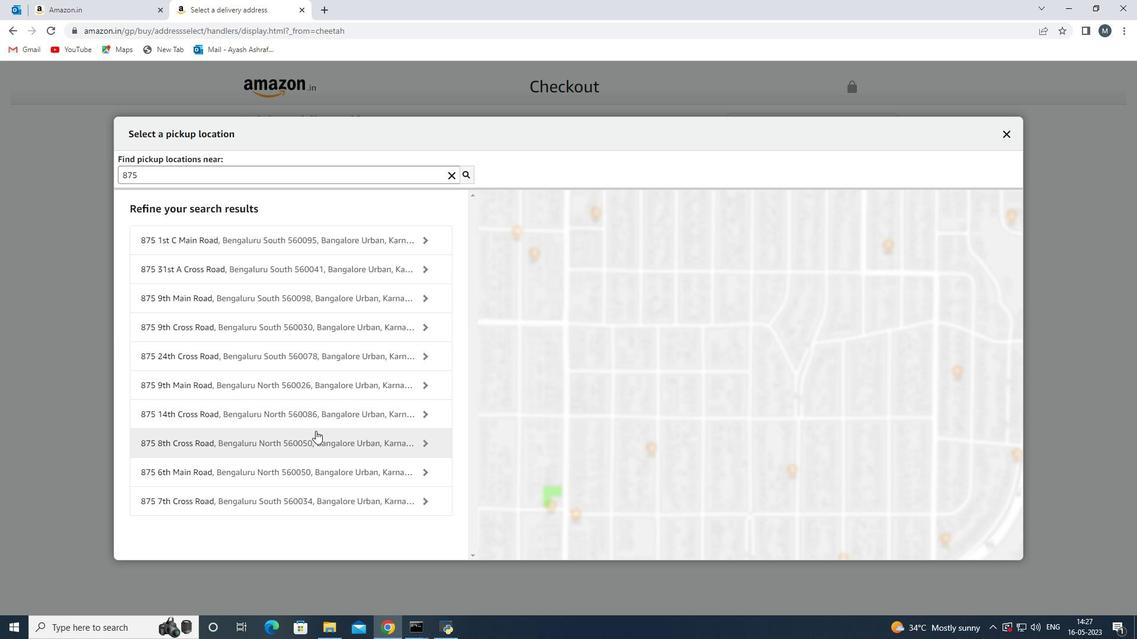
Action: Mouse scrolled (319, 425) with delta (0, 0)
Screenshot: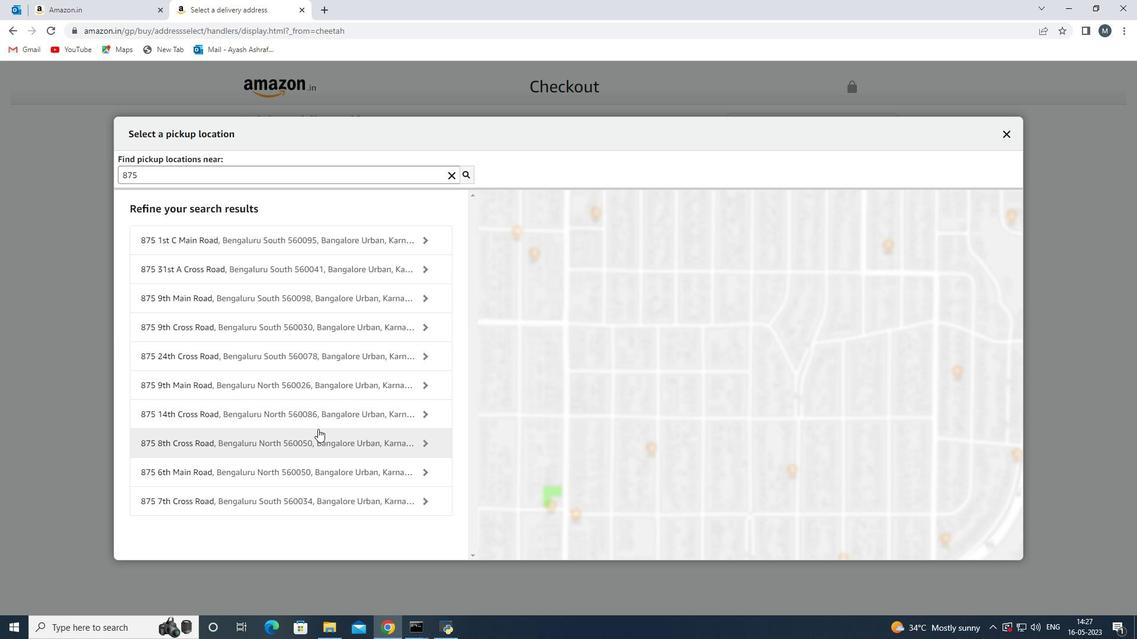 
Action: Mouse moved to (319, 425)
Screenshot: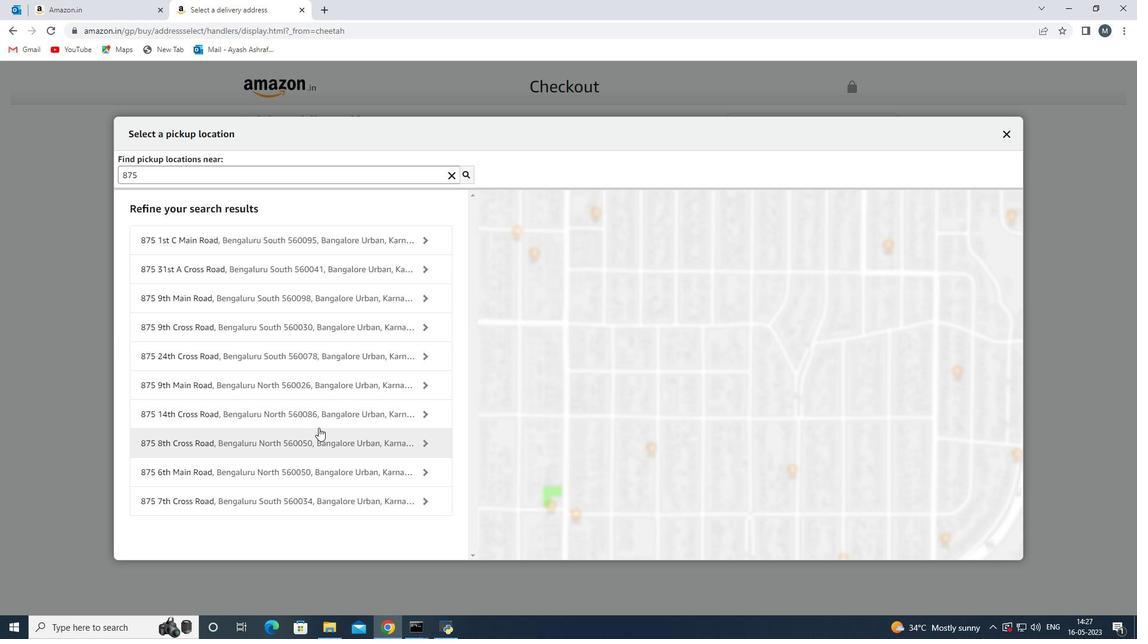 
Action: Mouse scrolled (319, 424) with delta (0, 0)
Screenshot: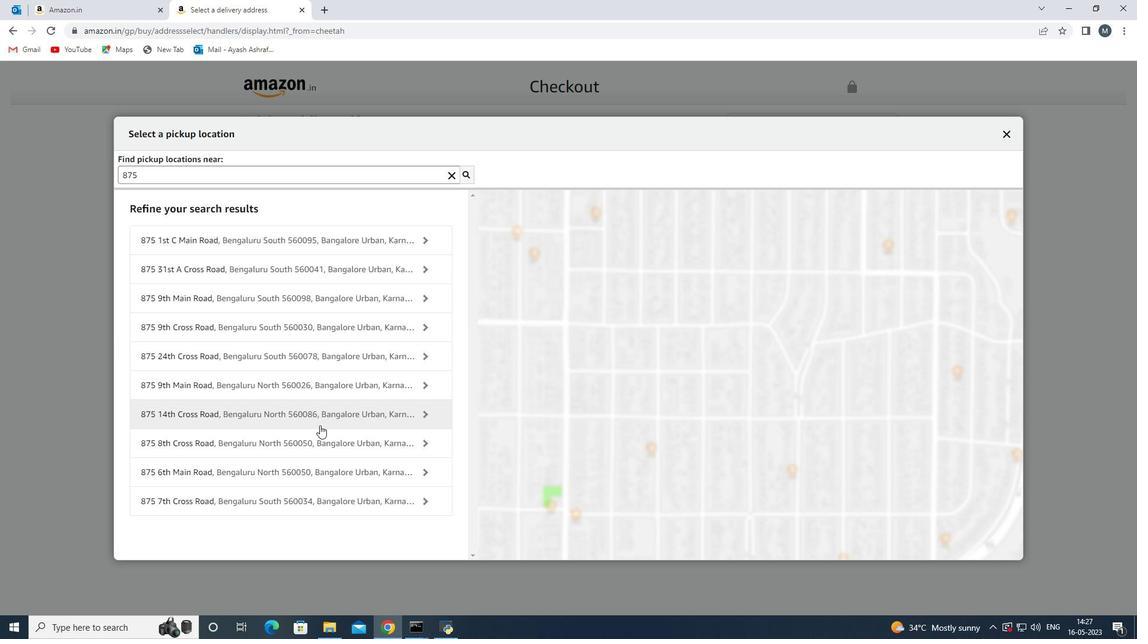
Action: Mouse scrolled (319, 424) with delta (0, 0)
Screenshot: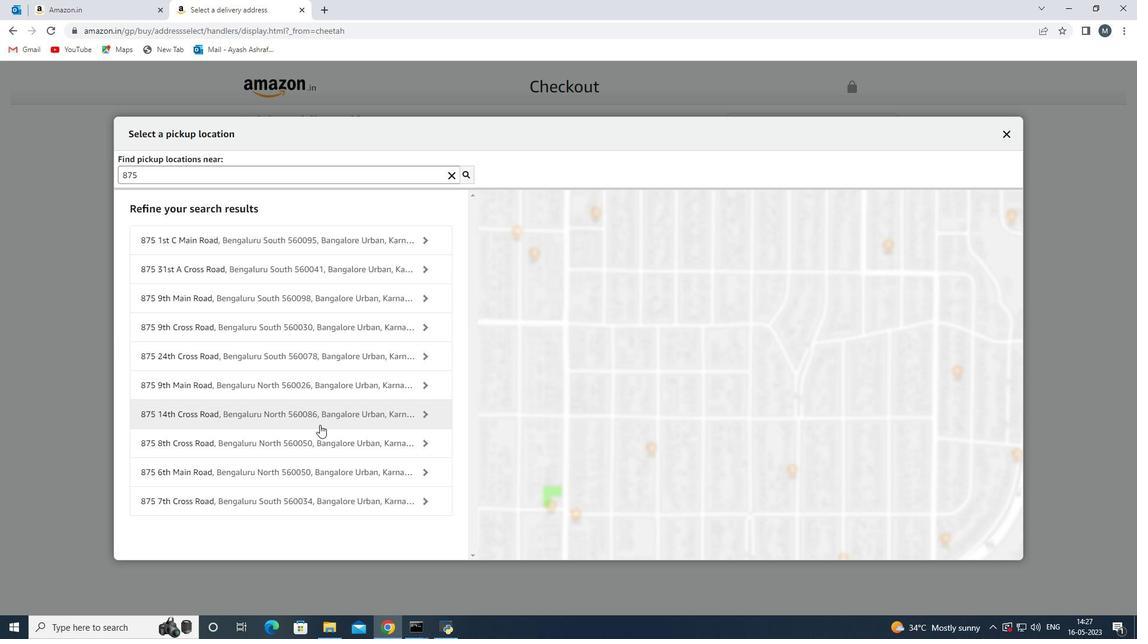 
Action: Mouse moved to (319, 426)
Screenshot: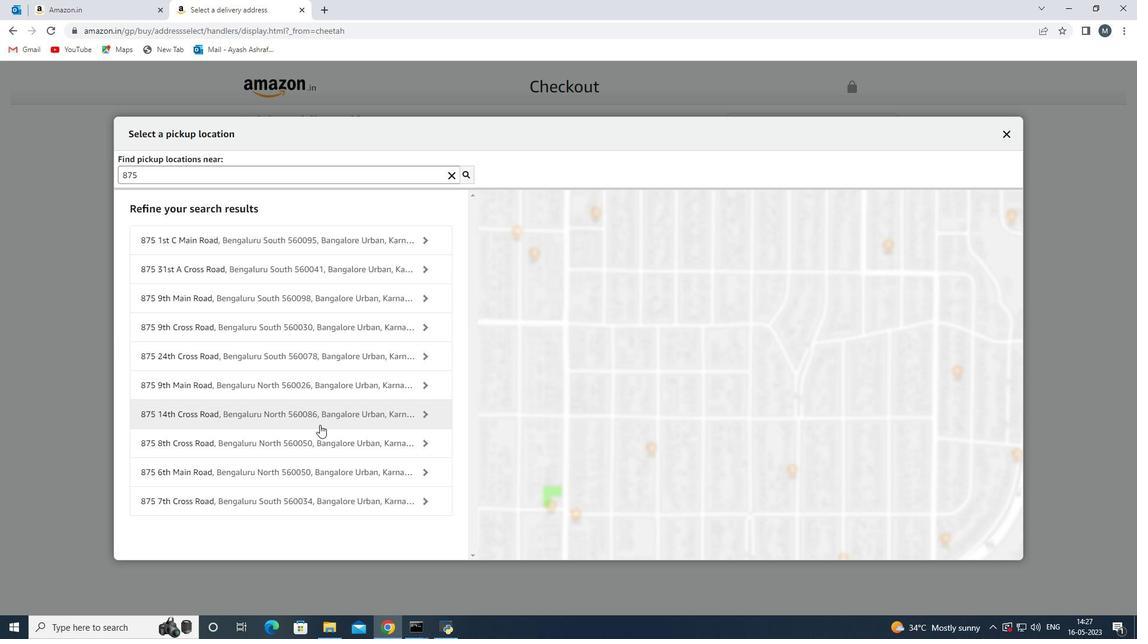 
Action: Mouse scrolled (319, 425) with delta (0, 0)
Screenshot: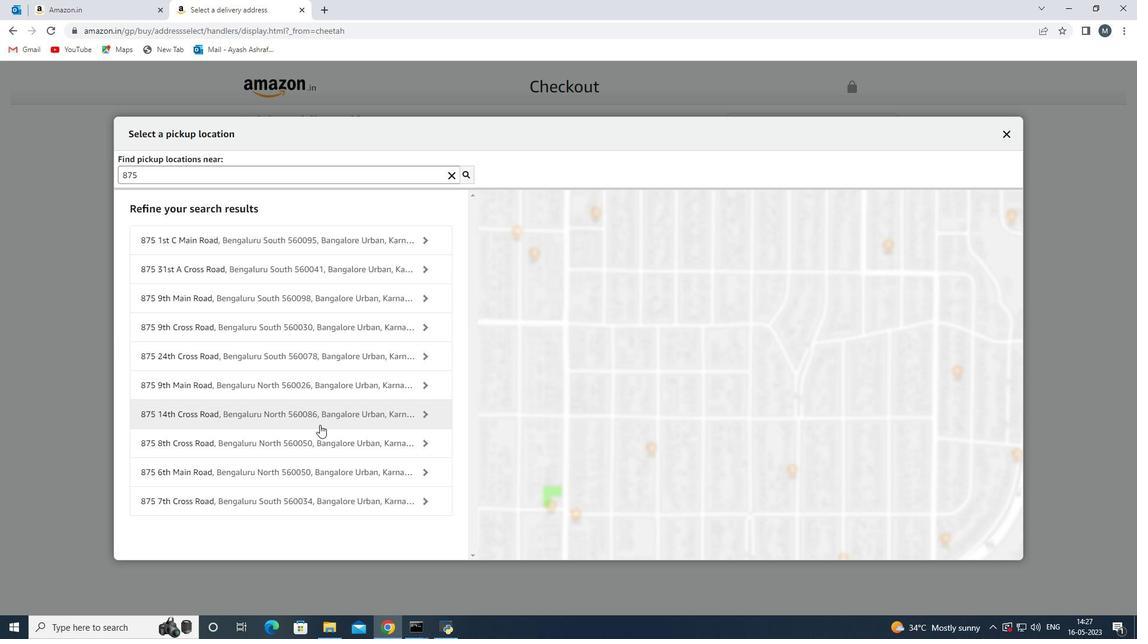 
Action: Mouse moved to (448, 178)
Screenshot: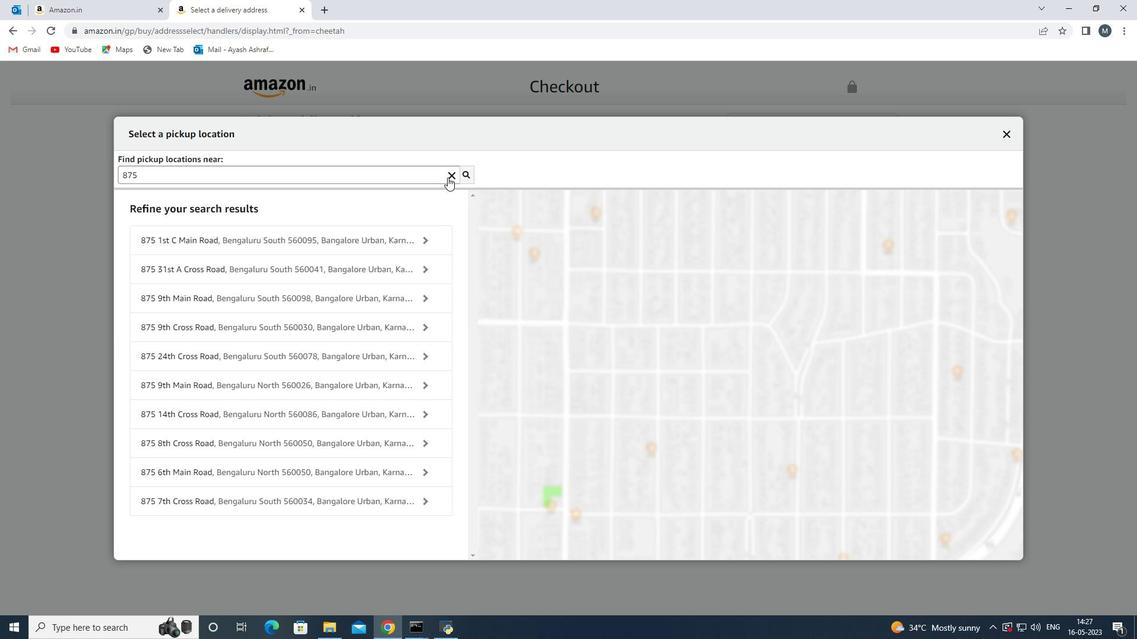 
Action: Mouse pressed left at (448, 178)
Screenshot: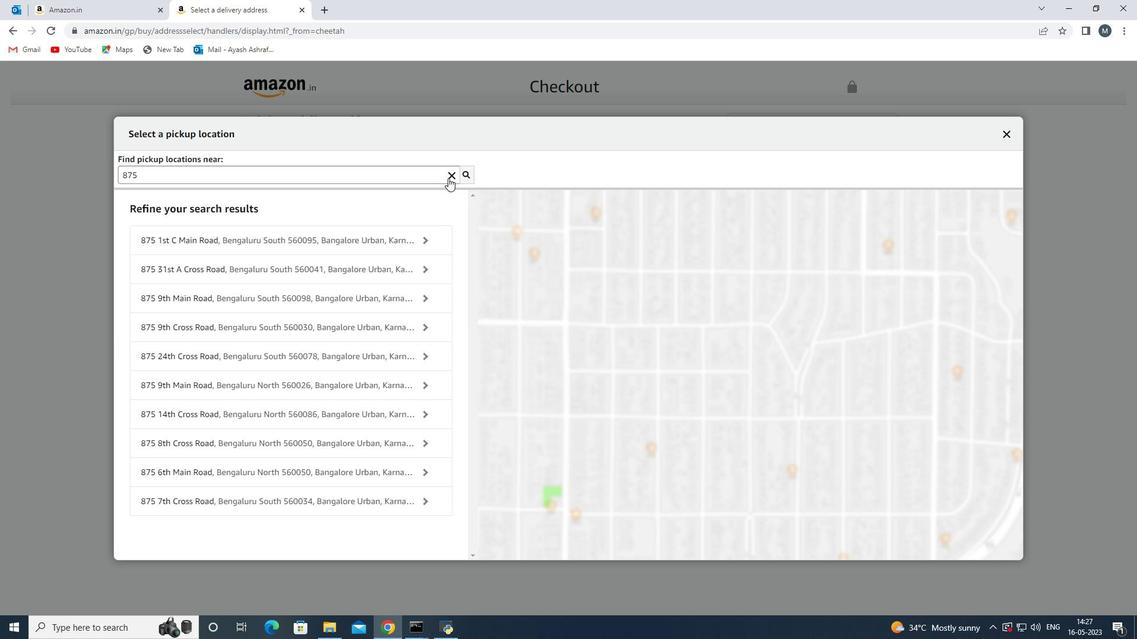 
Action: Mouse moved to (222, 449)
Screenshot: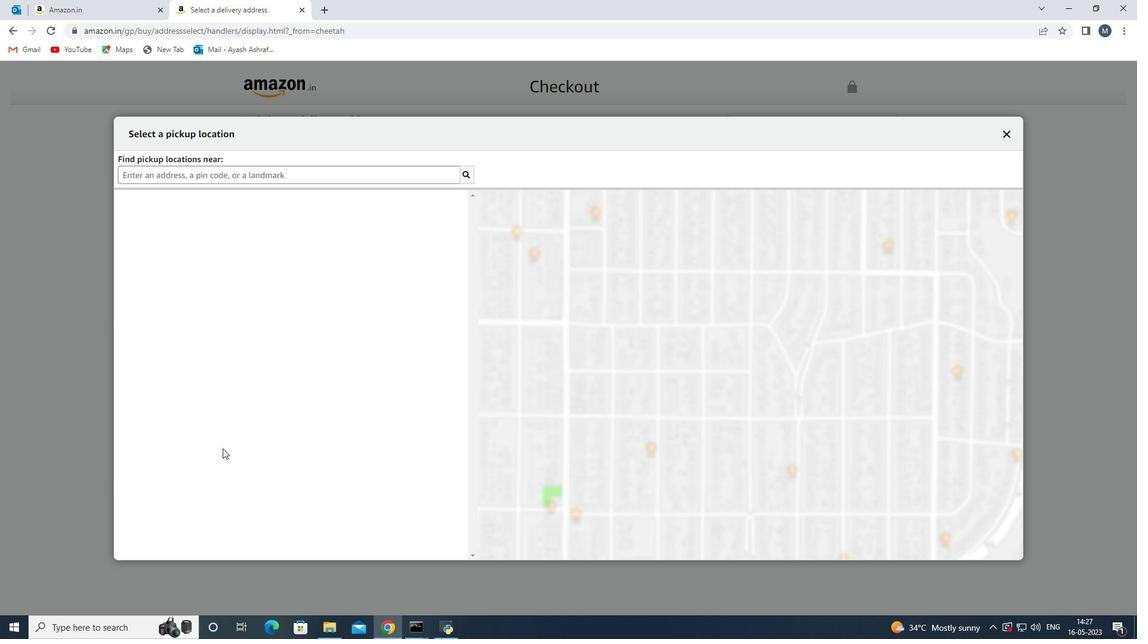 
